 Task: Search one way flight ticket for 5 adults, 2 children, 1 infant in seat and 2 infants on lap in economy from Grand Island: Central Nebraska Regional Airport to Springfield: Abraham Lincoln Capital Airport on 5-2-2023. Choice of flights is JetBlue. Number of bags: 2 checked bags. Price is upto 35000. Outbound departure time preference is 18:15.
Action: Mouse moved to (333, 286)
Screenshot: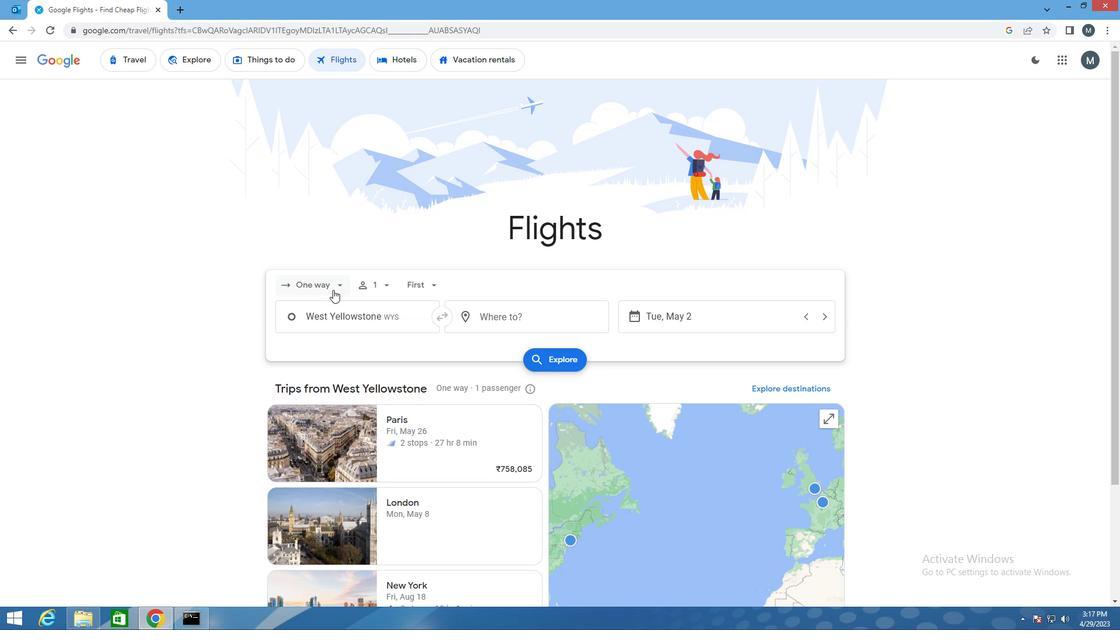 
Action: Mouse pressed left at (333, 286)
Screenshot: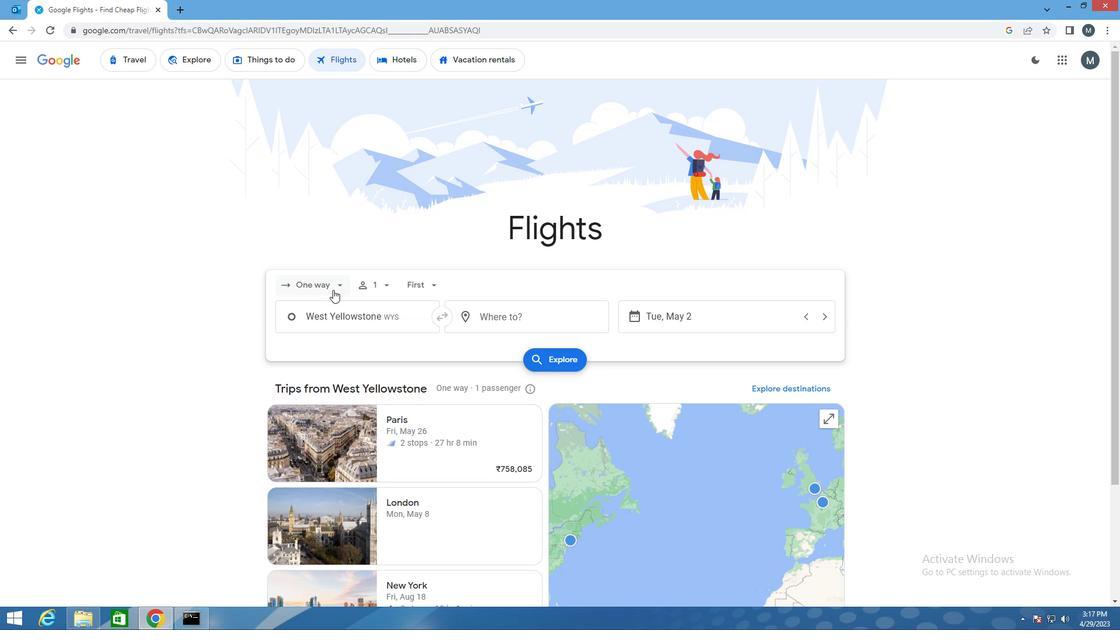 
Action: Mouse moved to (324, 341)
Screenshot: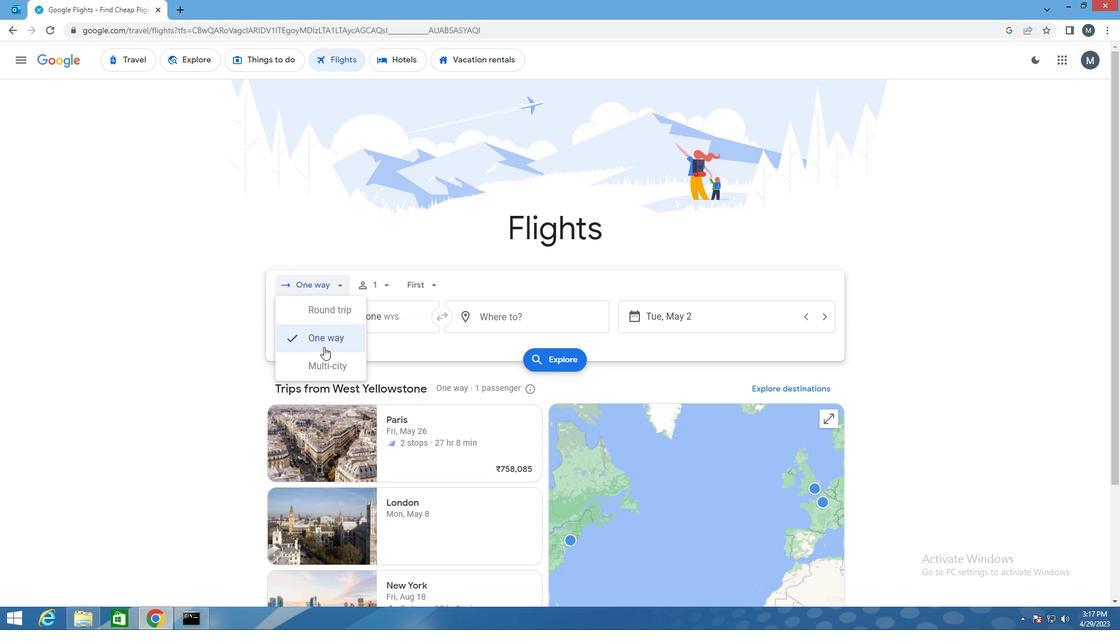 
Action: Mouse pressed left at (324, 341)
Screenshot: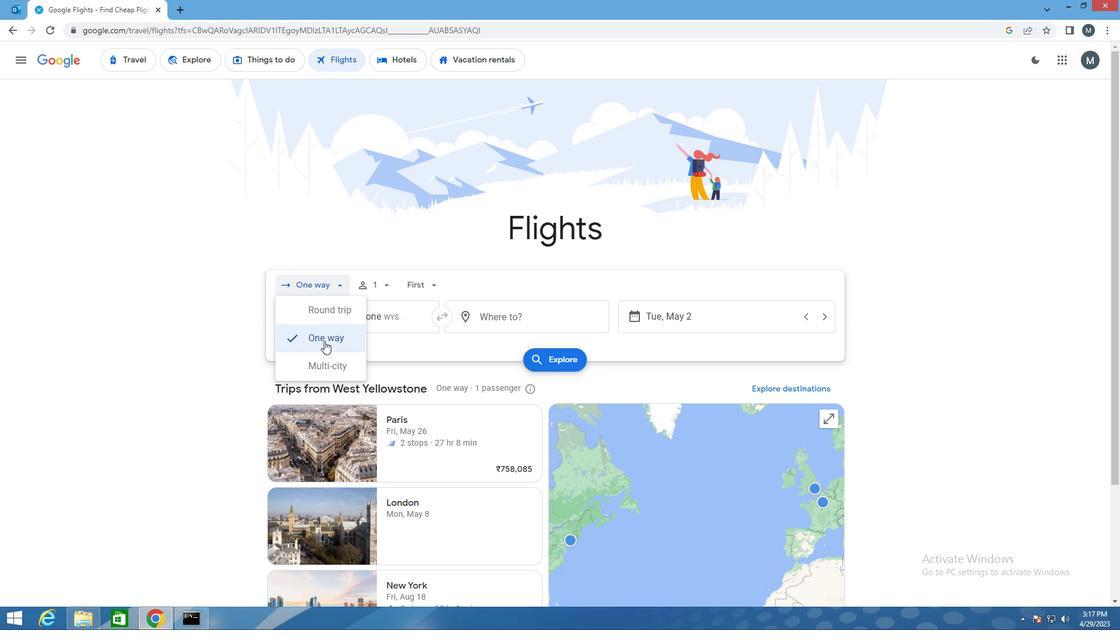 
Action: Mouse moved to (382, 286)
Screenshot: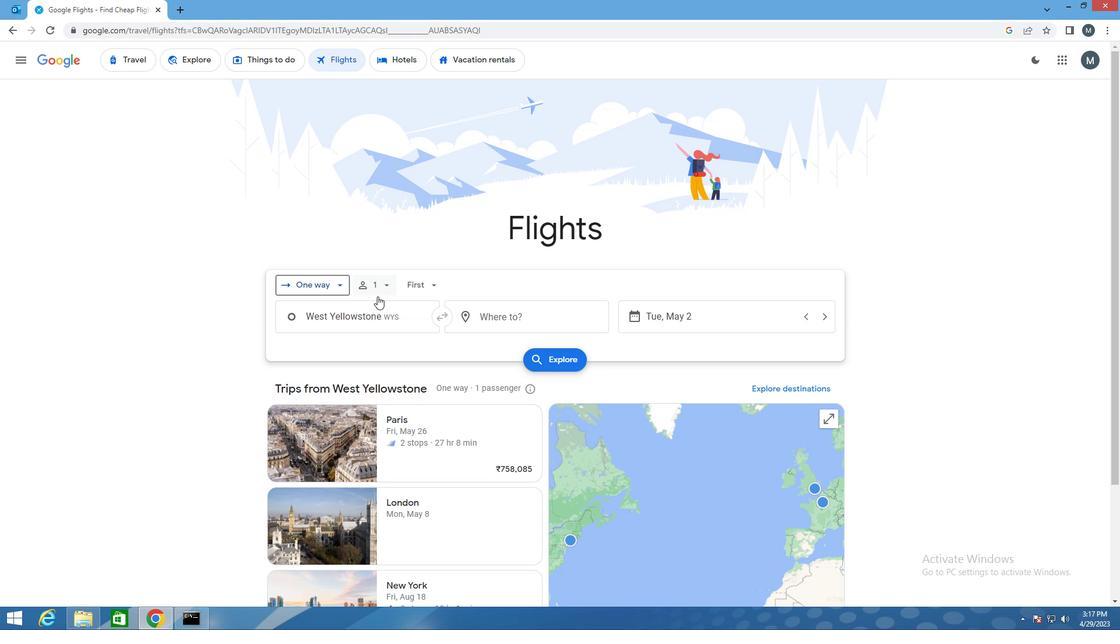 
Action: Mouse pressed left at (382, 286)
Screenshot: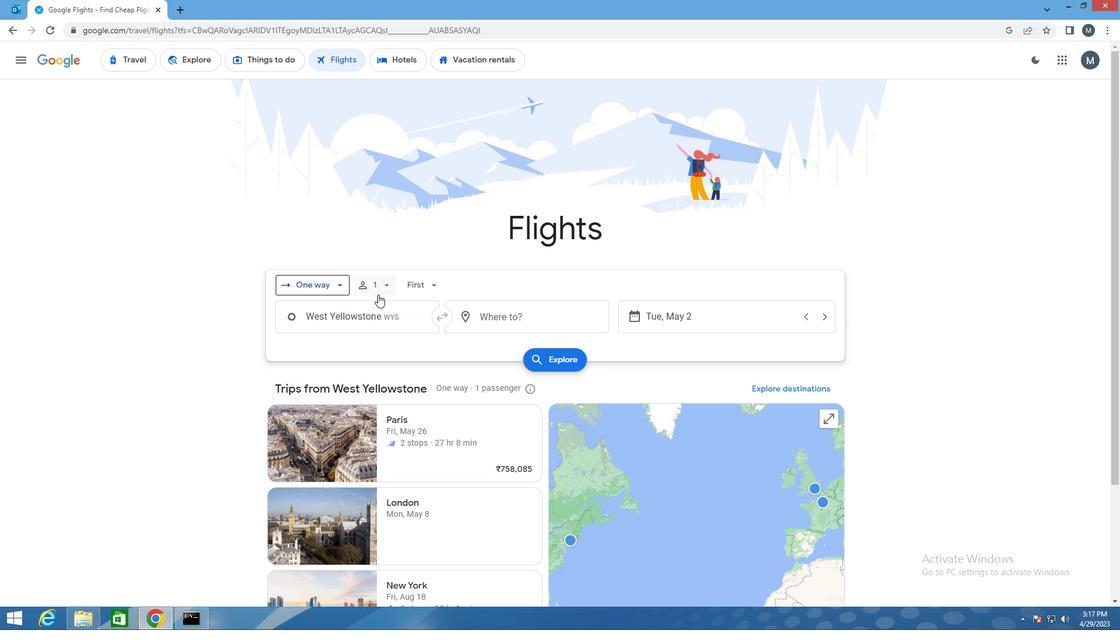 
Action: Mouse moved to (475, 314)
Screenshot: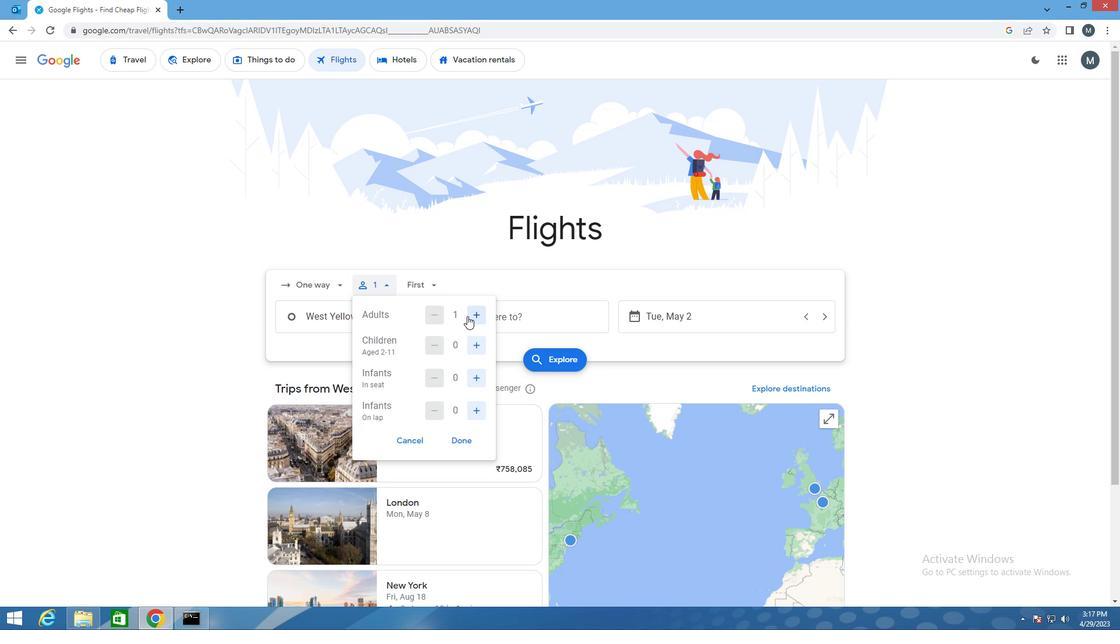 
Action: Mouse pressed left at (475, 314)
Screenshot: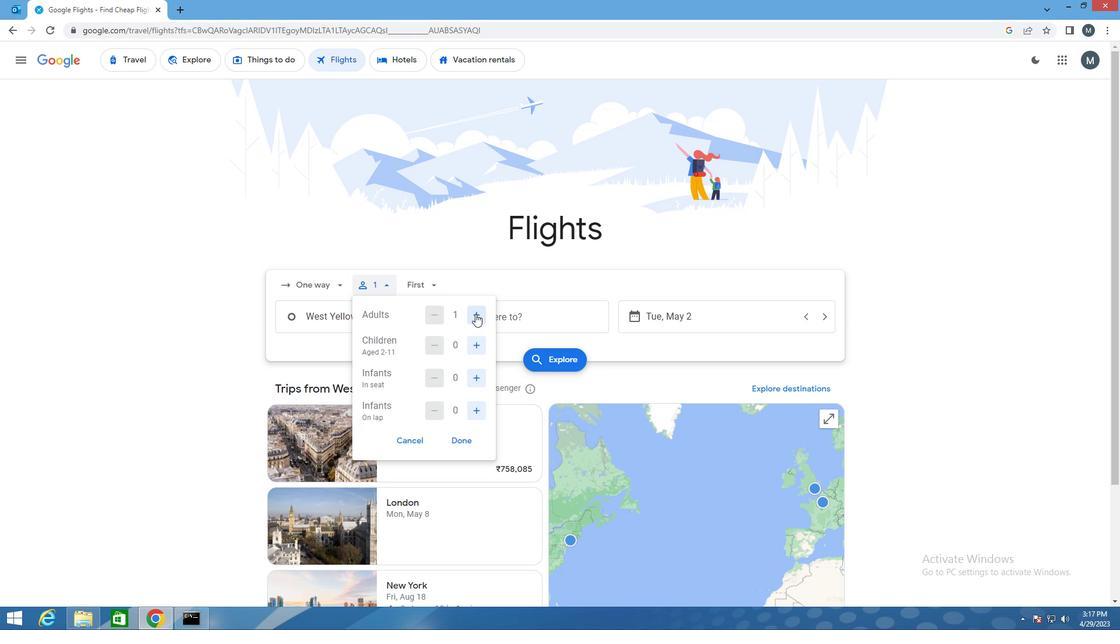 
Action: Mouse moved to (476, 313)
Screenshot: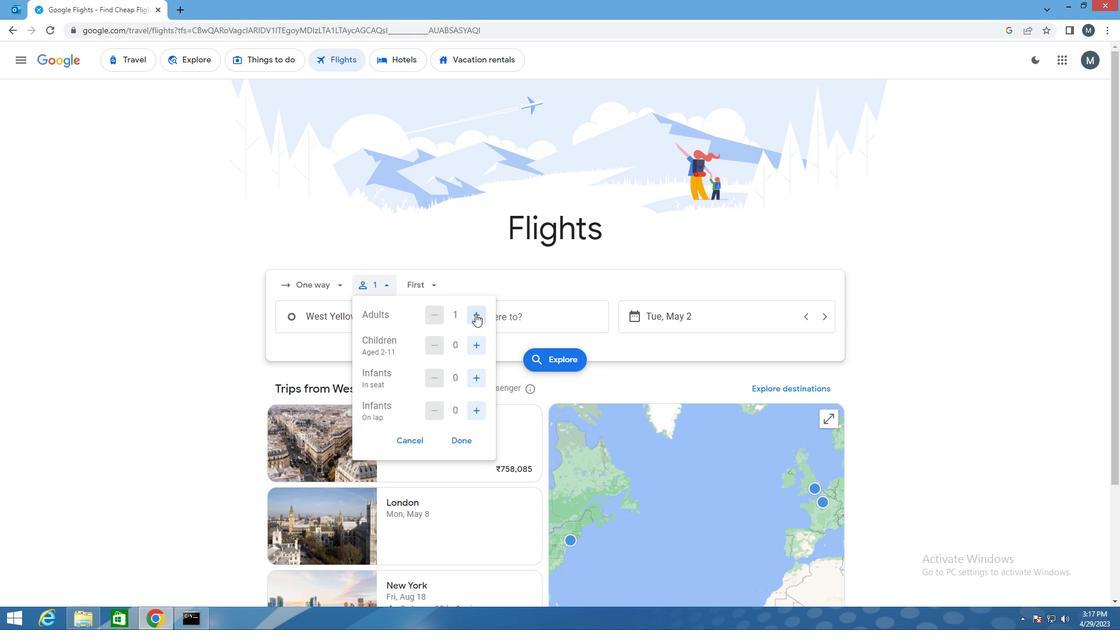 
Action: Mouse pressed left at (476, 313)
Screenshot: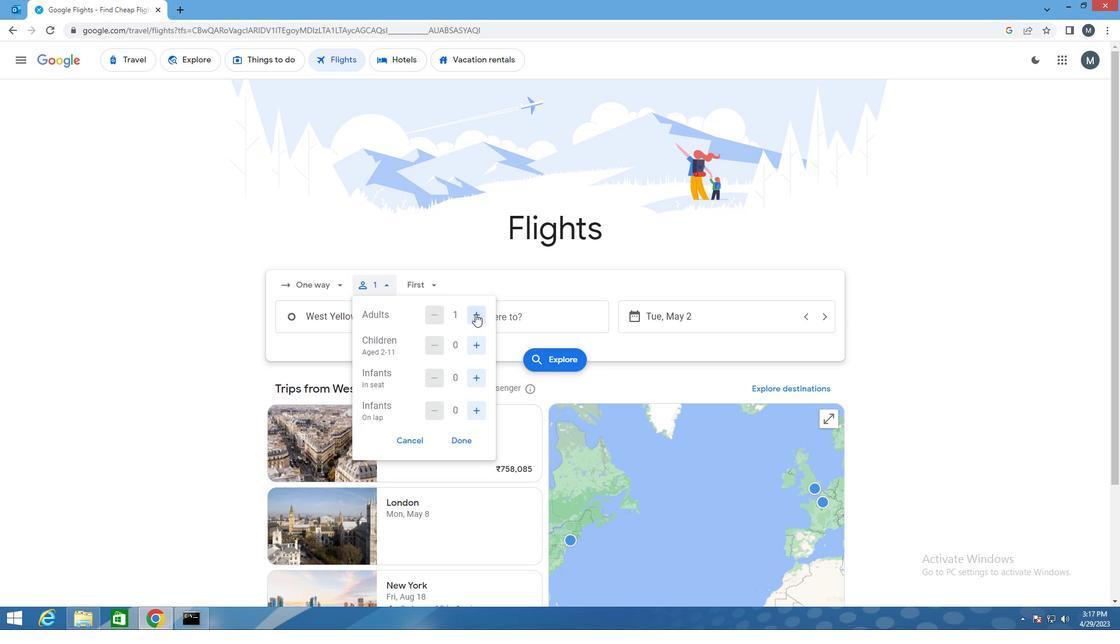 
Action: Mouse pressed left at (476, 313)
Screenshot: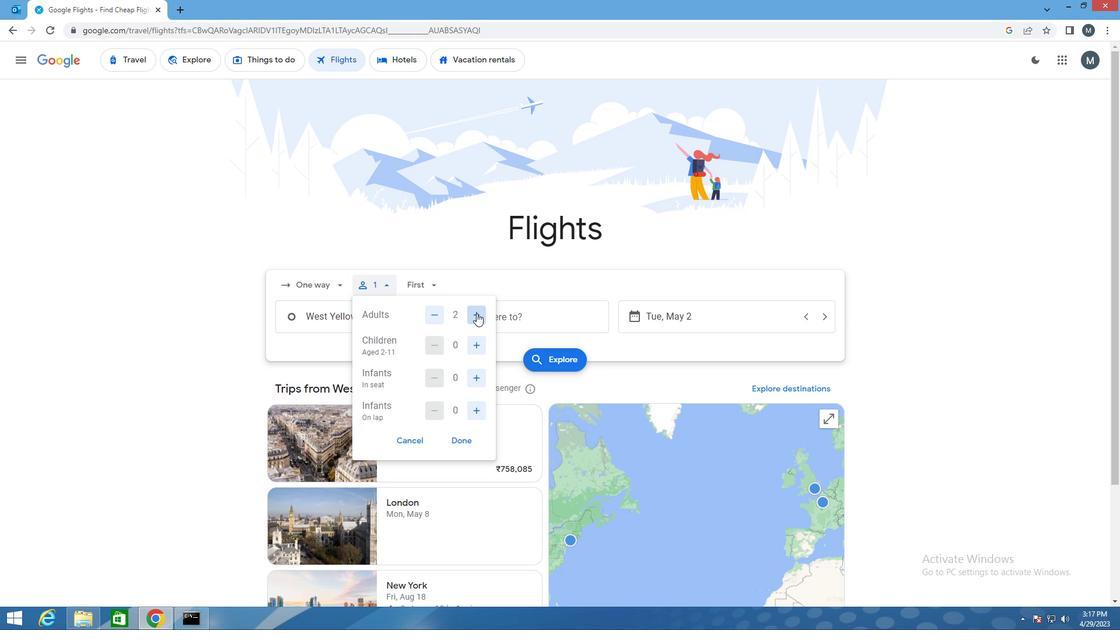 
Action: Mouse pressed left at (476, 313)
Screenshot: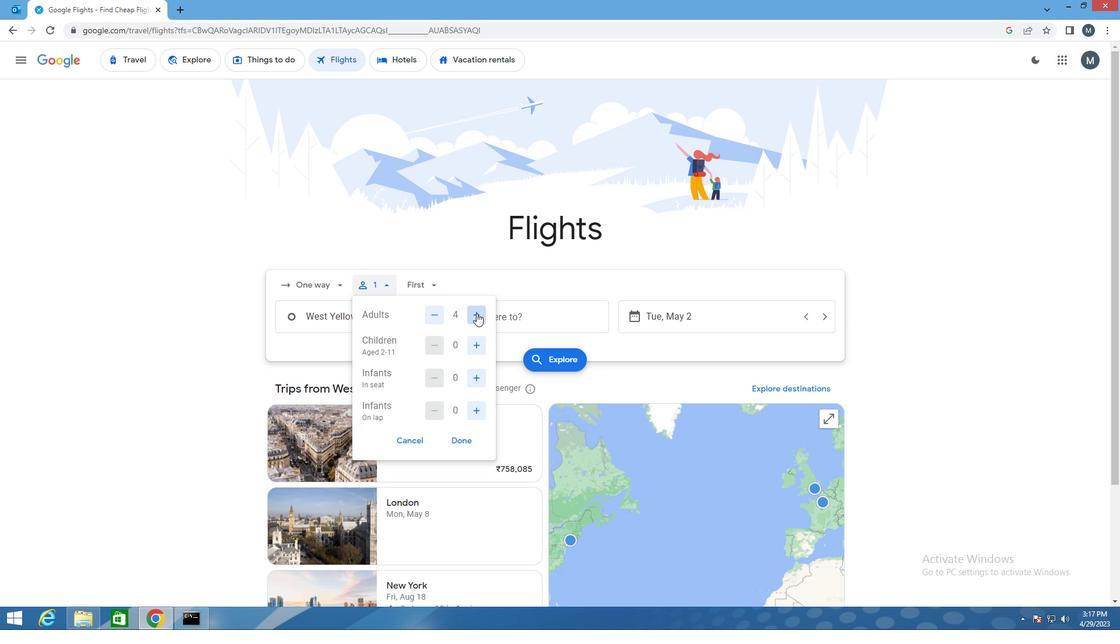 
Action: Mouse moved to (475, 348)
Screenshot: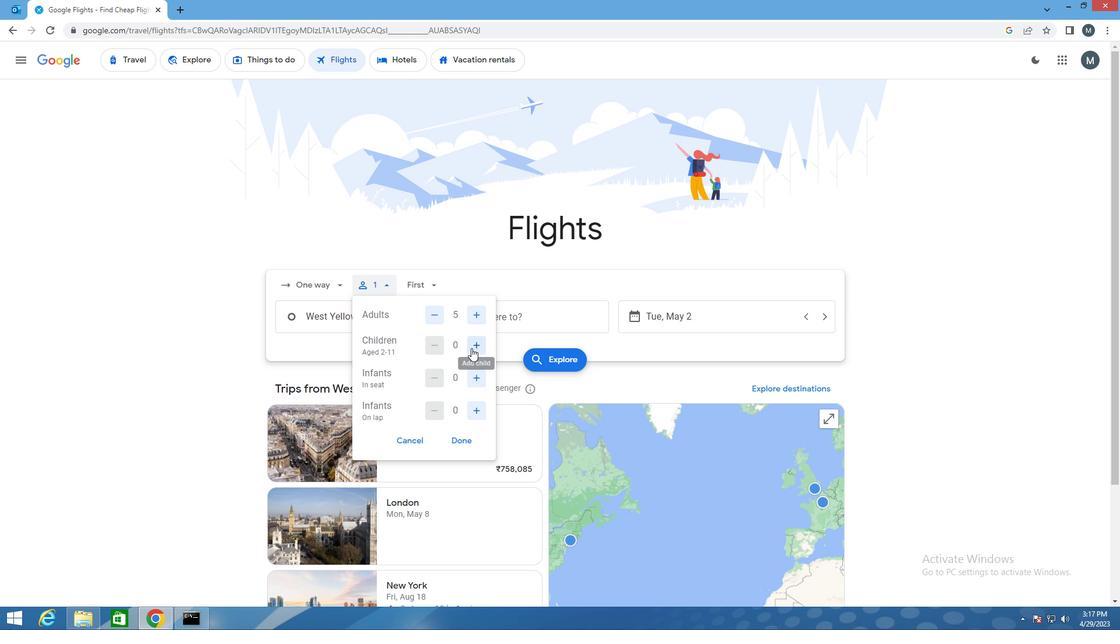 
Action: Mouse pressed left at (475, 348)
Screenshot: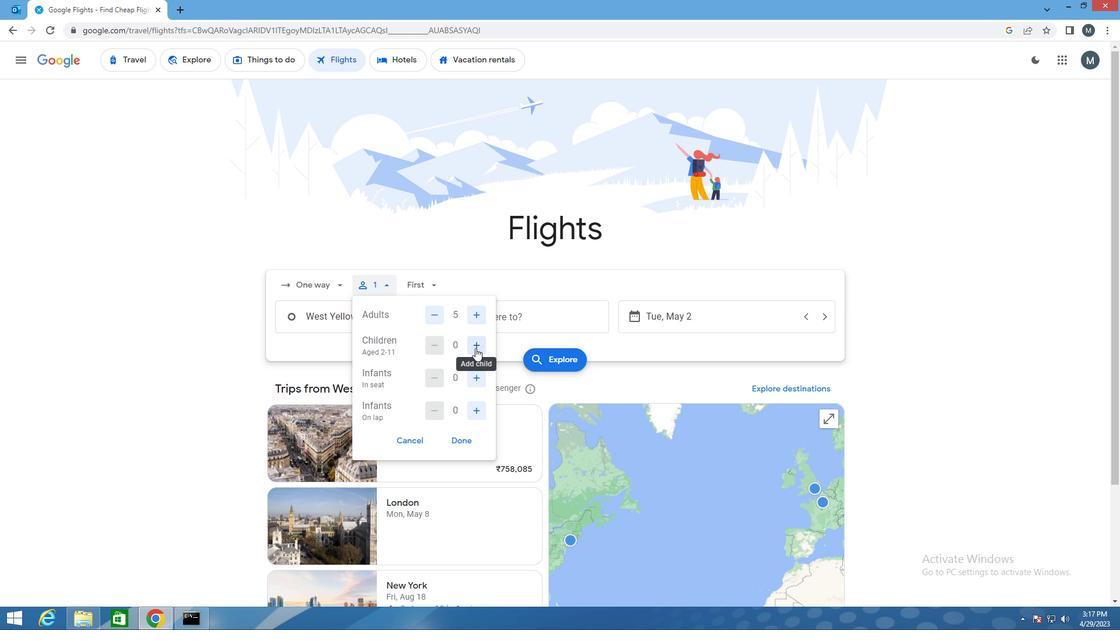 
Action: Mouse pressed left at (475, 348)
Screenshot: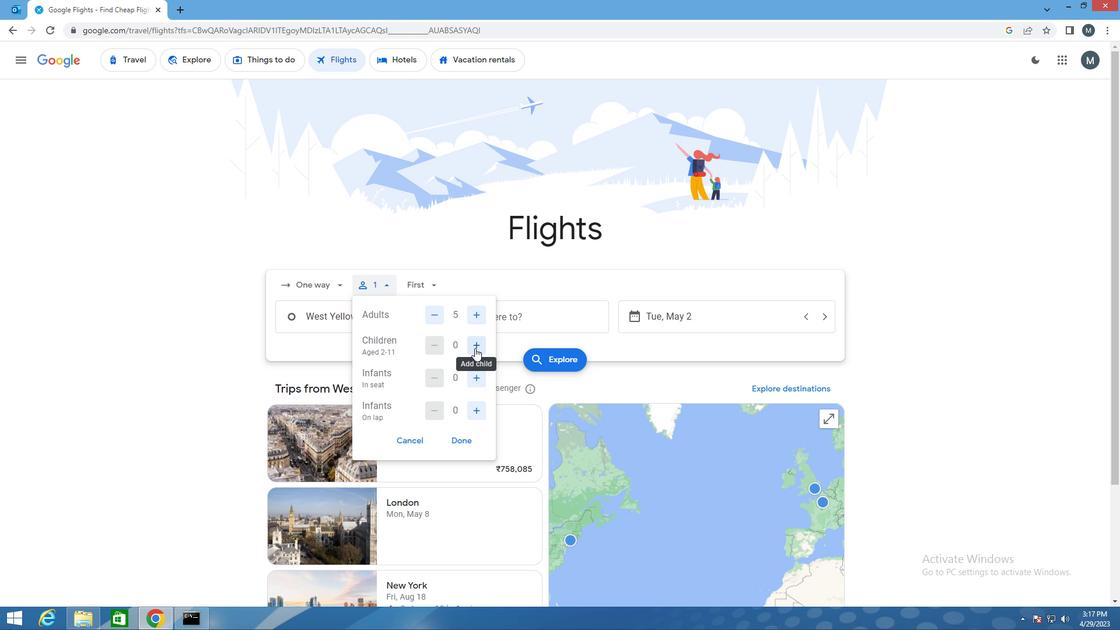 
Action: Mouse moved to (475, 380)
Screenshot: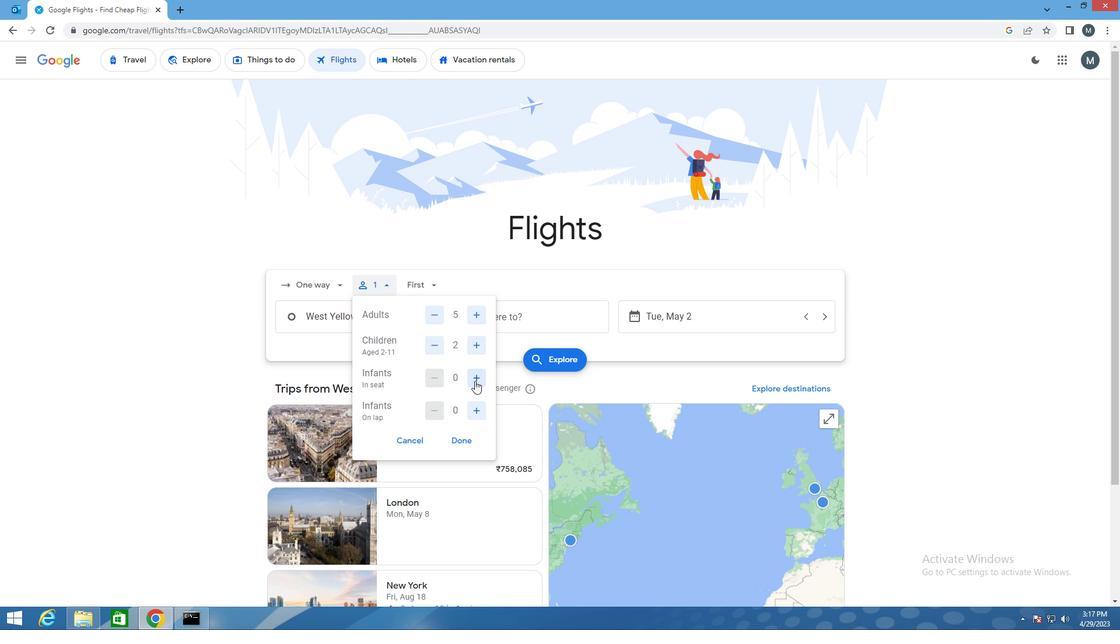 
Action: Mouse pressed left at (475, 380)
Screenshot: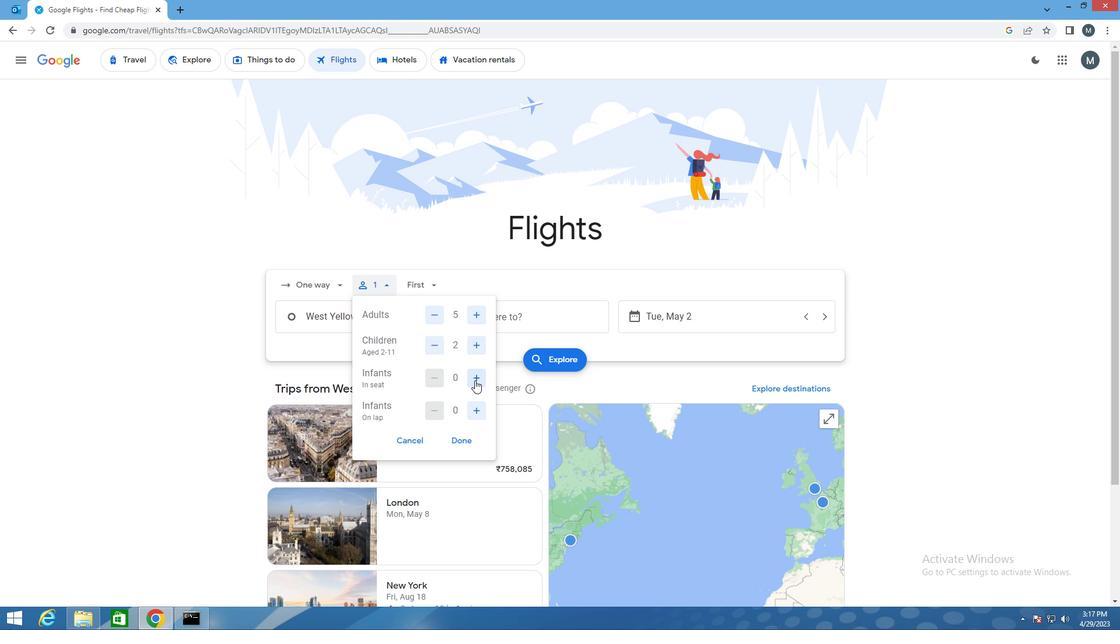 
Action: Mouse moved to (473, 412)
Screenshot: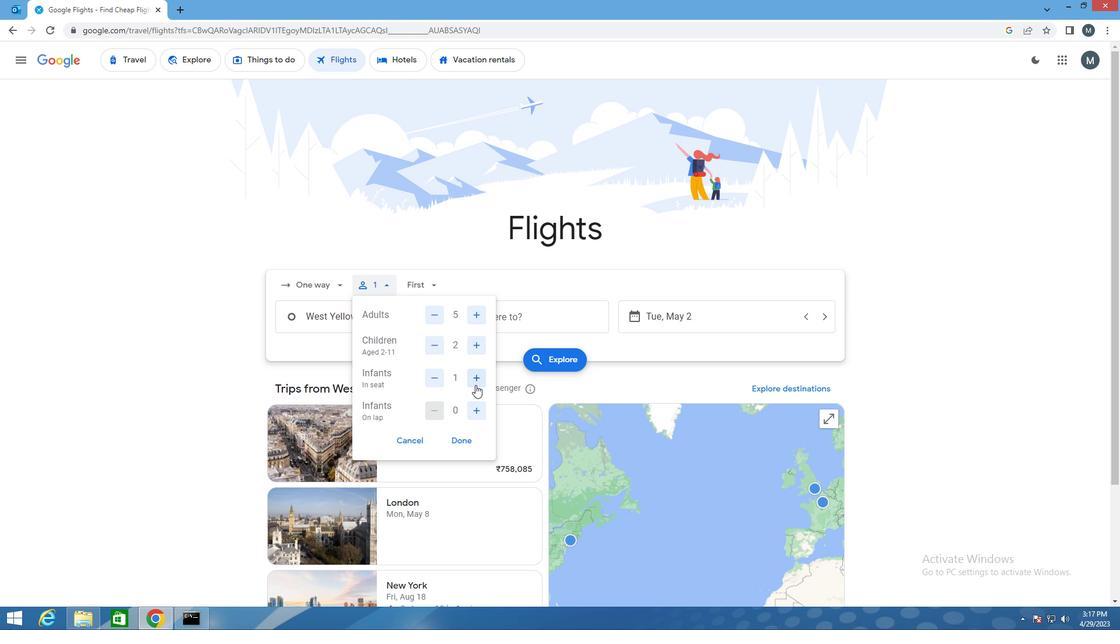 
Action: Mouse pressed left at (473, 412)
Screenshot: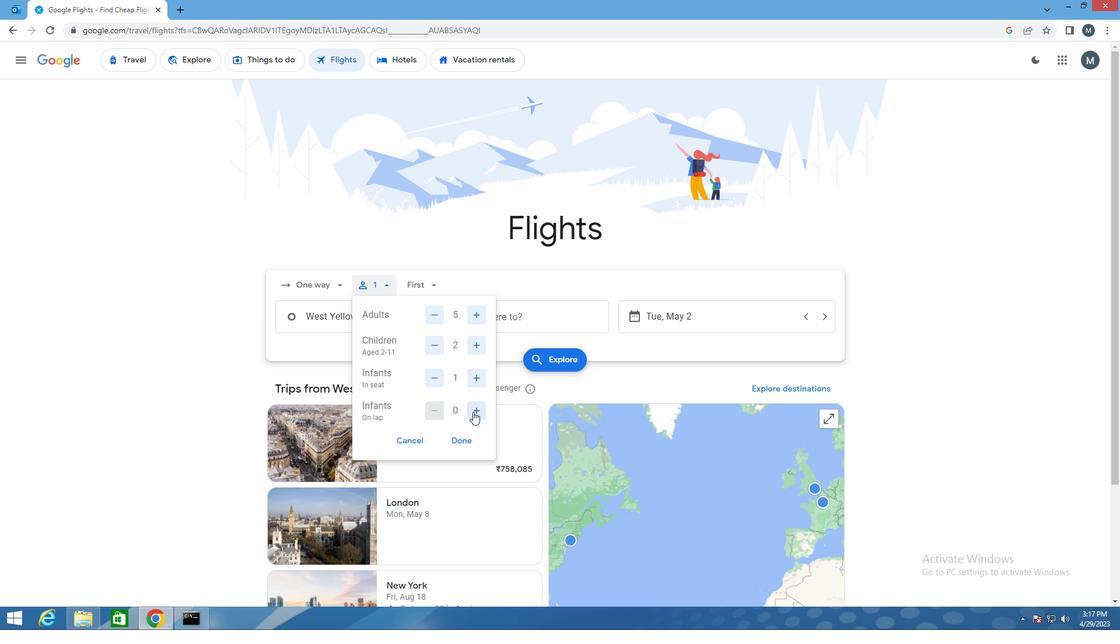 
Action: Mouse moved to (473, 412)
Screenshot: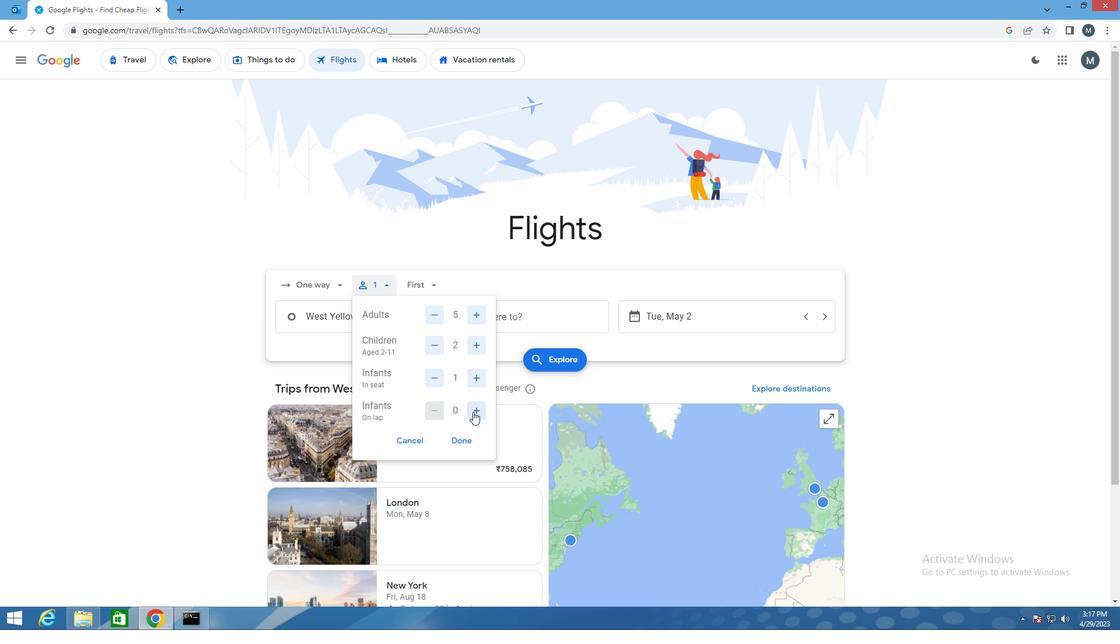 
Action: Mouse pressed left at (473, 412)
Screenshot: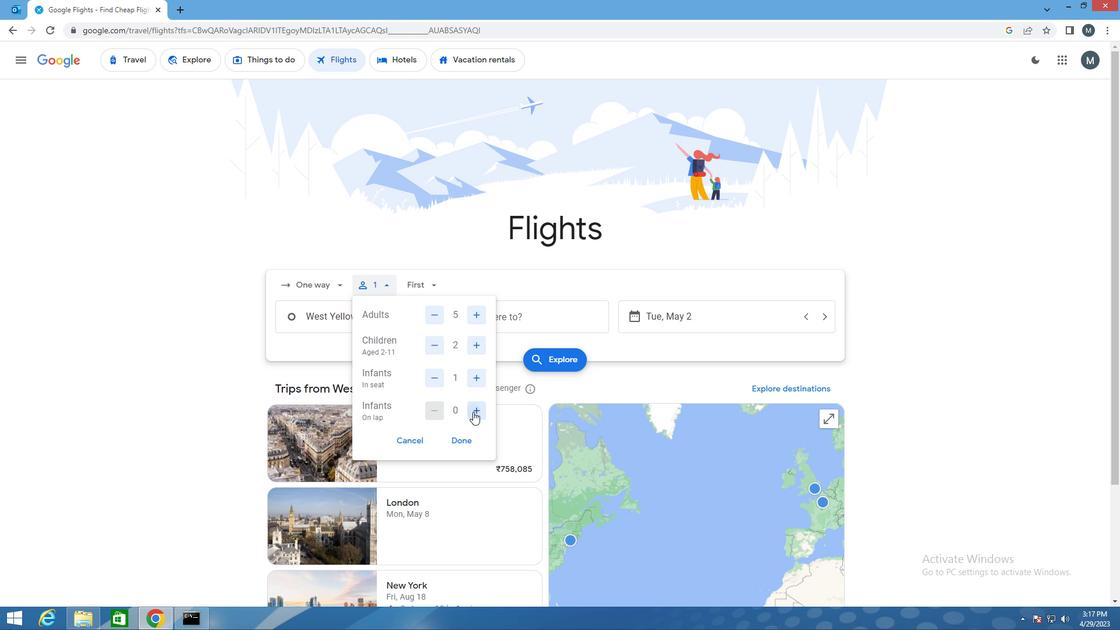 
Action: Mouse moved to (433, 406)
Screenshot: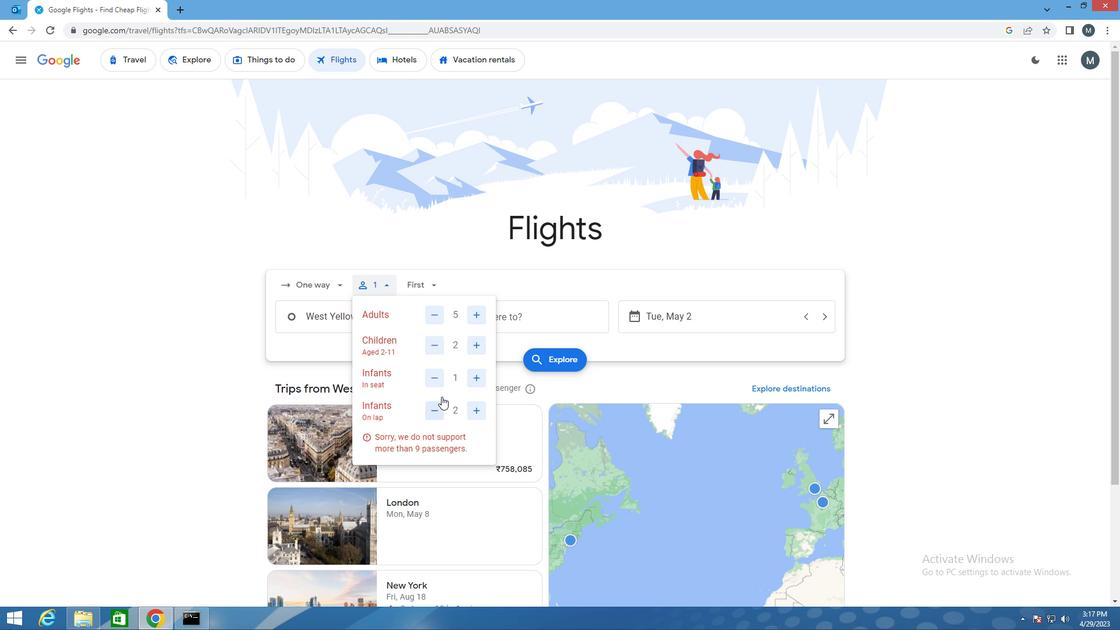 
Action: Mouse pressed left at (433, 406)
Screenshot: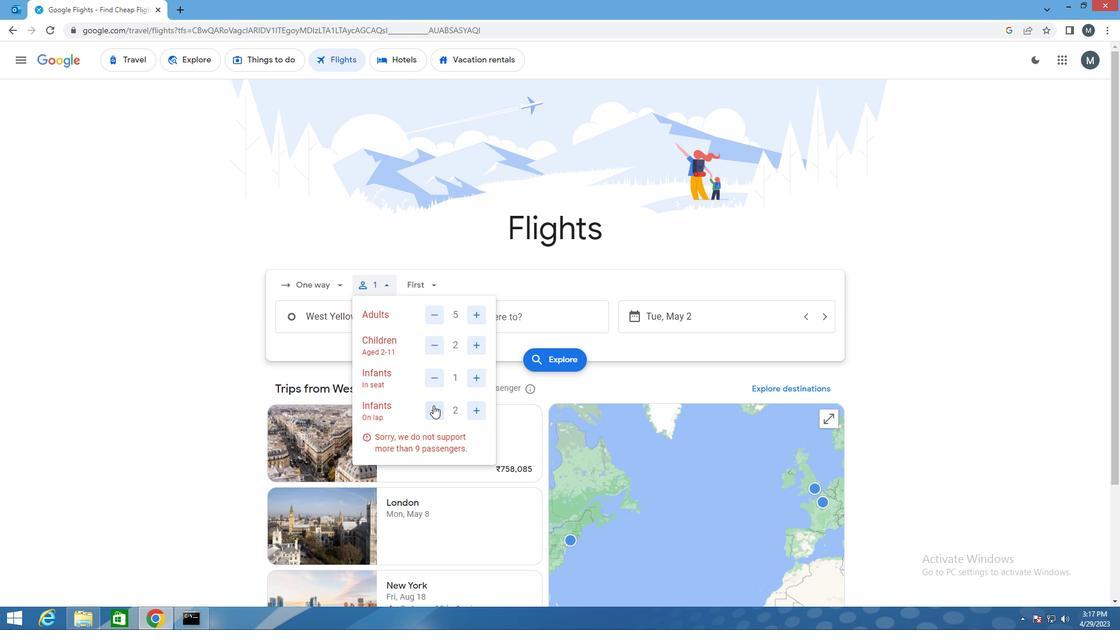 
Action: Mouse moved to (455, 437)
Screenshot: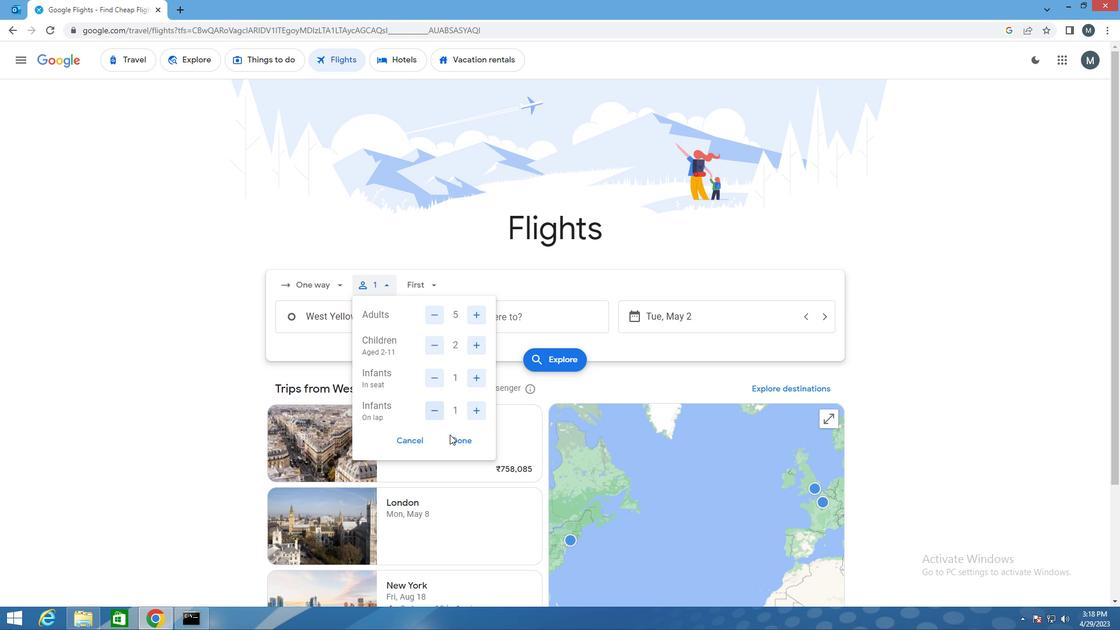 
Action: Mouse pressed left at (455, 437)
Screenshot: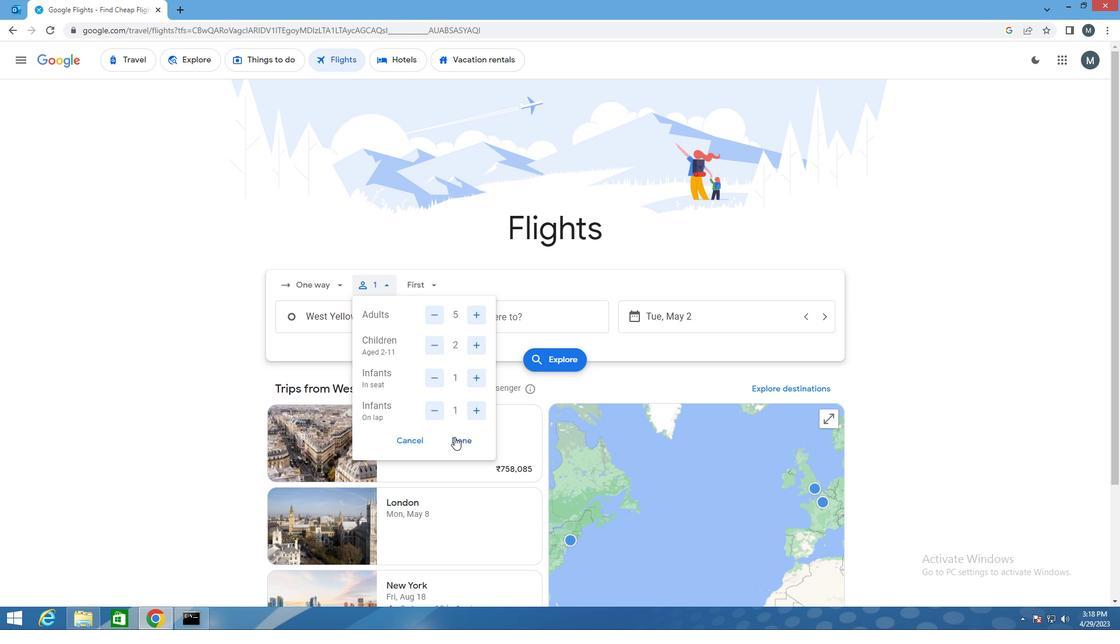 
Action: Mouse moved to (434, 291)
Screenshot: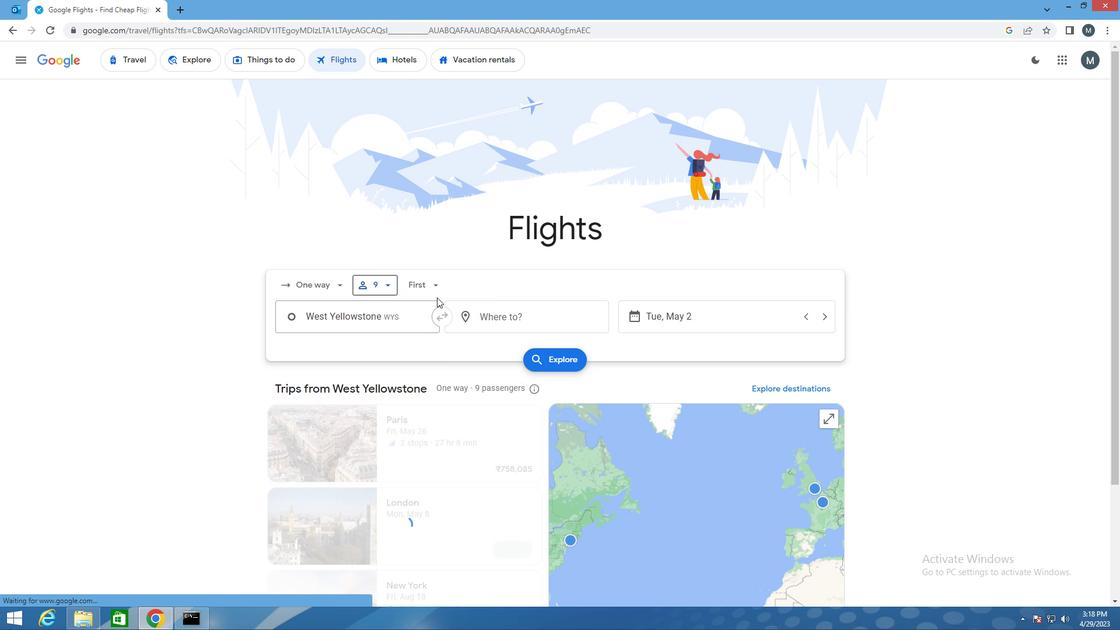 
Action: Mouse pressed left at (434, 291)
Screenshot: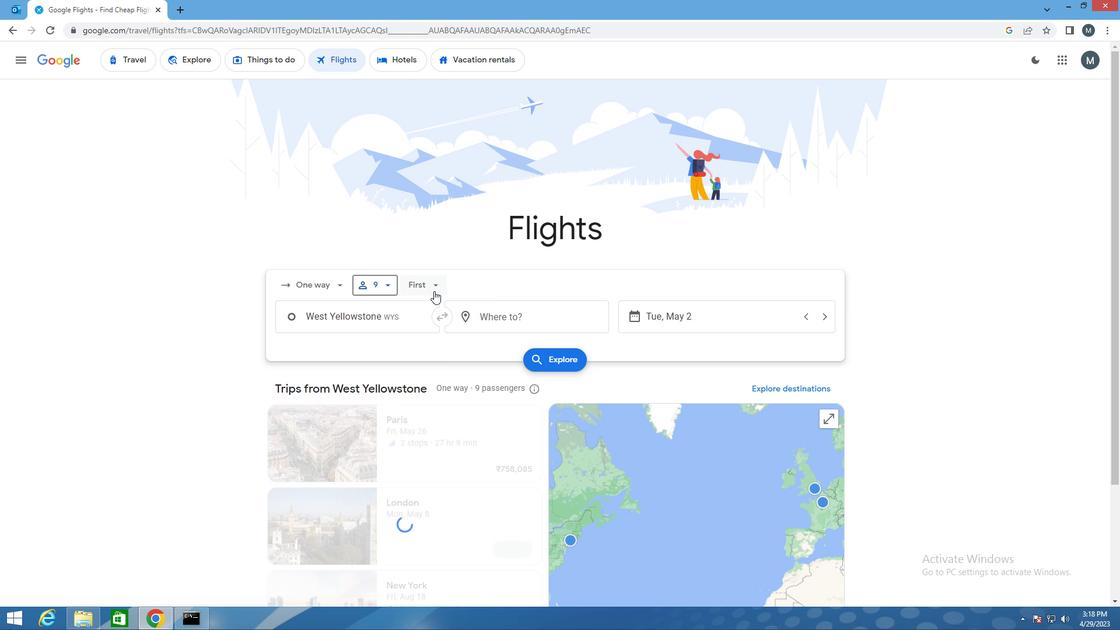 
Action: Mouse moved to (452, 301)
Screenshot: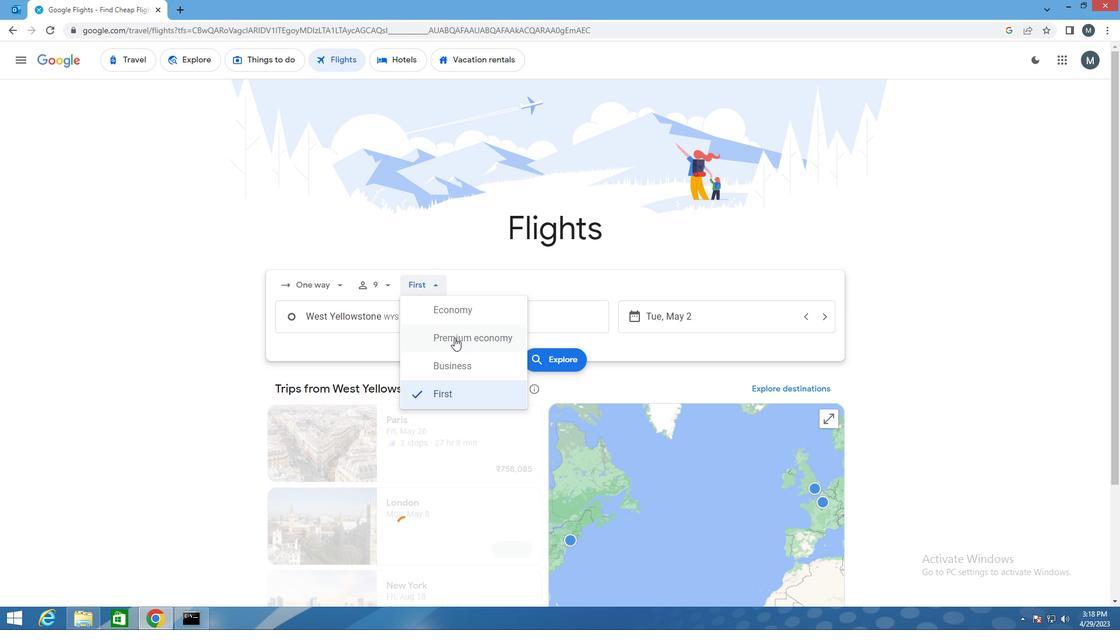 
Action: Mouse pressed left at (452, 301)
Screenshot: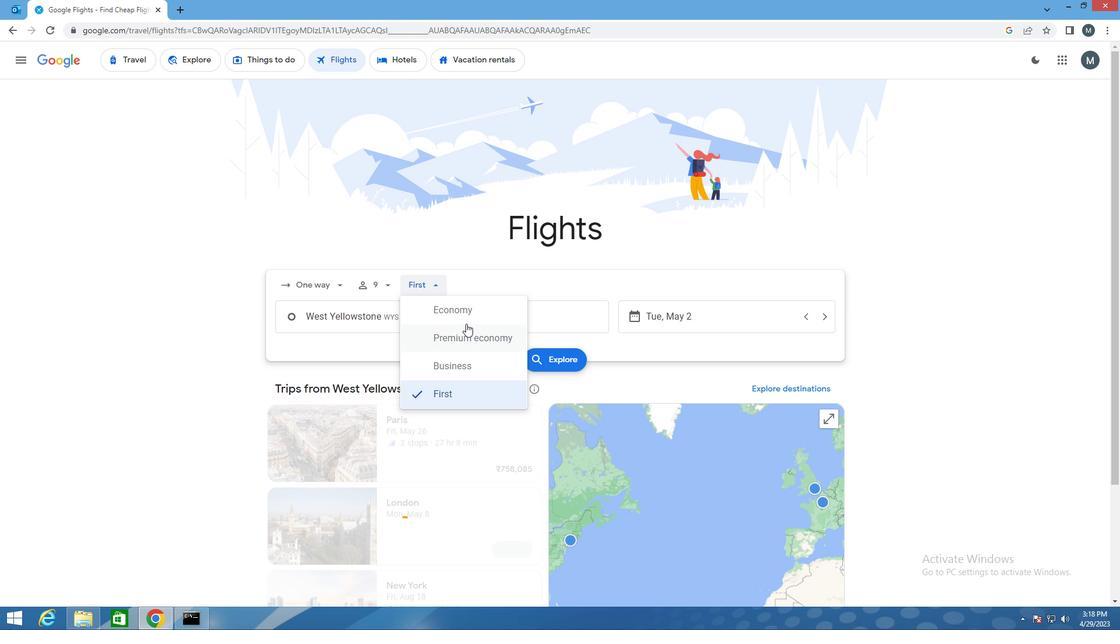 
Action: Mouse moved to (360, 322)
Screenshot: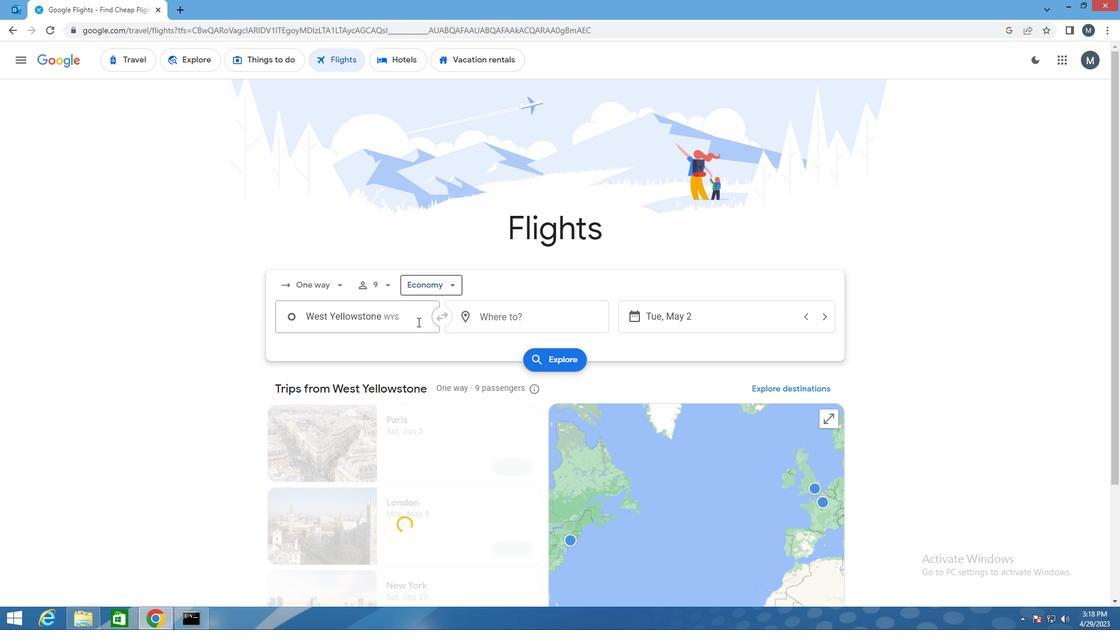 
Action: Mouse pressed left at (360, 322)
Screenshot: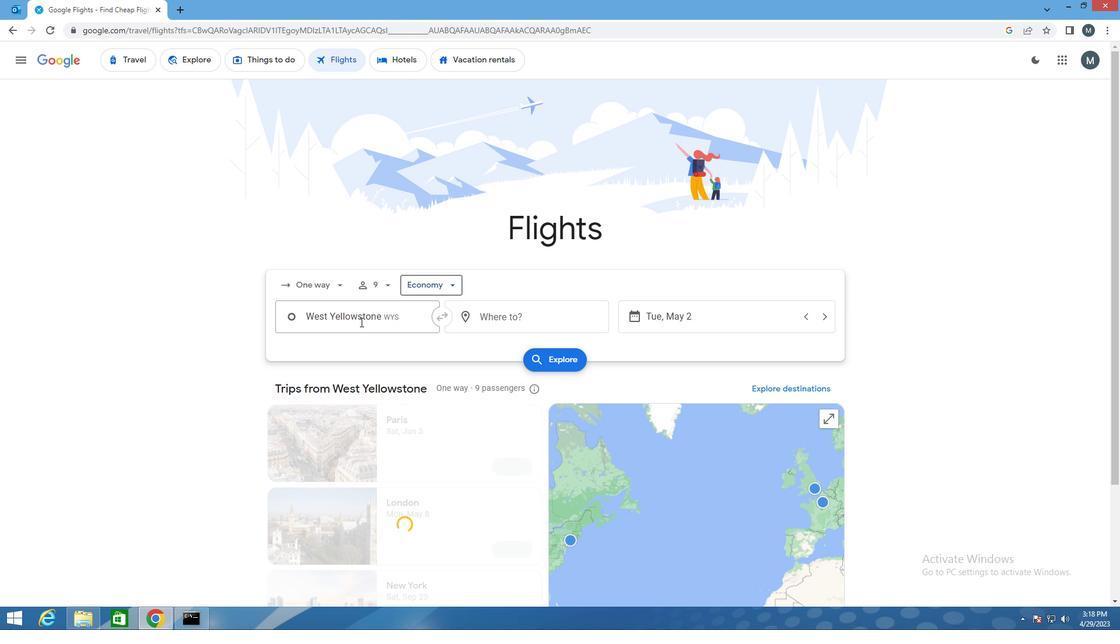 
Action: Mouse moved to (360, 322)
Screenshot: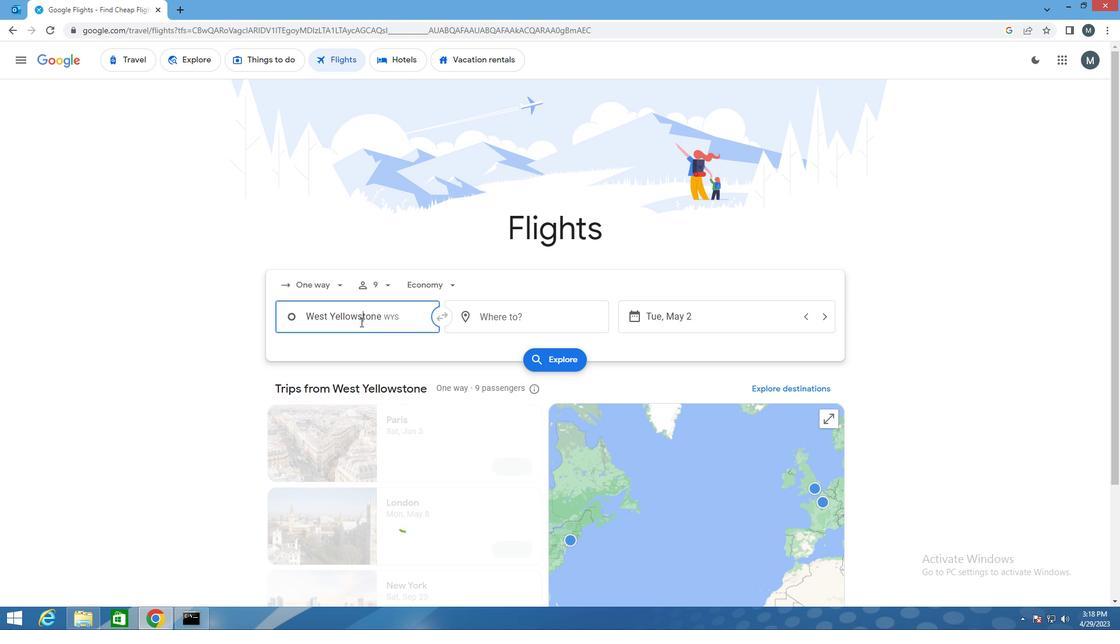 
Action: Key pressed gri
Screenshot: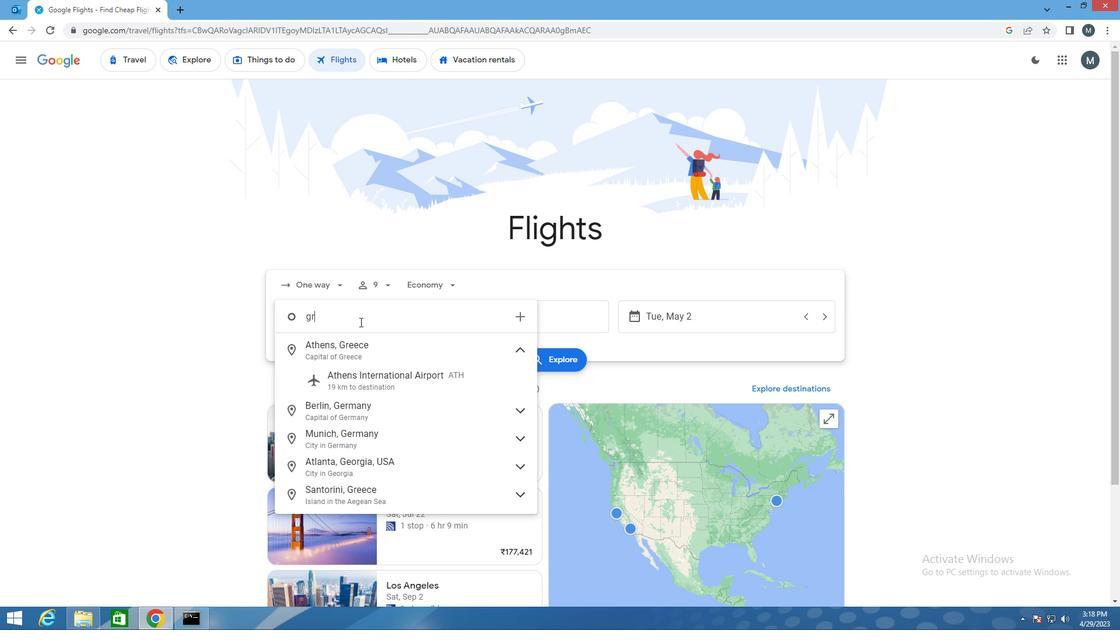 
Action: Mouse moved to (367, 347)
Screenshot: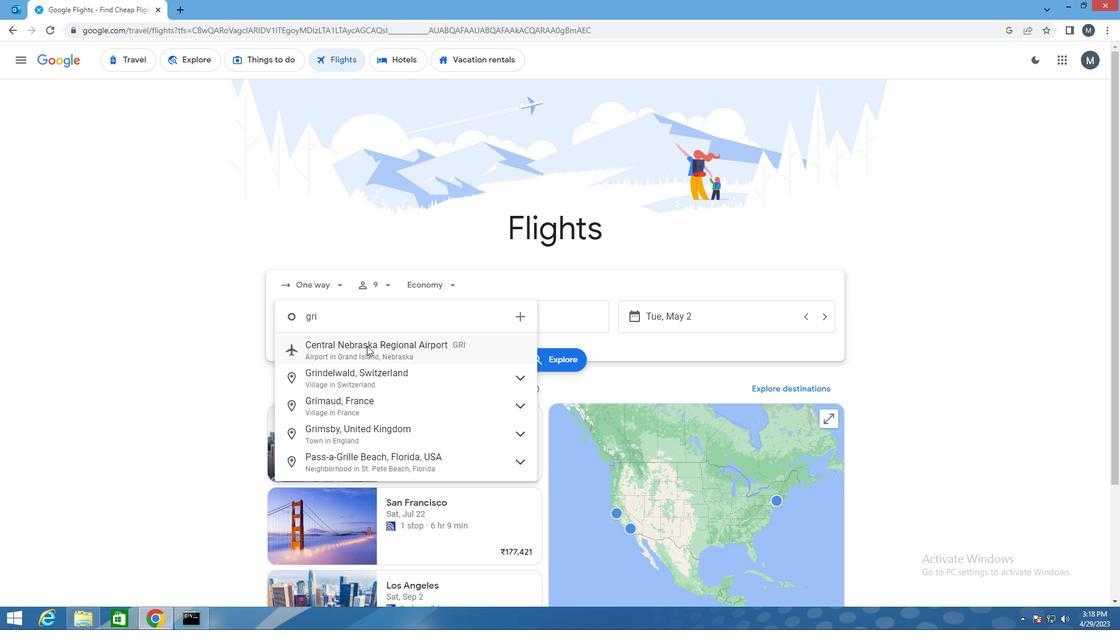 
Action: Mouse pressed left at (367, 347)
Screenshot: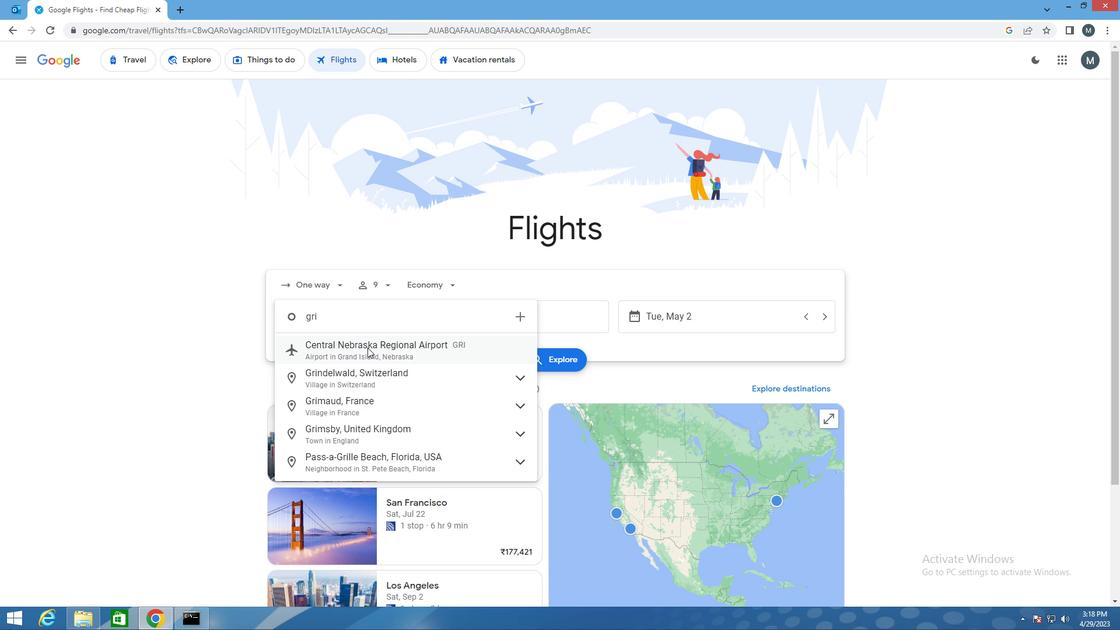 
Action: Mouse moved to (482, 316)
Screenshot: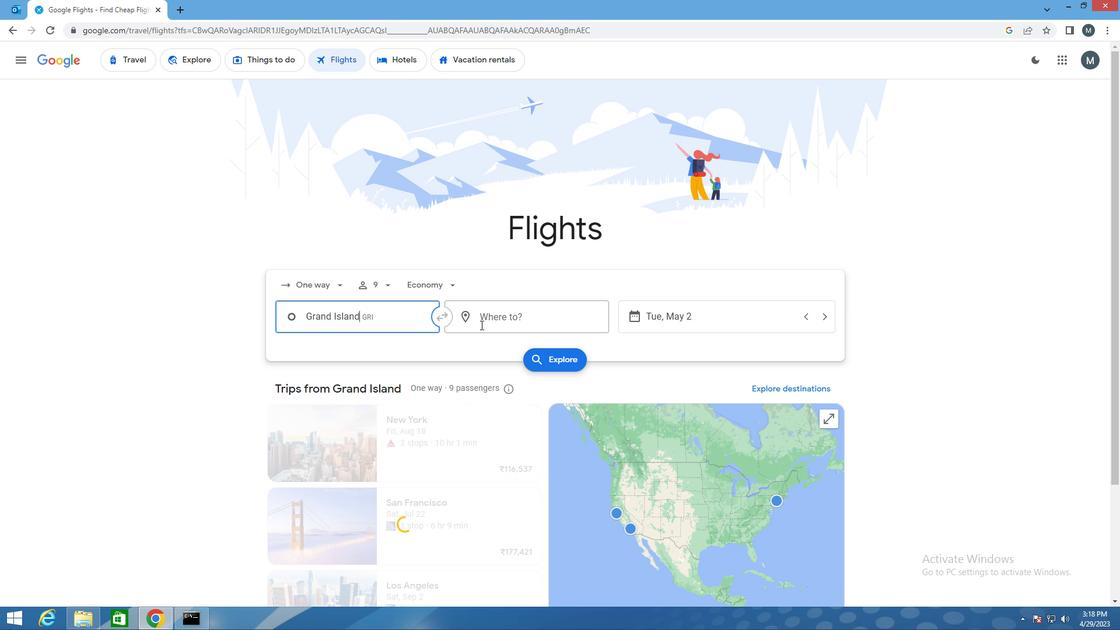 
Action: Mouse pressed left at (482, 316)
Screenshot: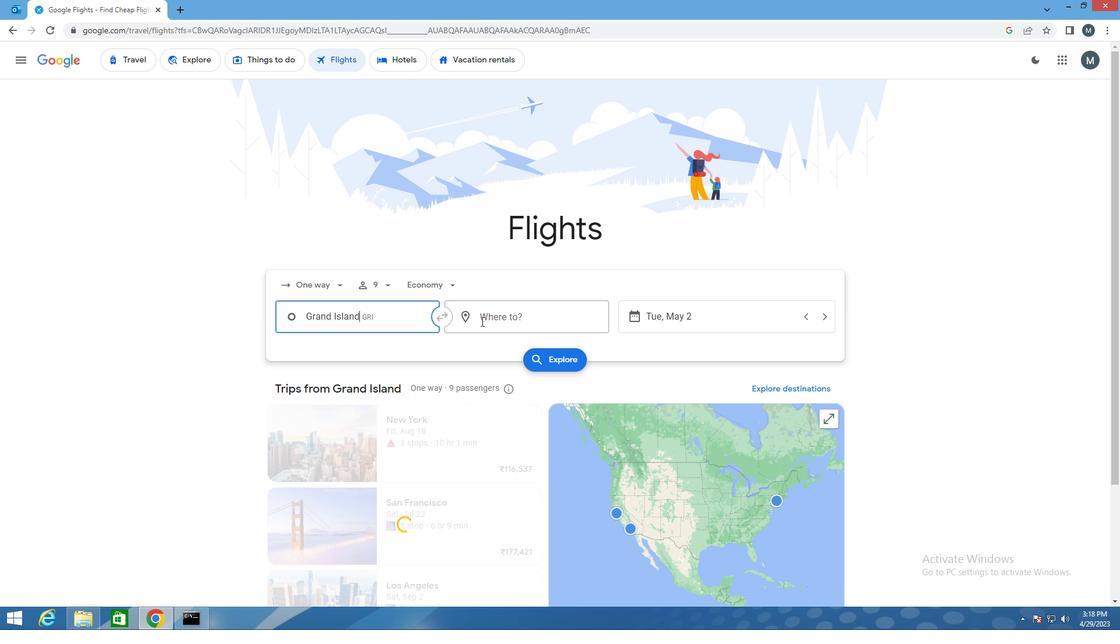 
Action: Mouse moved to (469, 318)
Screenshot: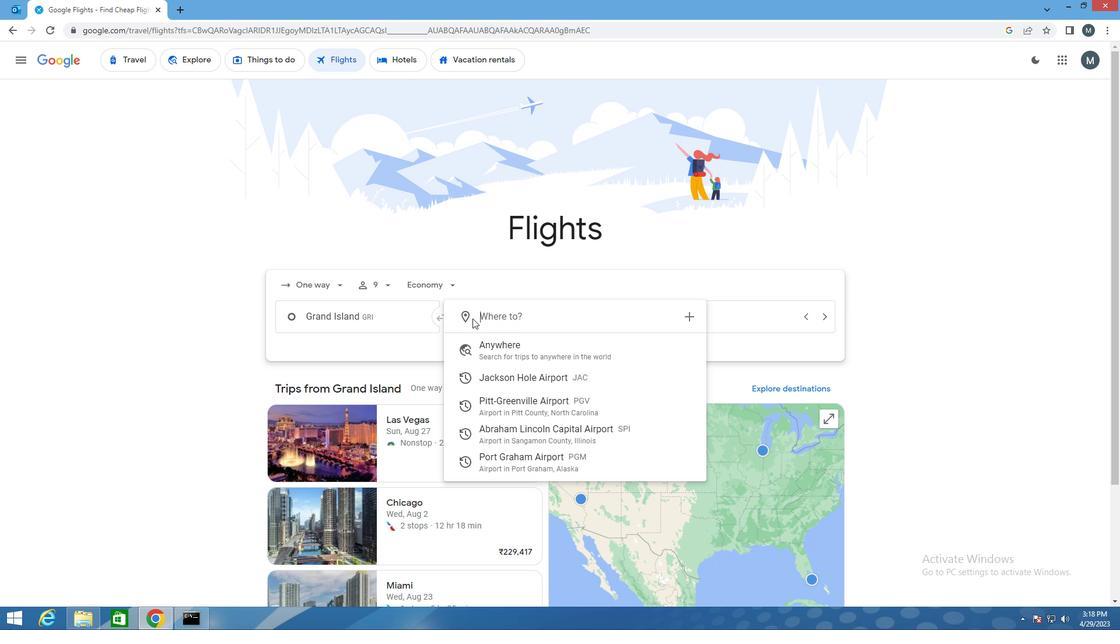 
Action: Key pressed s
Screenshot: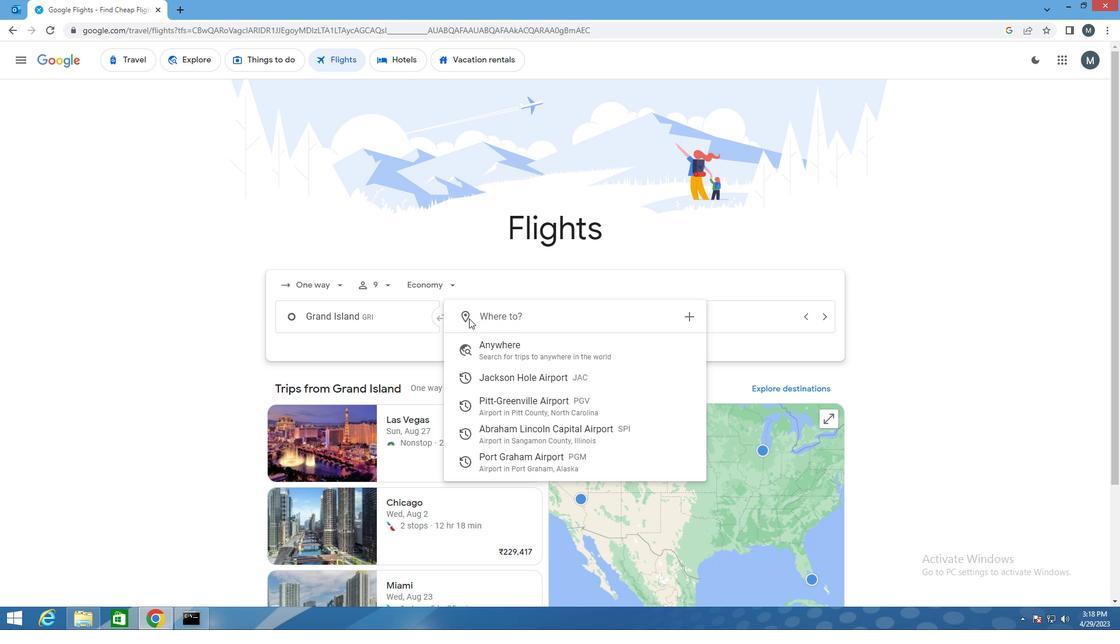 
Action: Mouse moved to (468, 318)
Screenshot: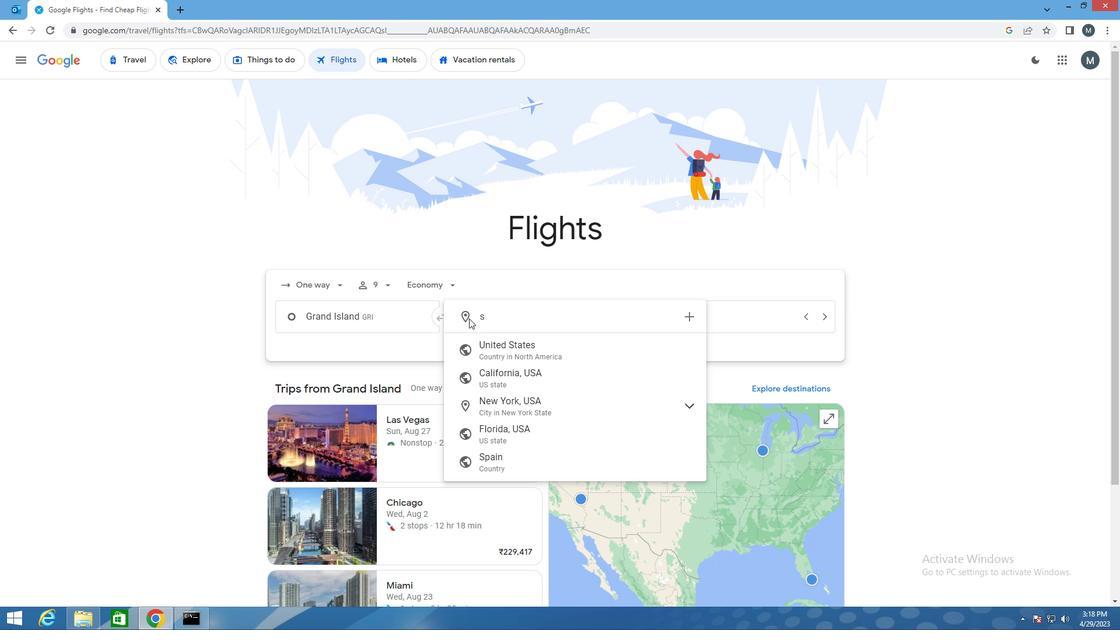 
Action: Key pressed pi
Screenshot: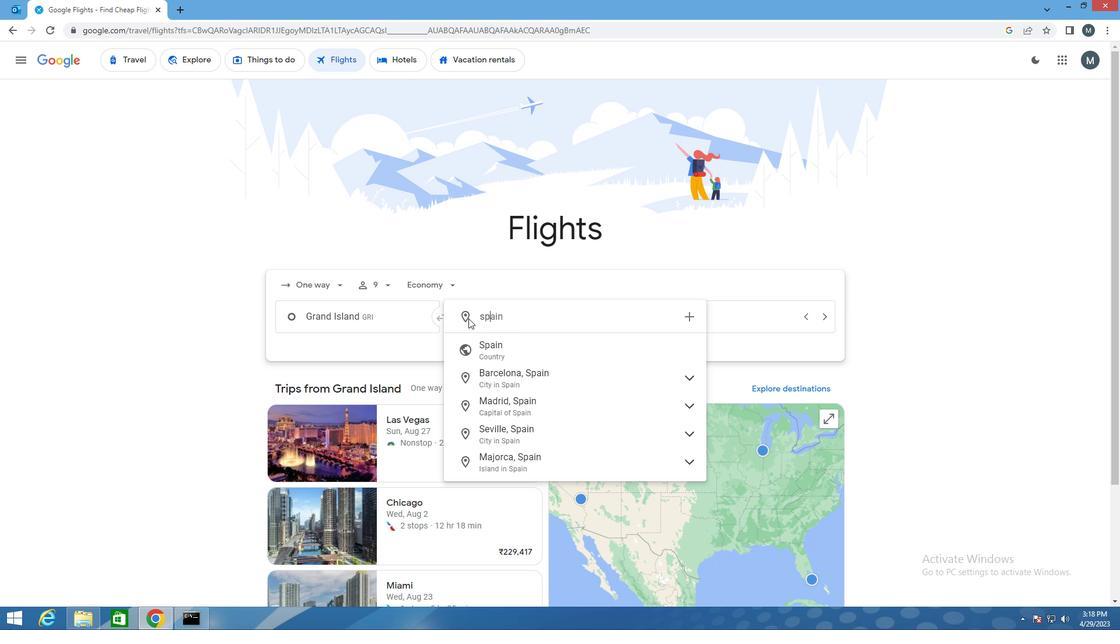 
Action: Mouse moved to (492, 343)
Screenshot: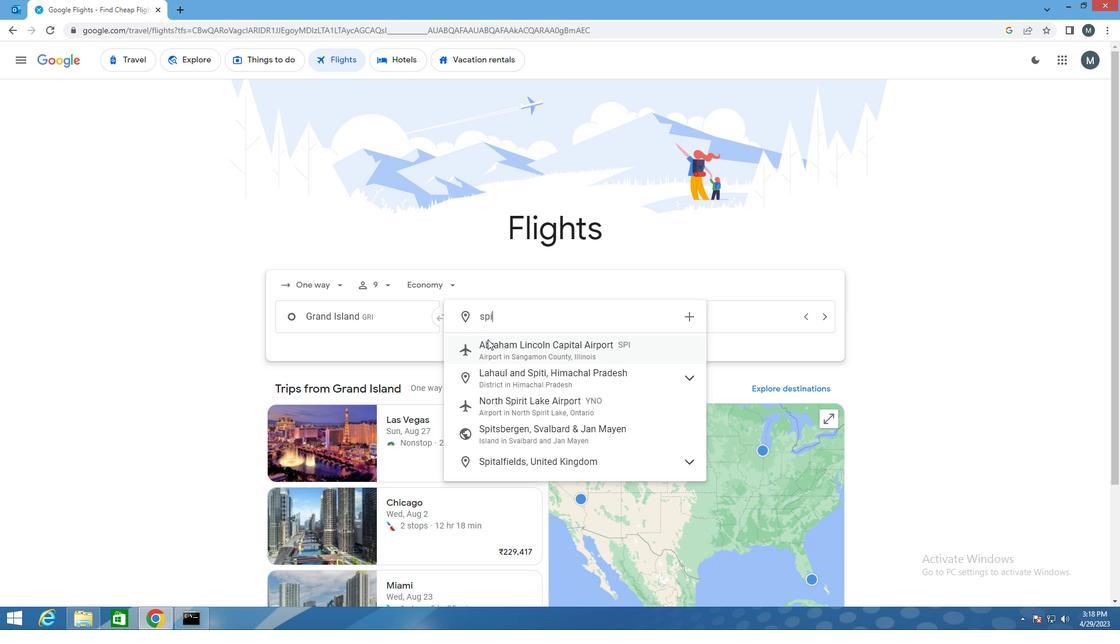 
Action: Mouse pressed left at (492, 343)
Screenshot: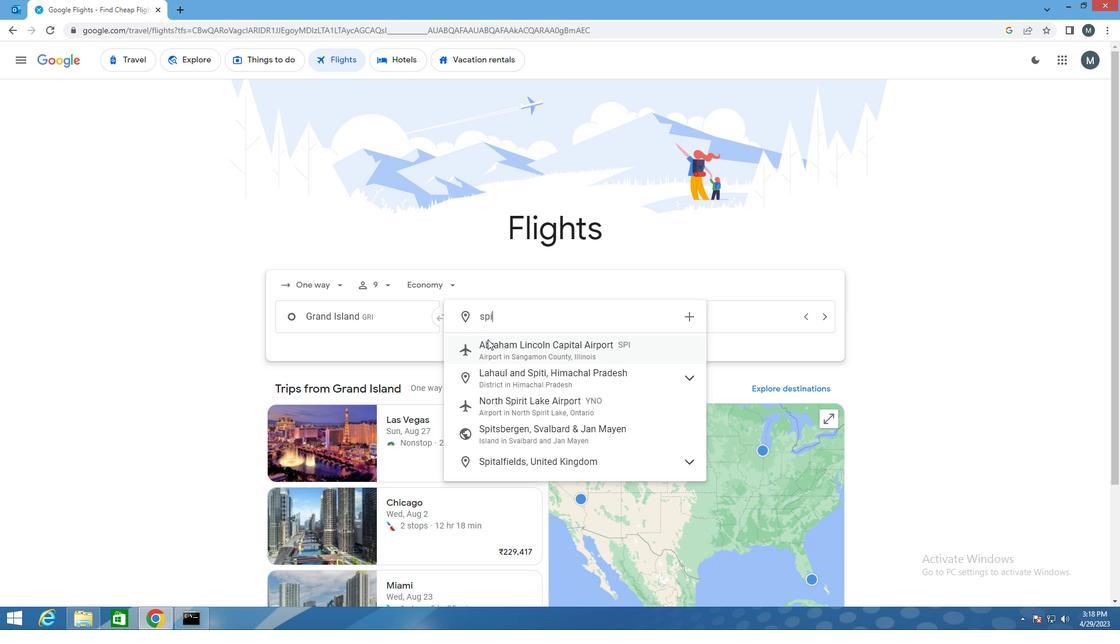 
Action: Mouse moved to (705, 317)
Screenshot: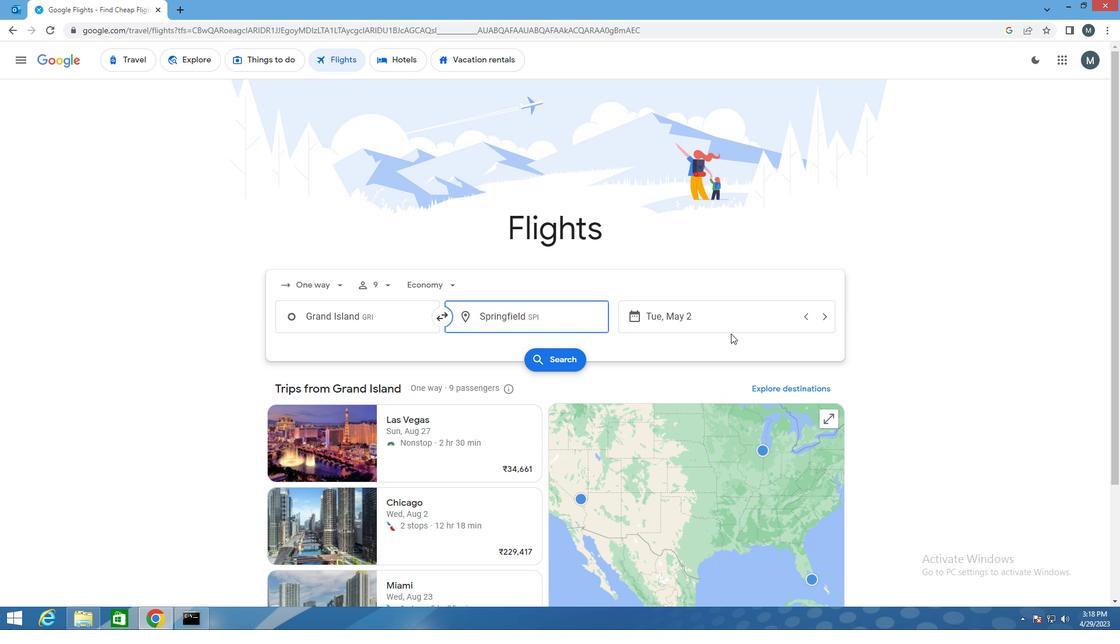 
Action: Mouse pressed left at (705, 317)
Screenshot: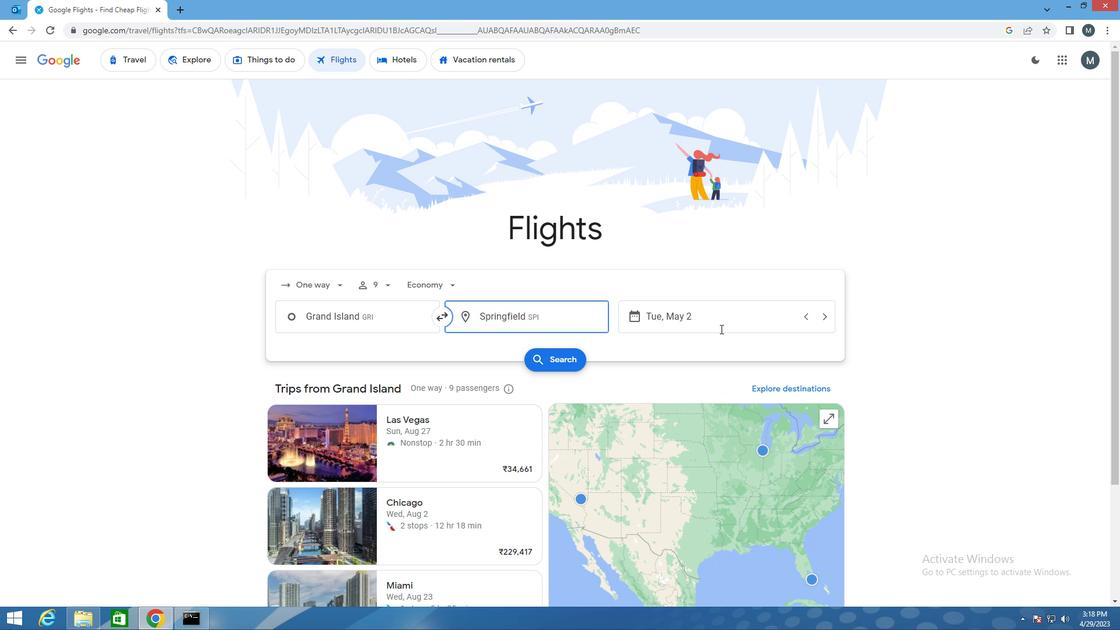 
Action: Mouse moved to (704, 392)
Screenshot: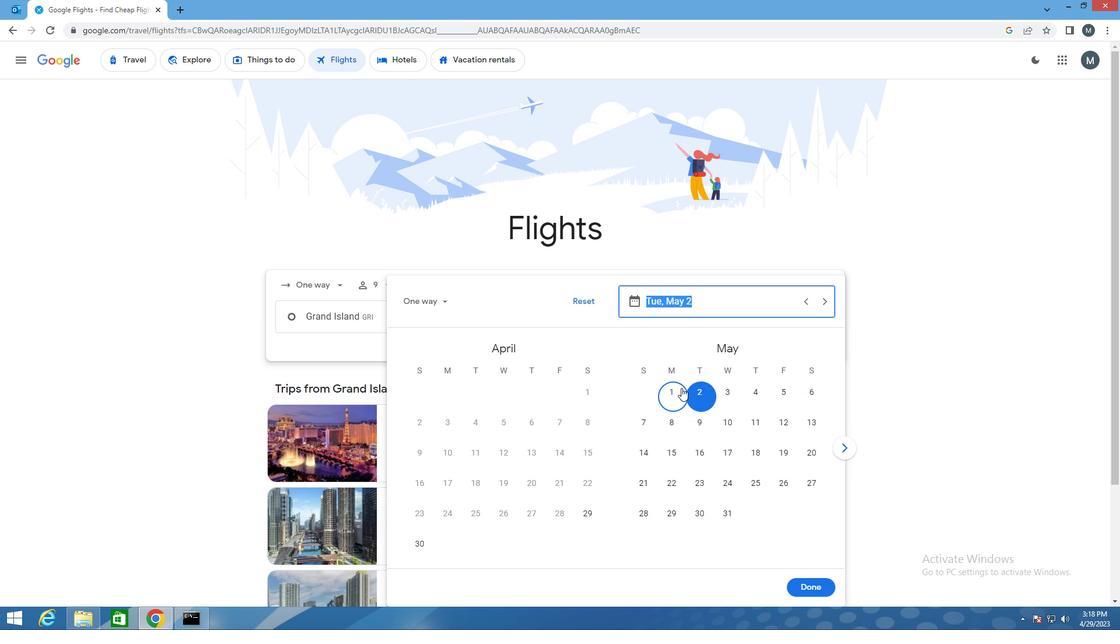 
Action: Mouse pressed left at (704, 392)
Screenshot: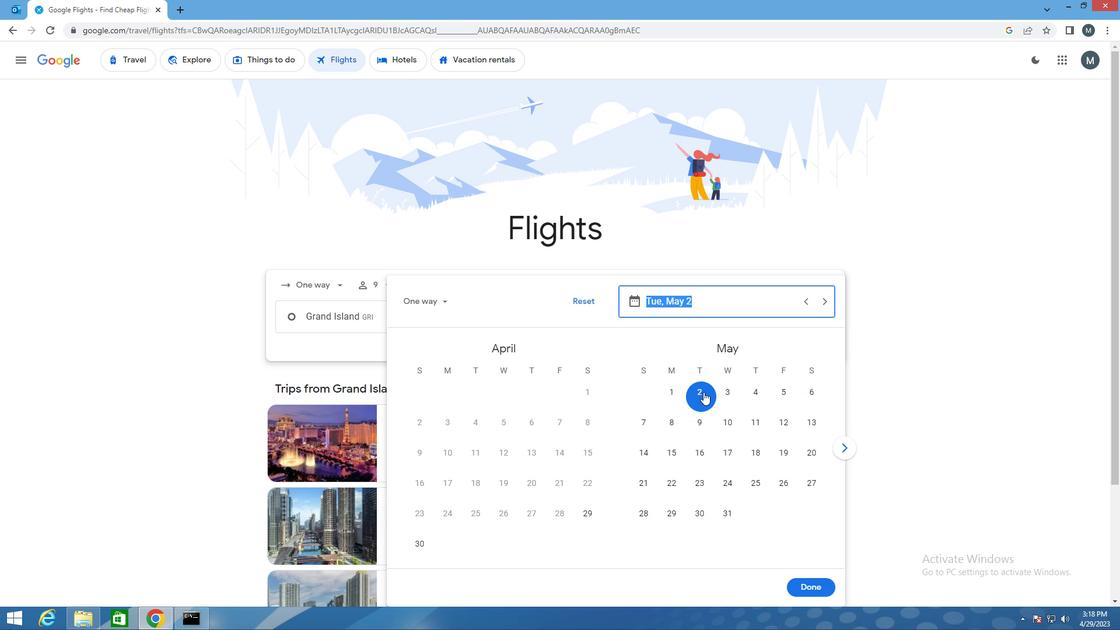 
Action: Mouse moved to (811, 581)
Screenshot: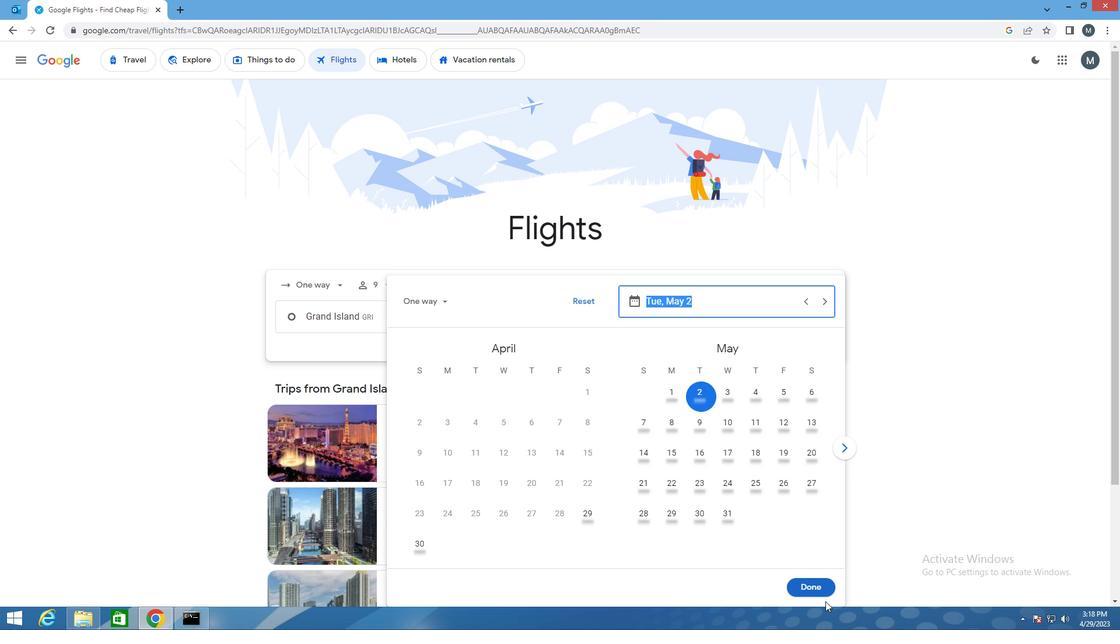 
Action: Mouse pressed left at (811, 581)
Screenshot: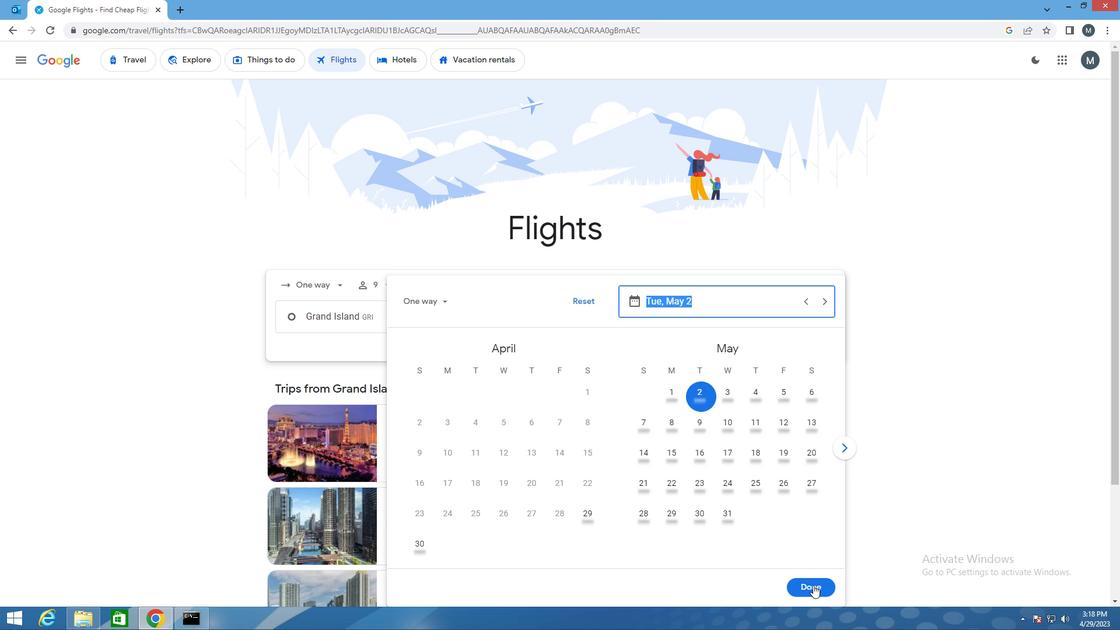 
Action: Mouse moved to (217, 286)
Screenshot: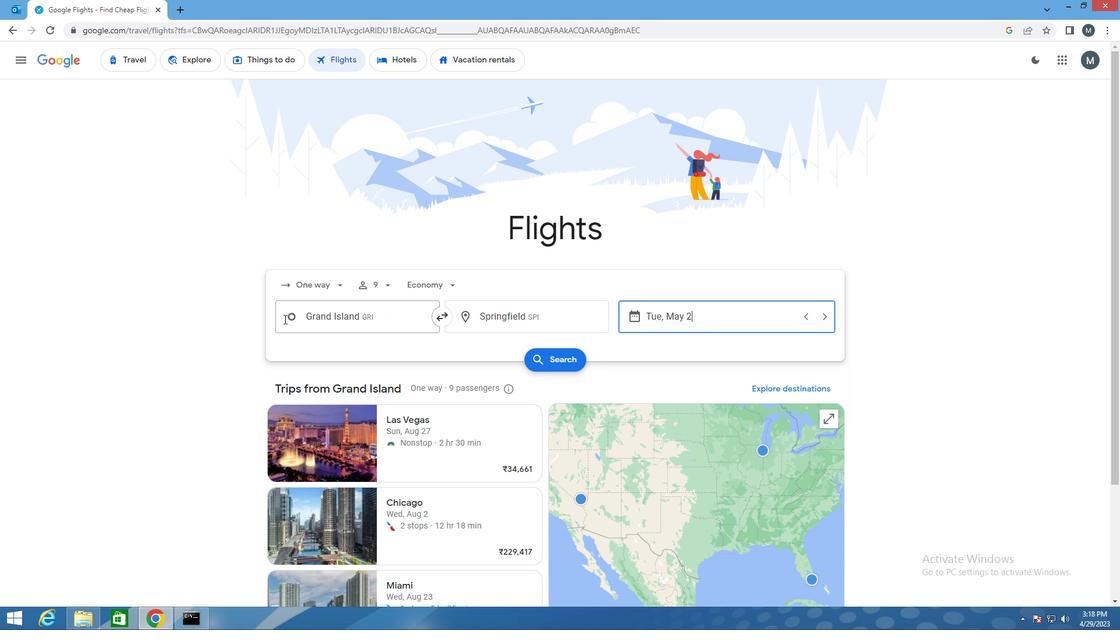 
Action: Mouse scrolled (217, 285) with delta (0, 0)
Screenshot: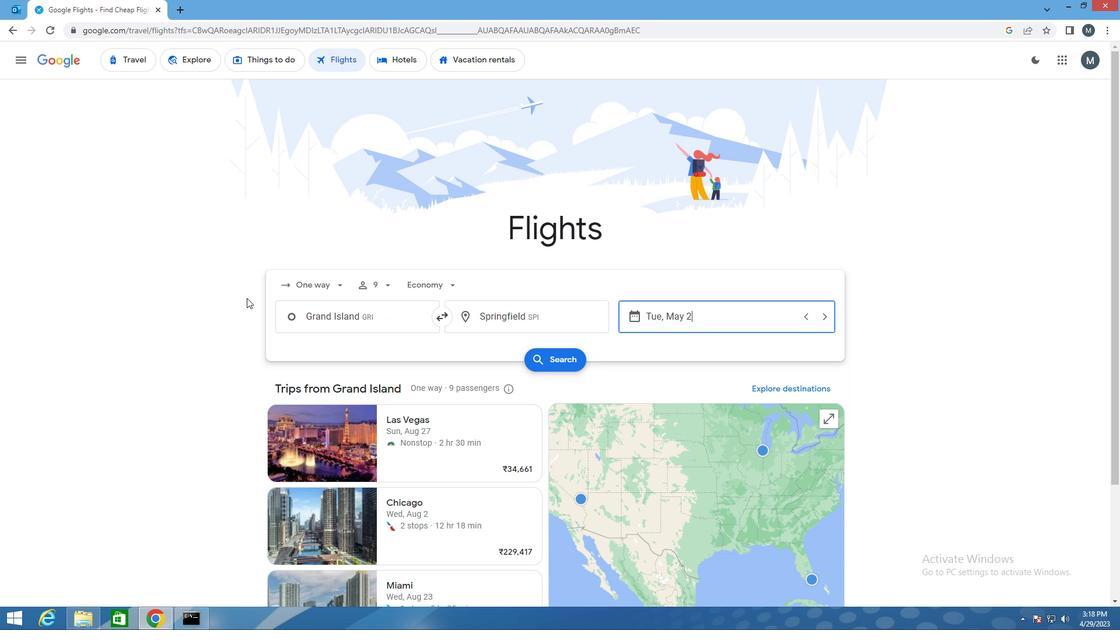 
Action: Mouse moved to (216, 285)
Screenshot: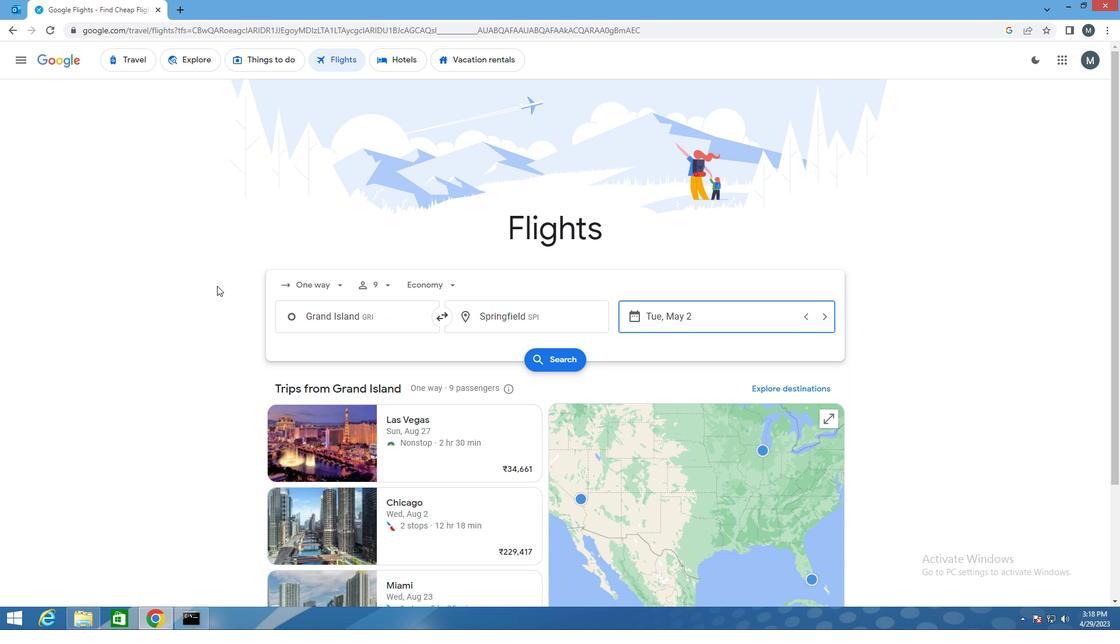 
Action: Mouse scrolled (216, 284) with delta (0, 0)
Screenshot: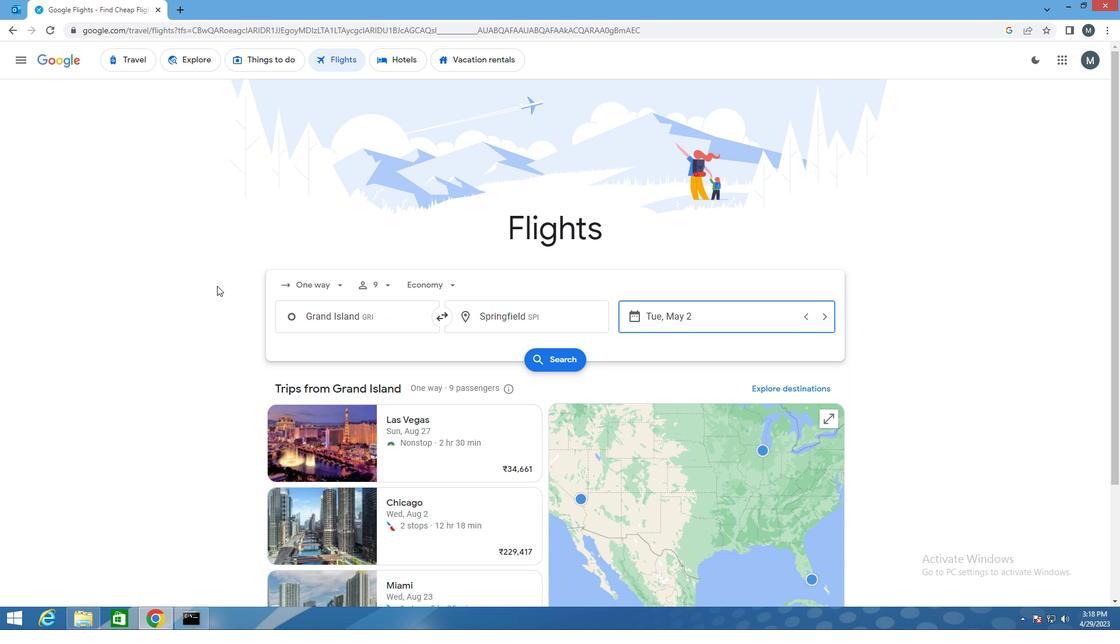 
Action: Mouse moved to (558, 251)
Screenshot: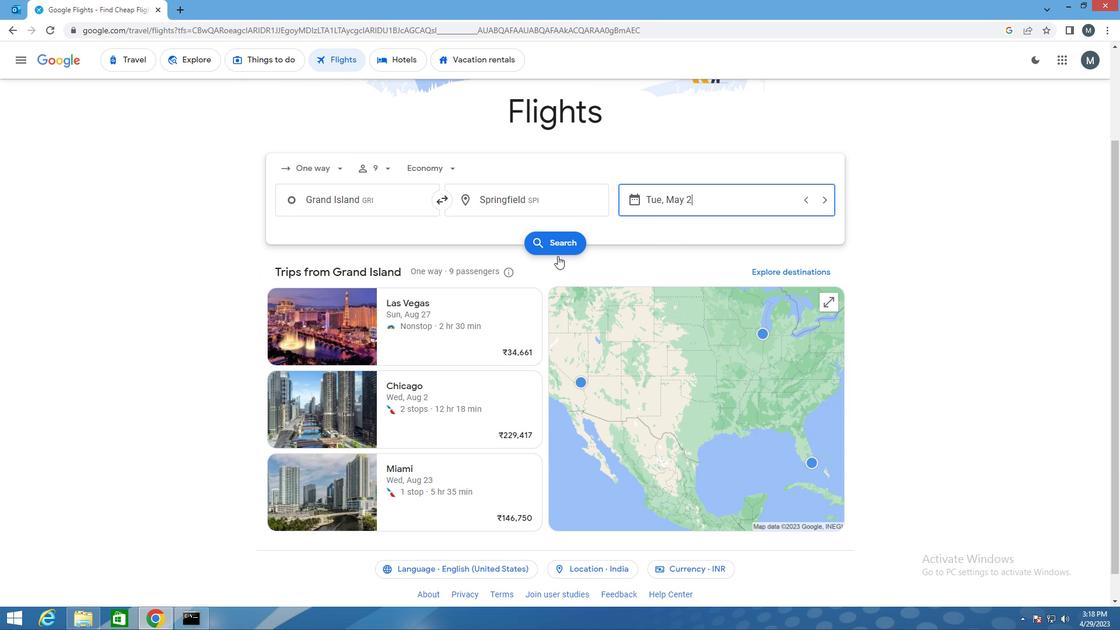 
Action: Mouse pressed left at (558, 251)
Screenshot: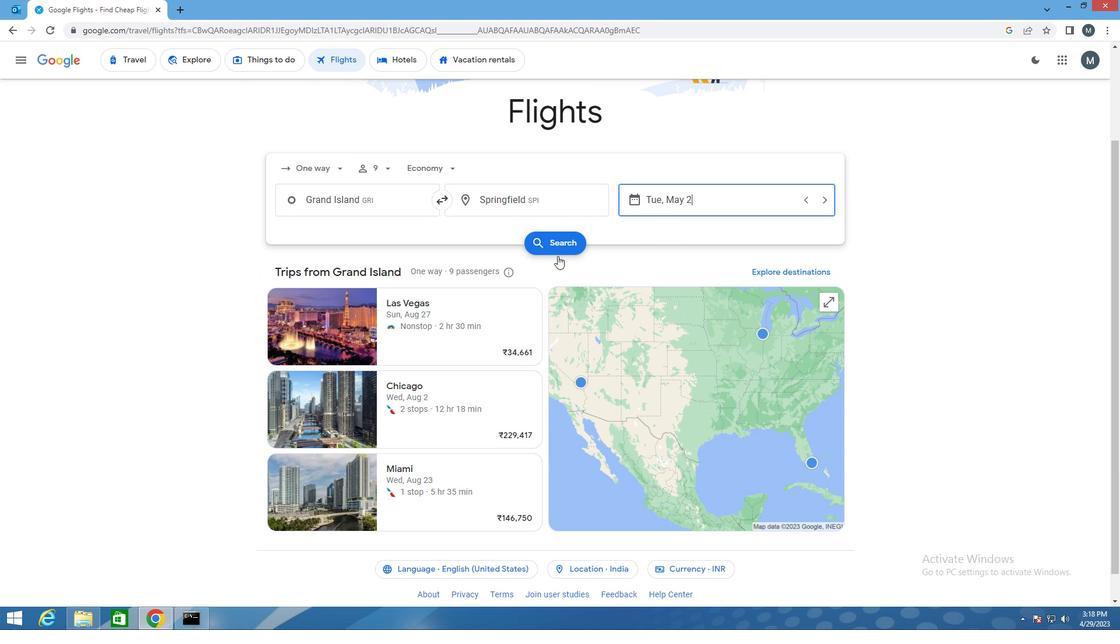 
Action: Mouse moved to (284, 167)
Screenshot: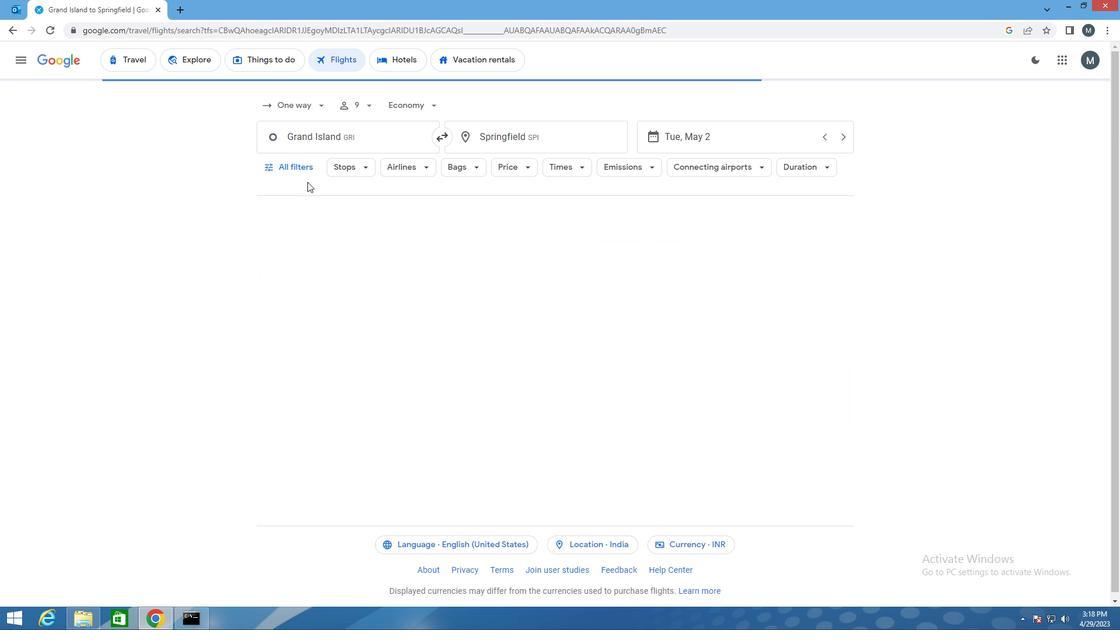 
Action: Mouse pressed left at (284, 167)
Screenshot: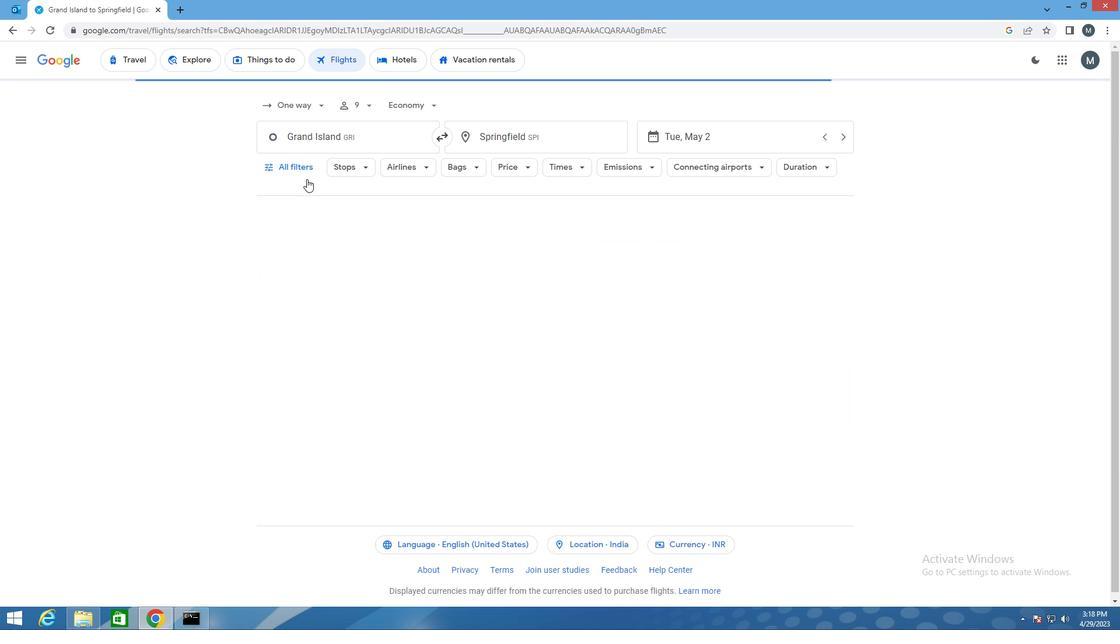 
Action: Mouse moved to (368, 276)
Screenshot: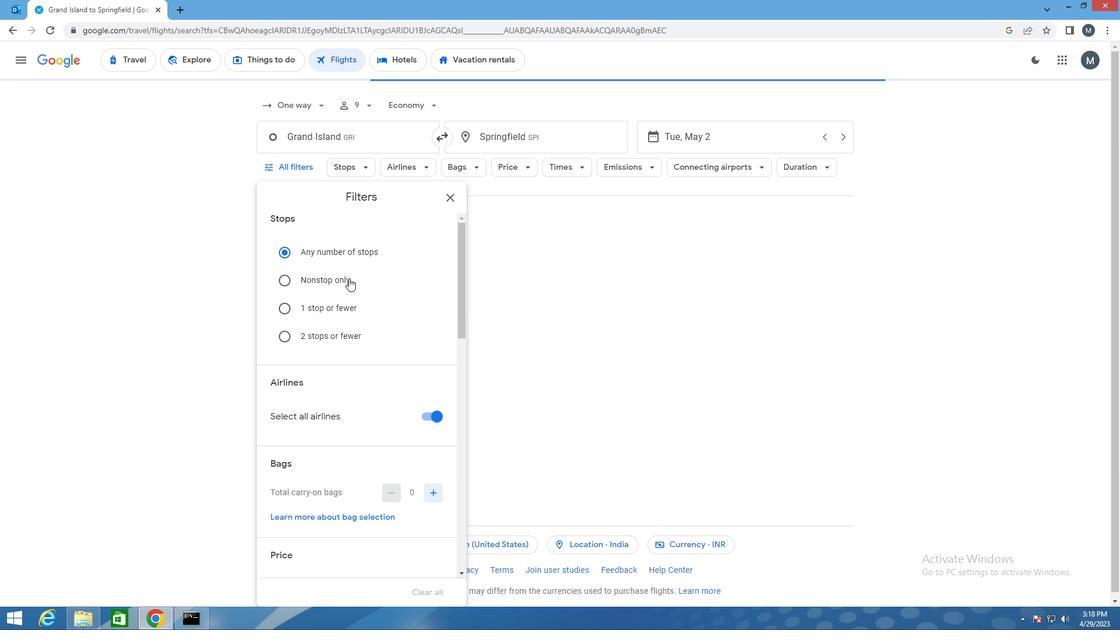
Action: Mouse scrolled (368, 276) with delta (0, 0)
Screenshot: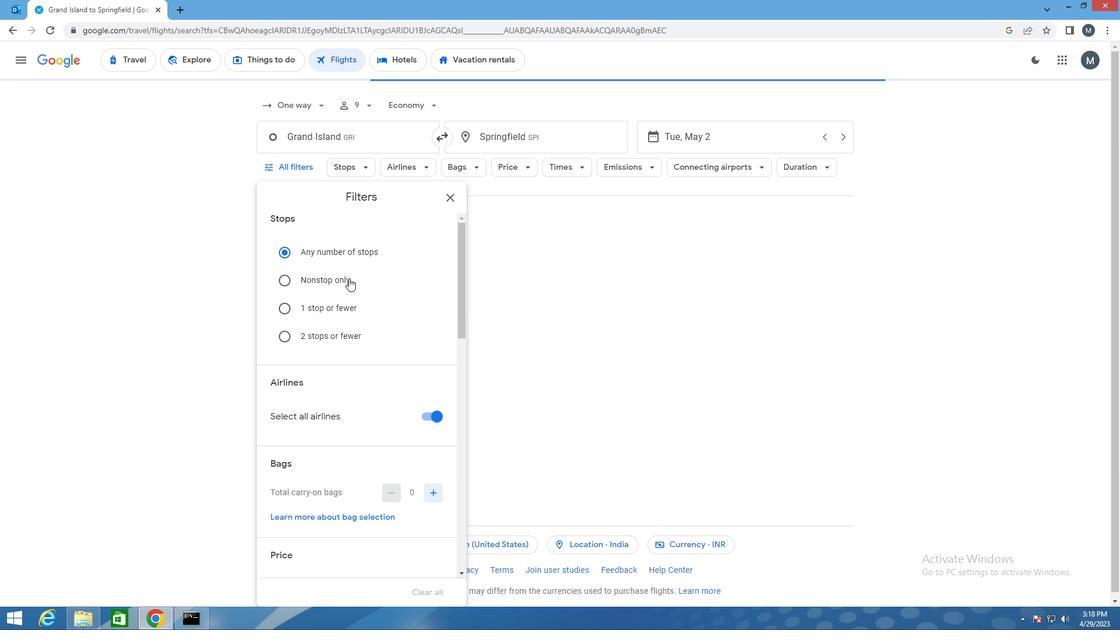 
Action: Mouse moved to (368, 279)
Screenshot: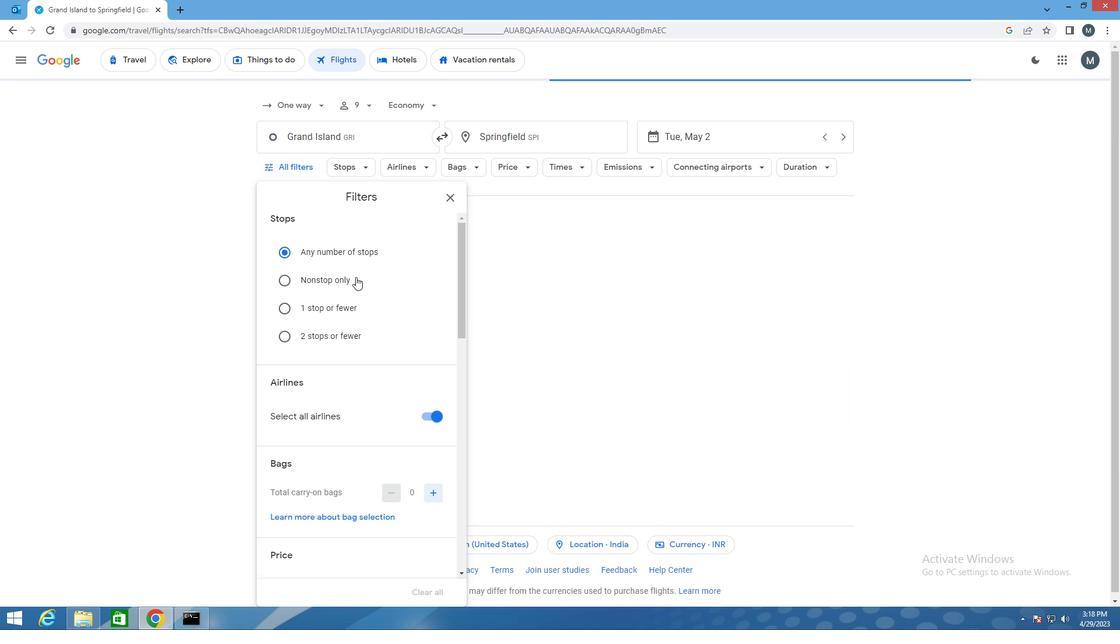 
Action: Mouse scrolled (368, 279) with delta (0, 0)
Screenshot: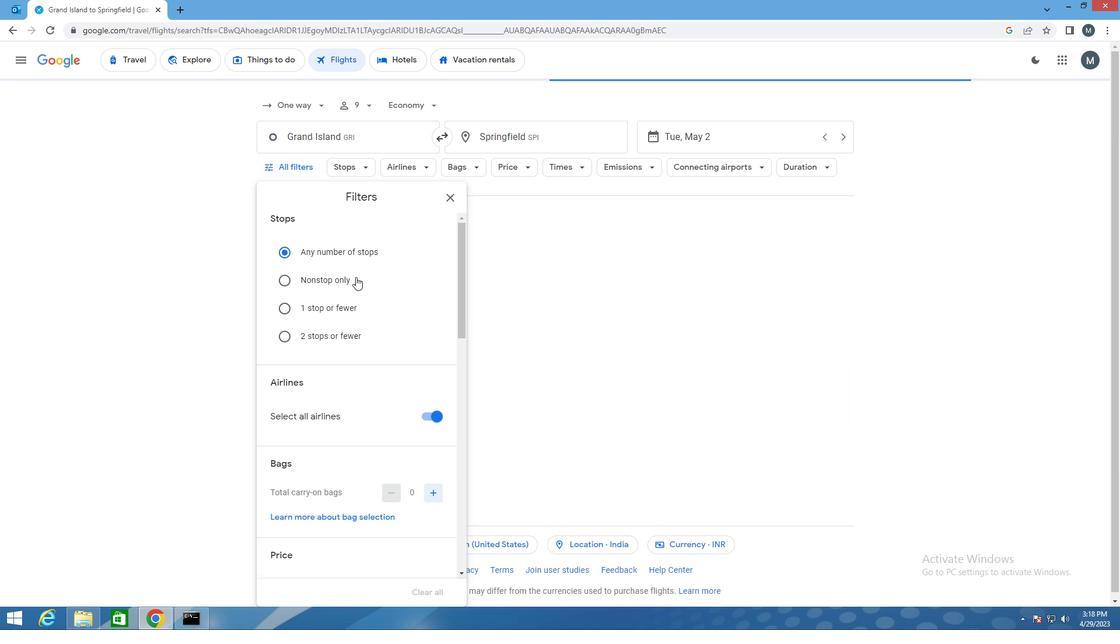 
Action: Mouse moved to (421, 302)
Screenshot: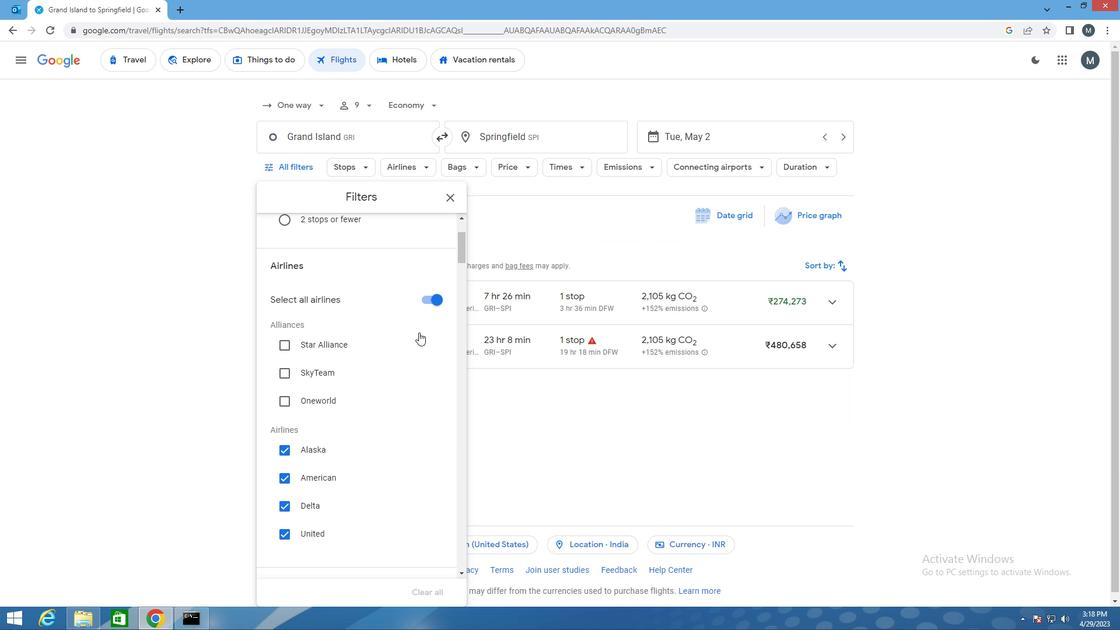 
Action: Mouse pressed left at (421, 302)
Screenshot: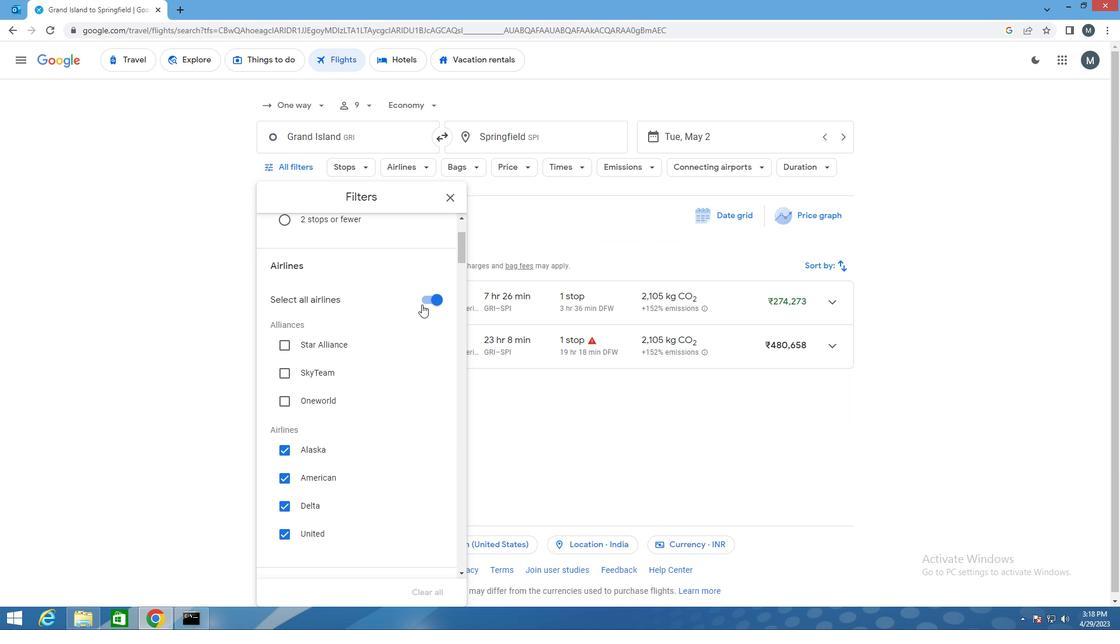 
Action: Mouse moved to (425, 296)
Screenshot: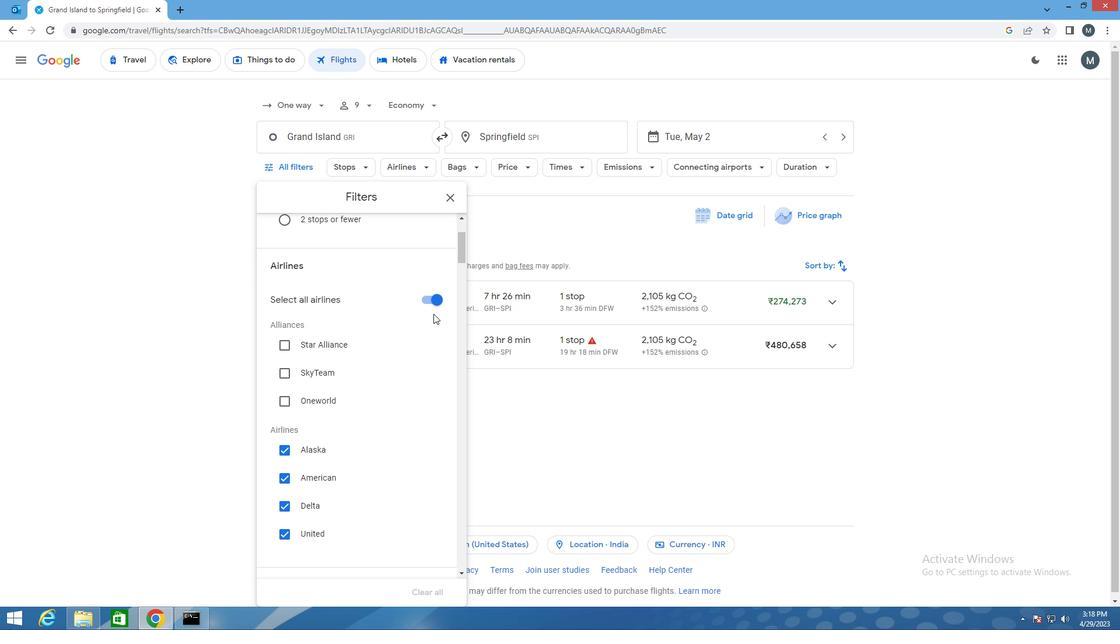 
Action: Mouse pressed left at (425, 296)
Screenshot: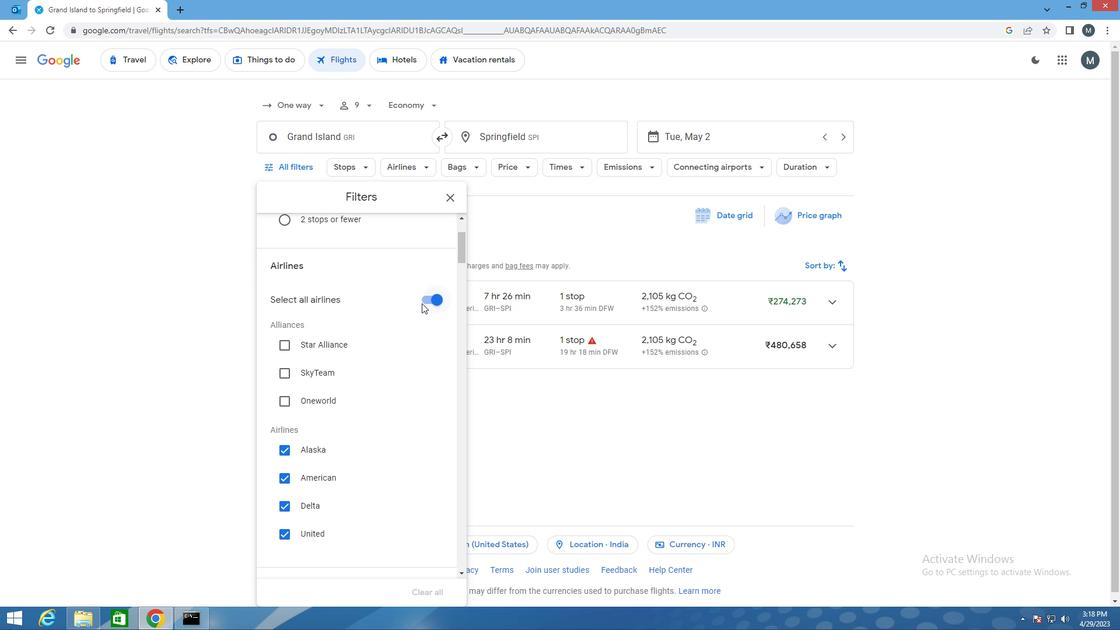 
Action: Mouse moved to (343, 367)
Screenshot: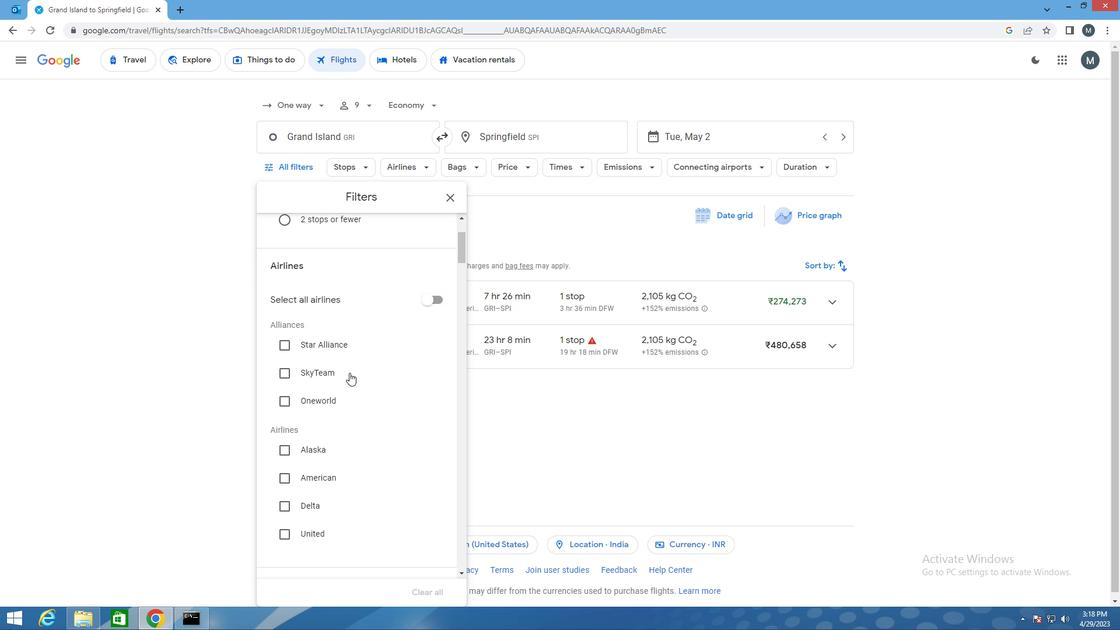 
Action: Mouse scrolled (343, 366) with delta (0, 0)
Screenshot: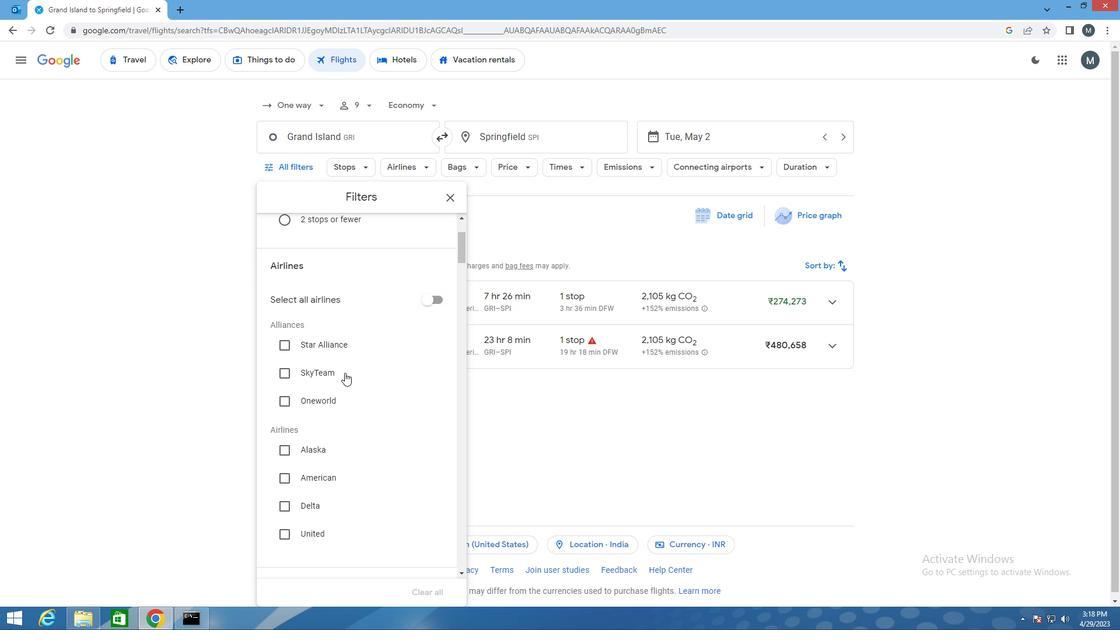 
Action: Mouse moved to (343, 370)
Screenshot: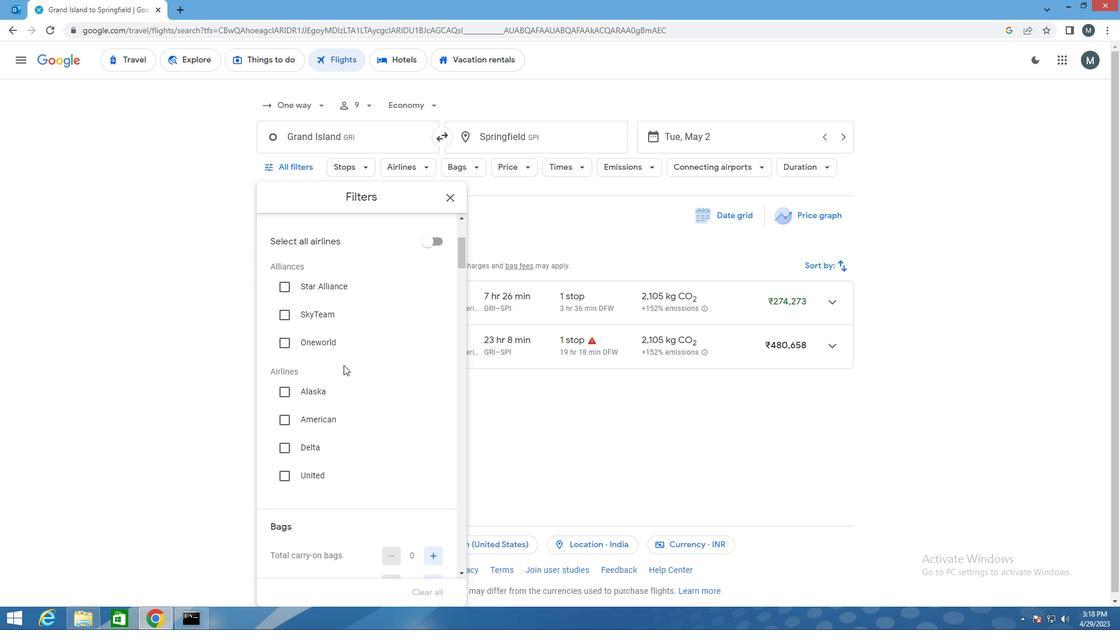 
Action: Mouse scrolled (343, 369) with delta (0, 0)
Screenshot: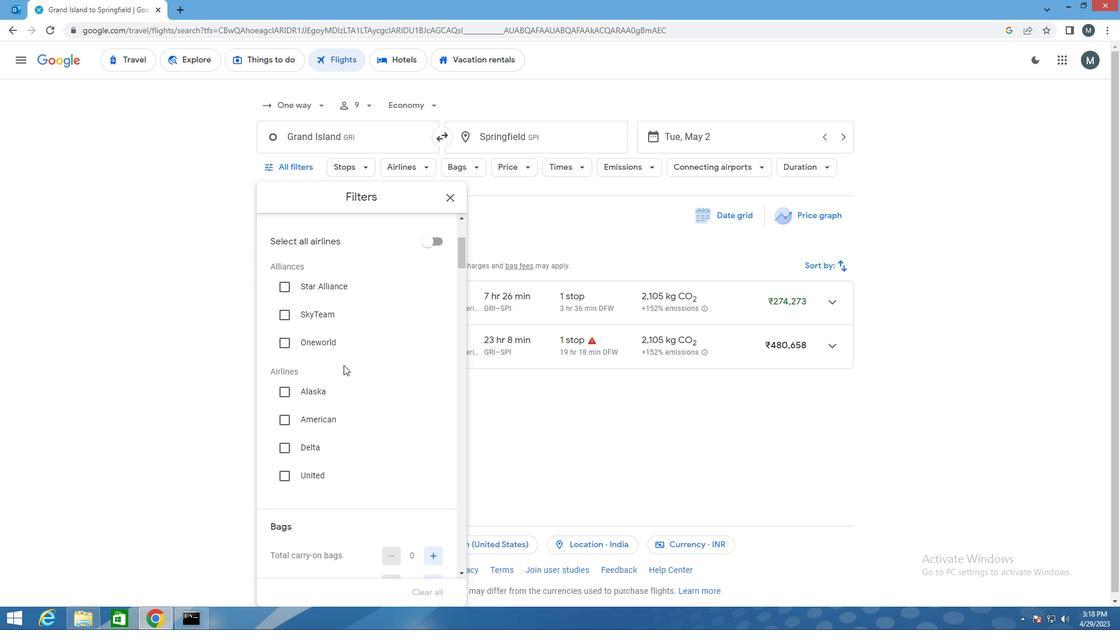 
Action: Mouse moved to (344, 371)
Screenshot: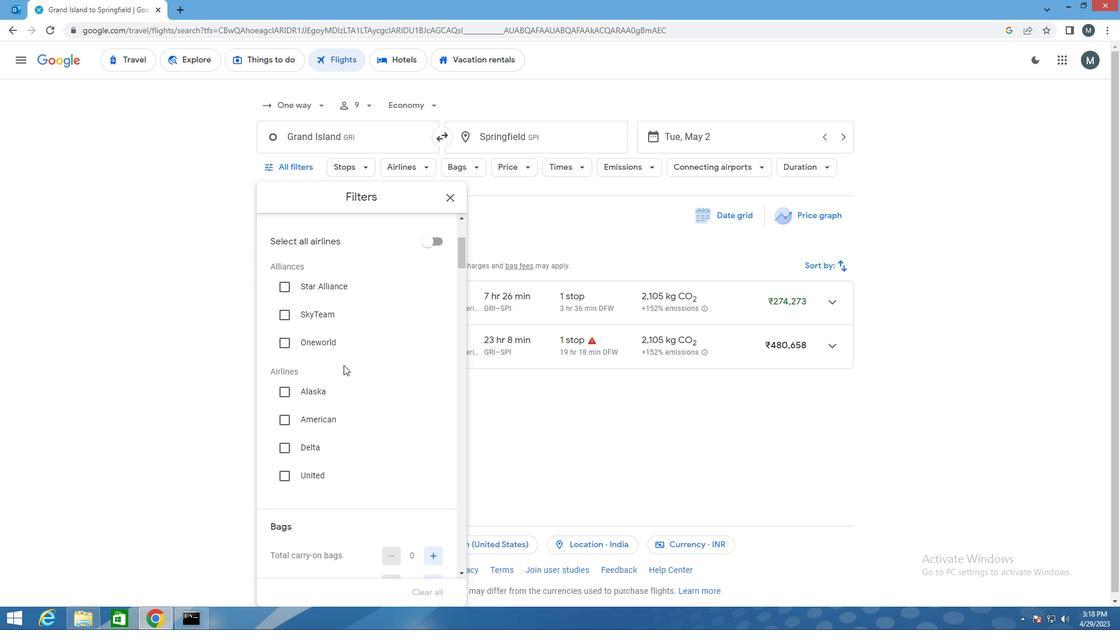 
Action: Mouse scrolled (344, 371) with delta (0, 0)
Screenshot: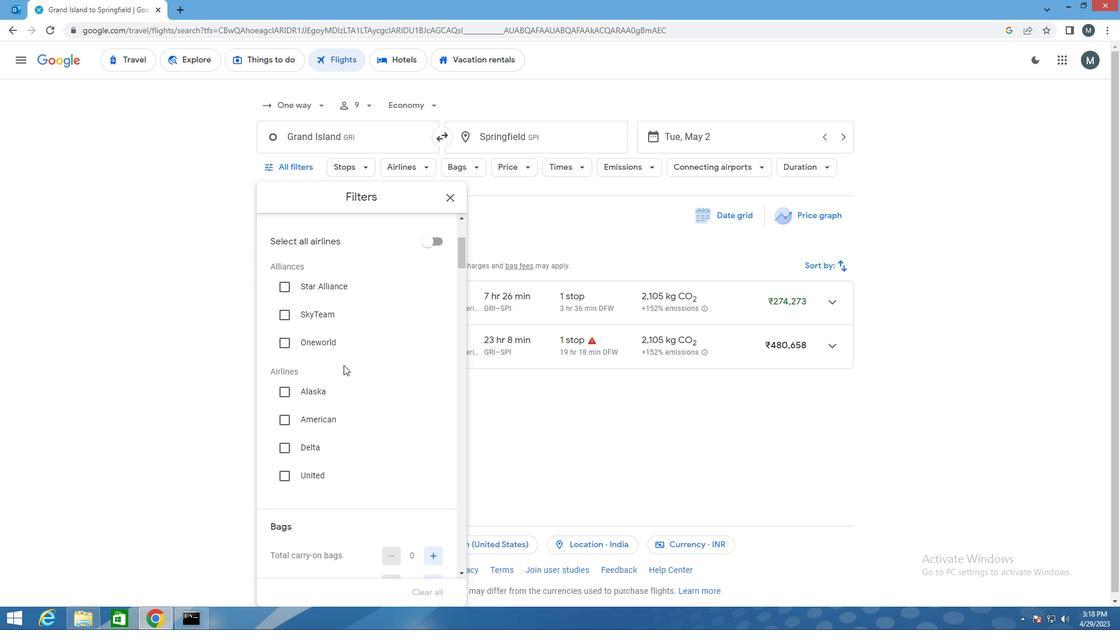 
Action: Mouse moved to (344, 372)
Screenshot: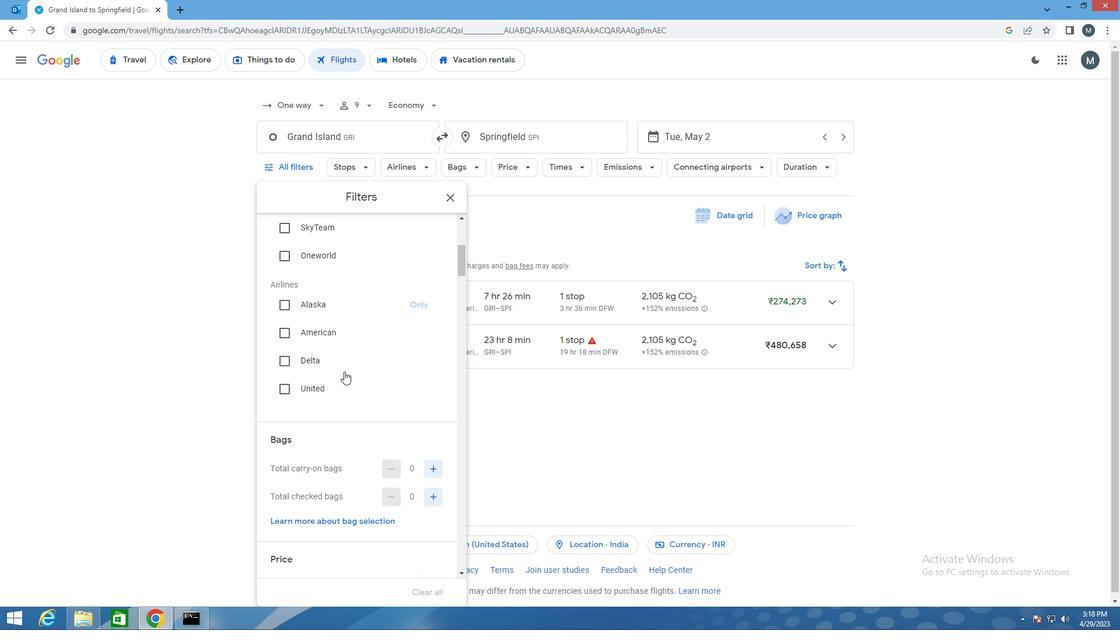 
Action: Mouse scrolled (344, 371) with delta (0, 0)
Screenshot: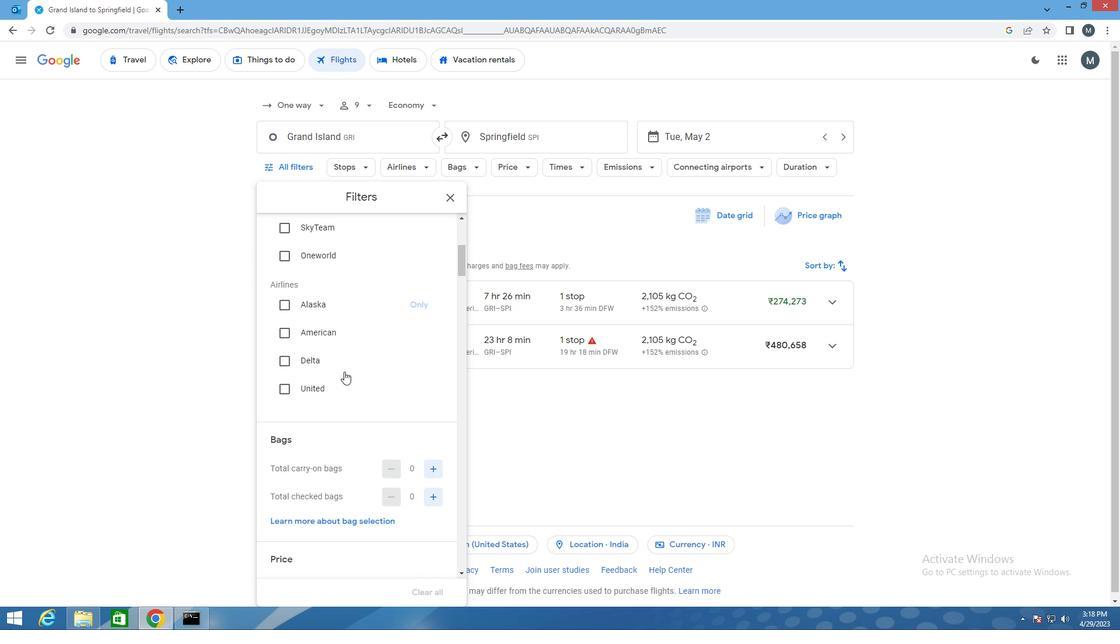 
Action: Mouse moved to (356, 364)
Screenshot: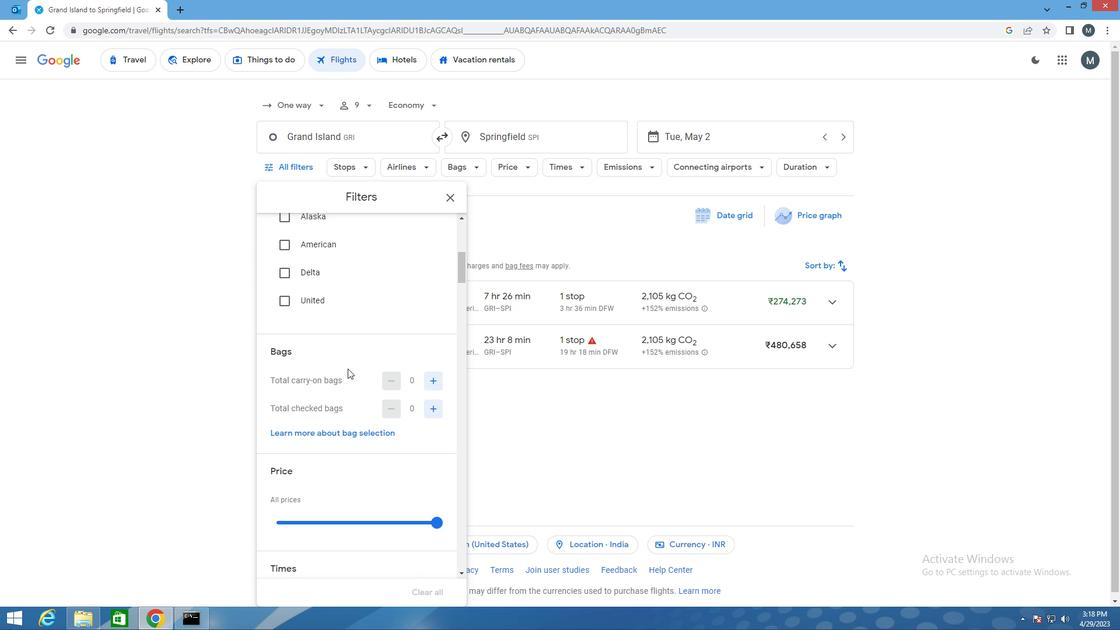 
Action: Mouse scrolled (356, 364) with delta (0, 0)
Screenshot: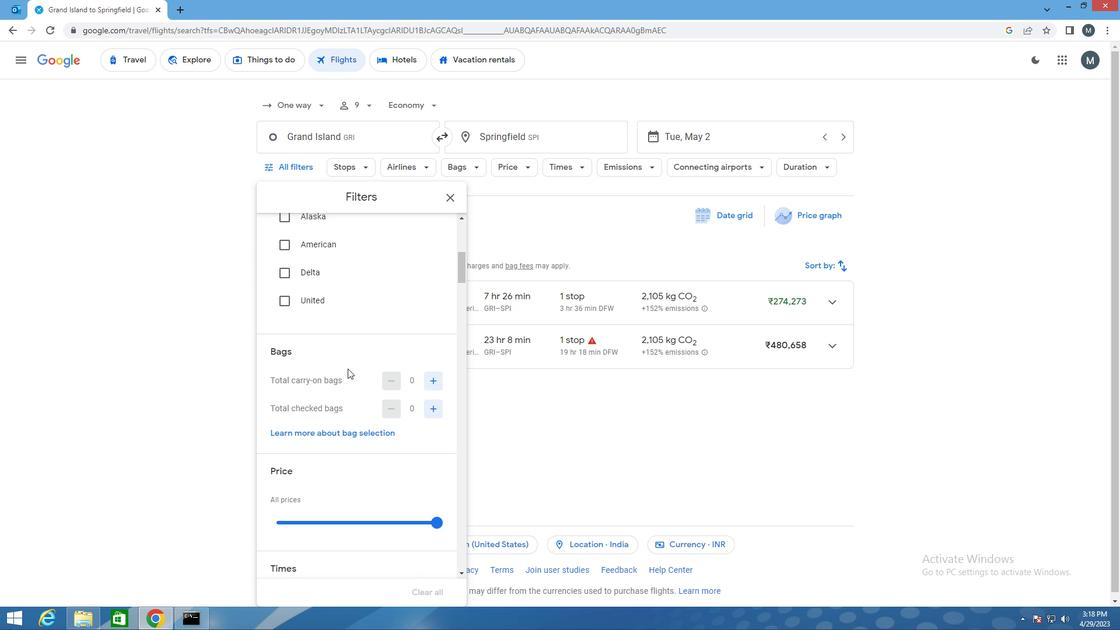 
Action: Mouse moved to (437, 348)
Screenshot: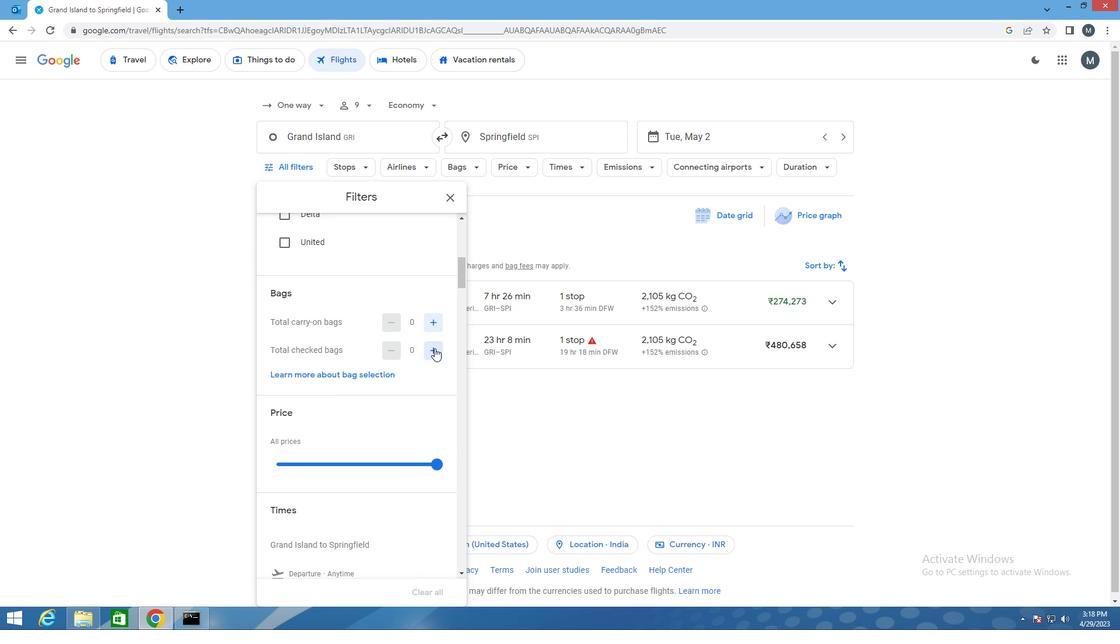 
Action: Mouse pressed left at (437, 348)
Screenshot: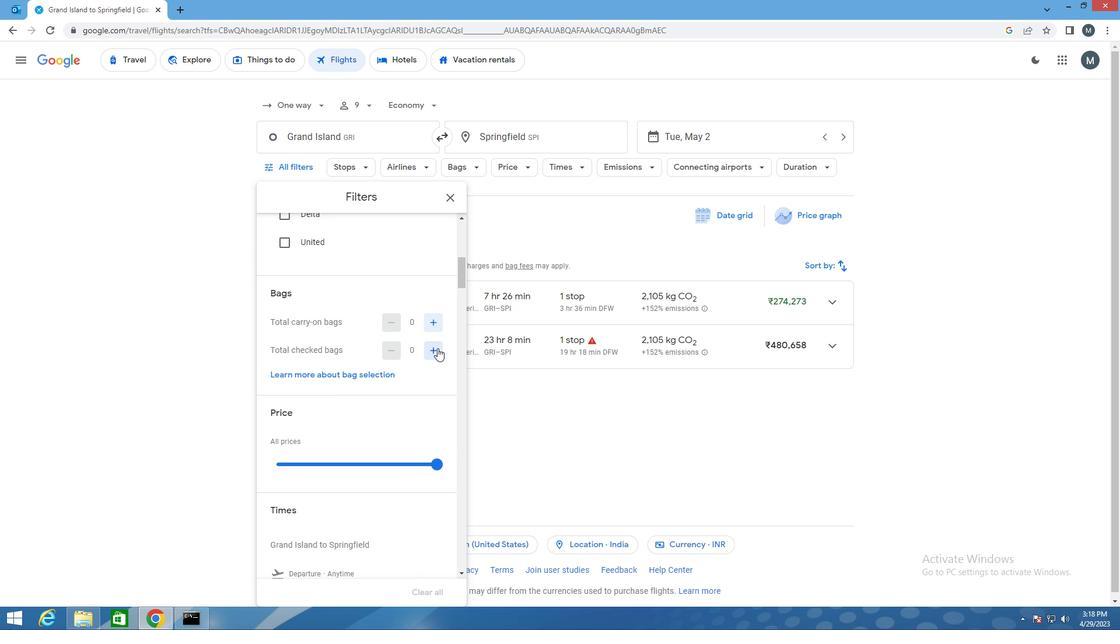 
Action: Mouse pressed left at (437, 348)
Screenshot: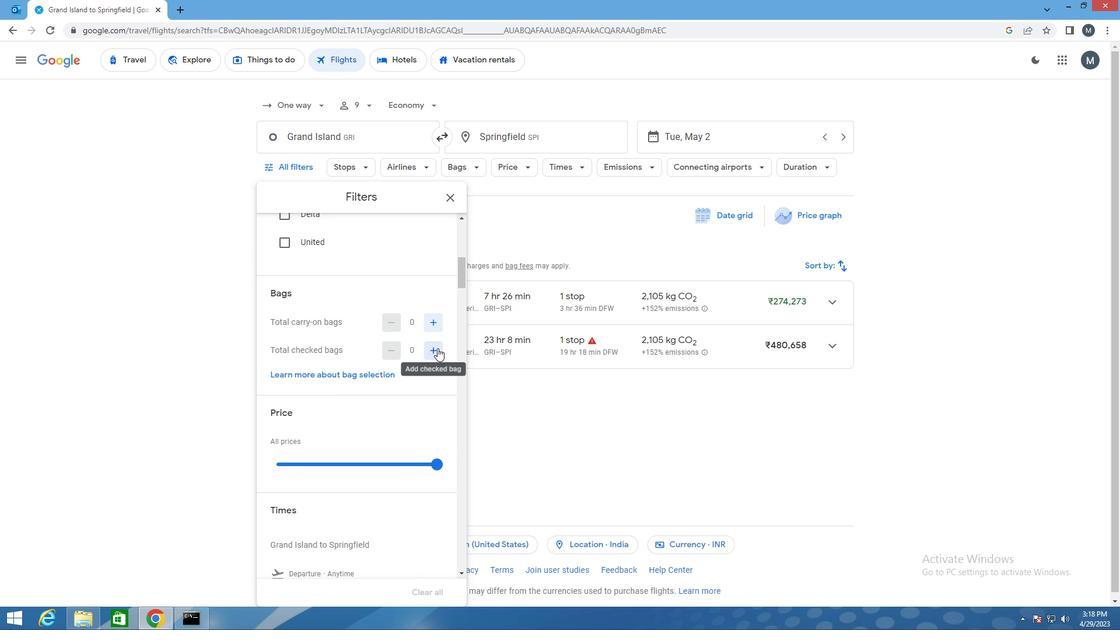 
Action: Mouse moved to (372, 340)
Screenshot: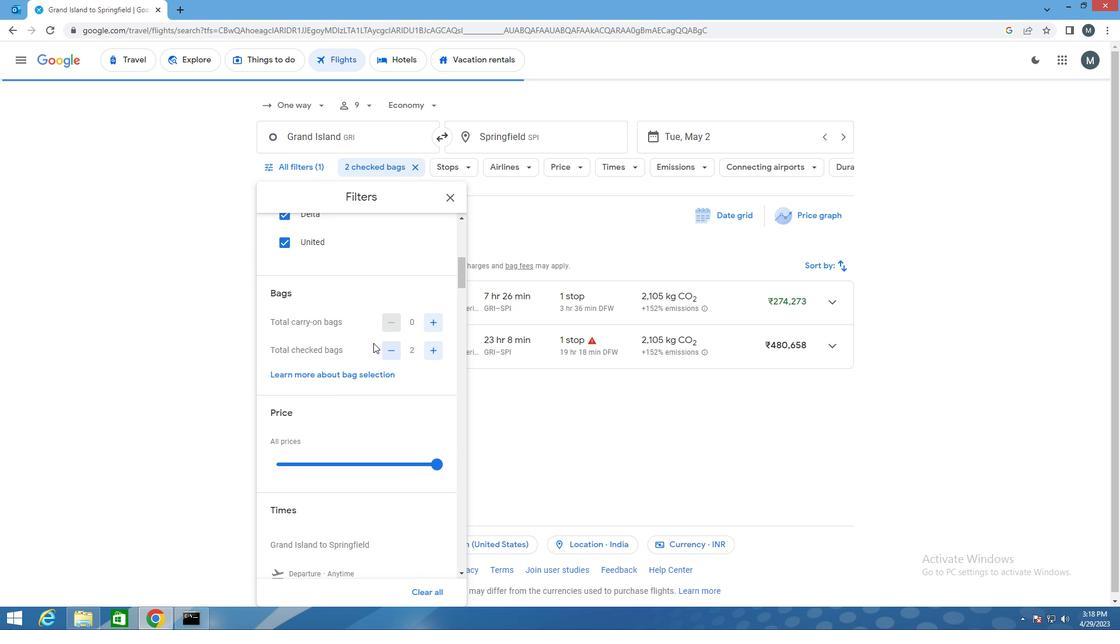 
Action: Mouse scrolled (372, 340) with delta (0, 0)
Screenshot: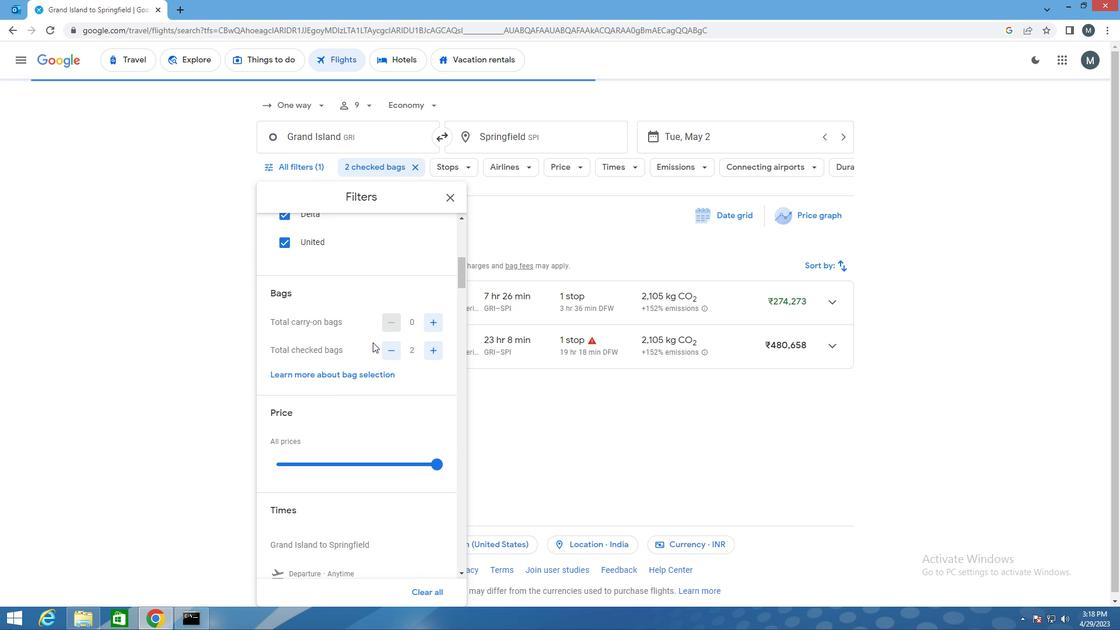 
Action: Mouse scrolled (372, 340) with delta (0, 0)
Screenshot: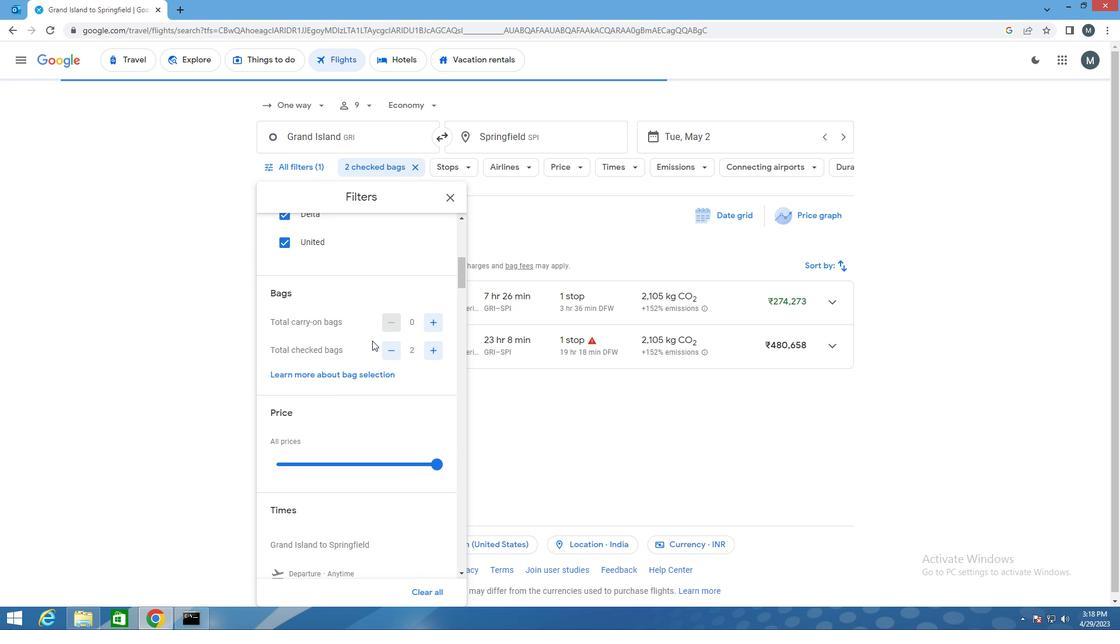 
Action: Mouse moved to (373, 342)
Screenshot: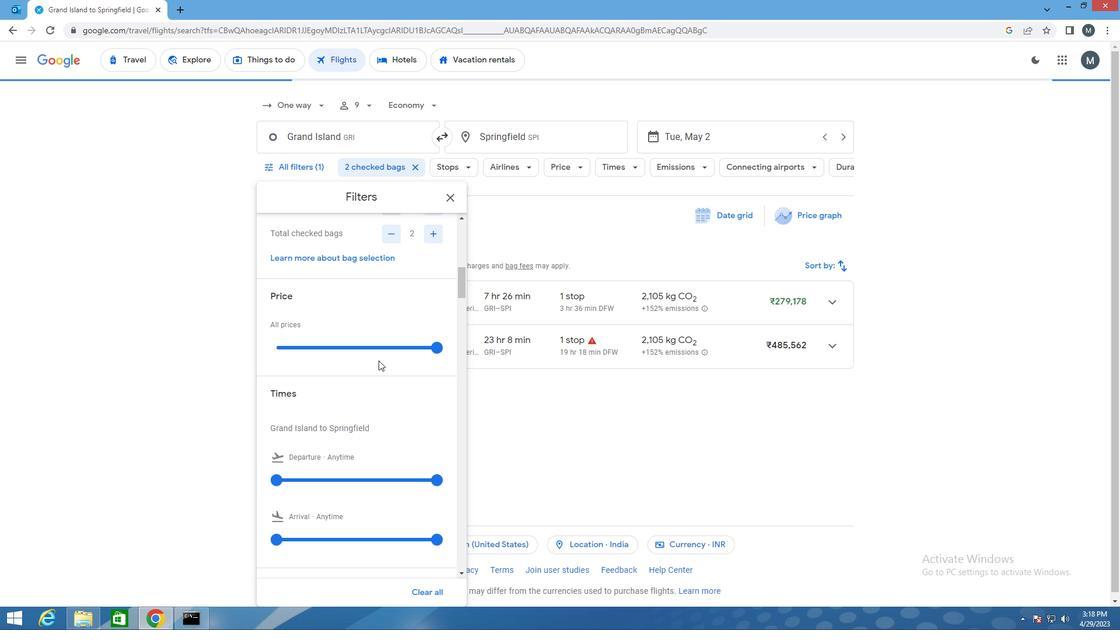 
Action: Mouse pressed left at (373, 342)
Screenshot: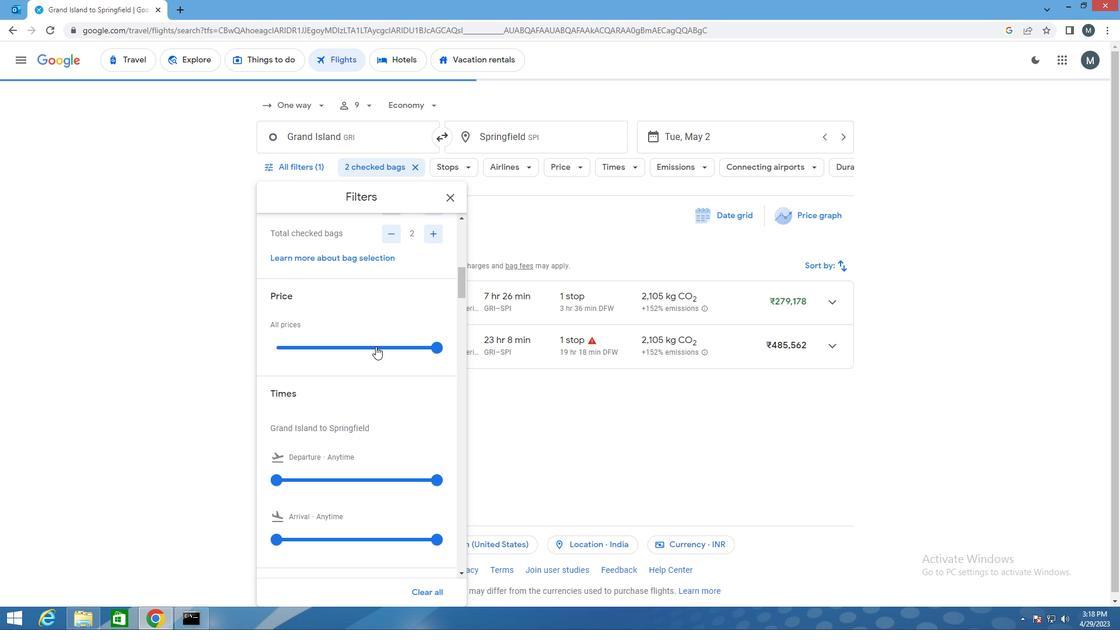 
Action: Mouse moved to (366, 343)
Screenshot: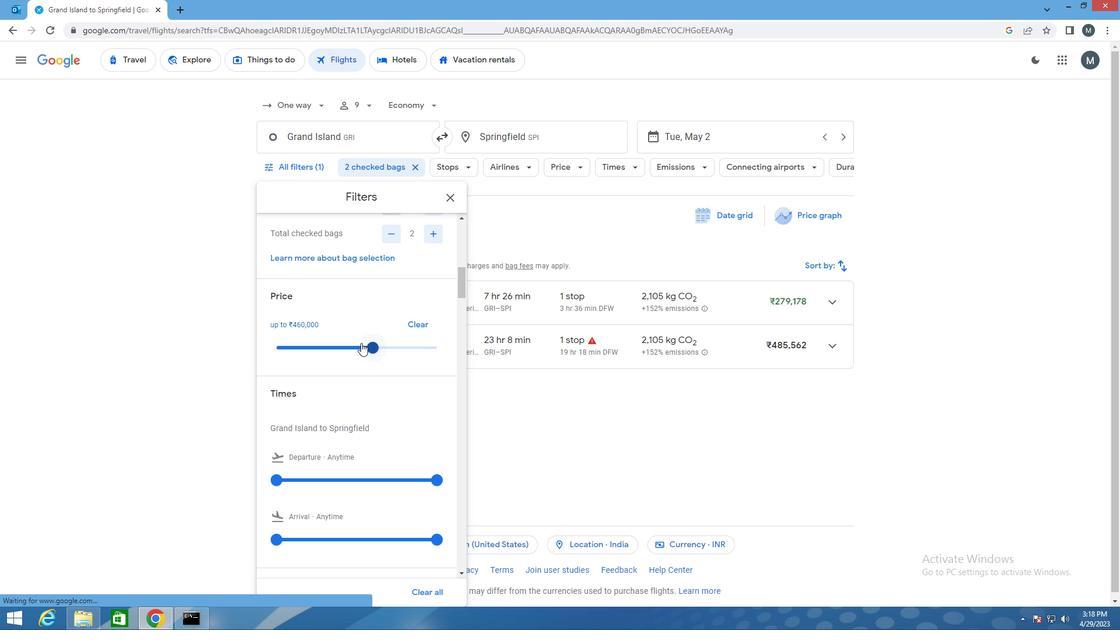 
Action: Mouse pressed left at (366, 343)
Screenshot: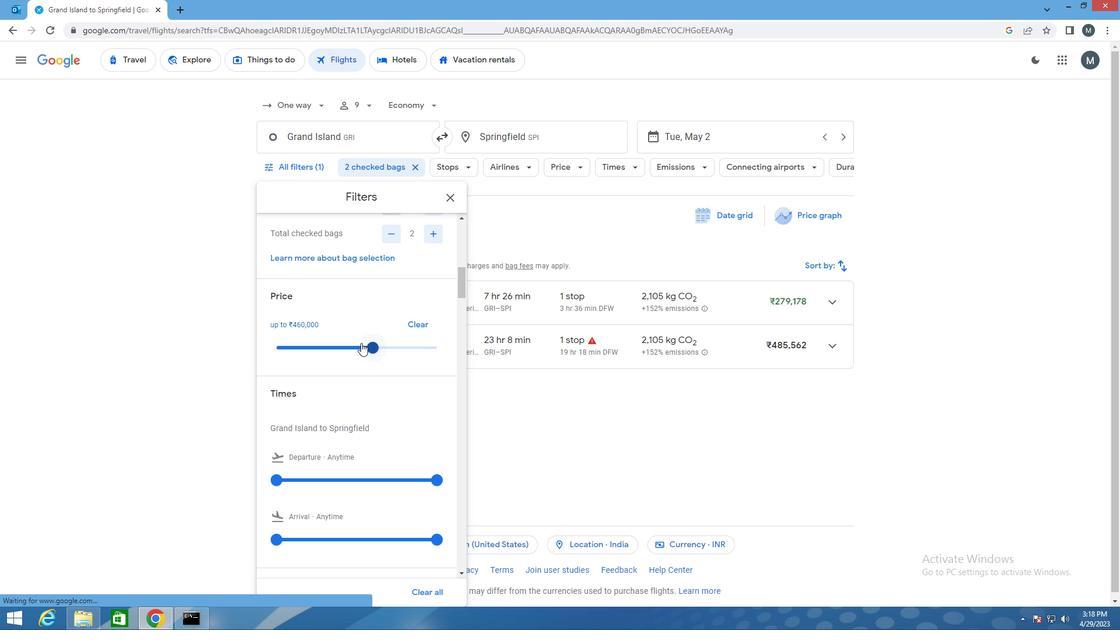 
Action: Mouse moved to (329, 341)
Screenshot: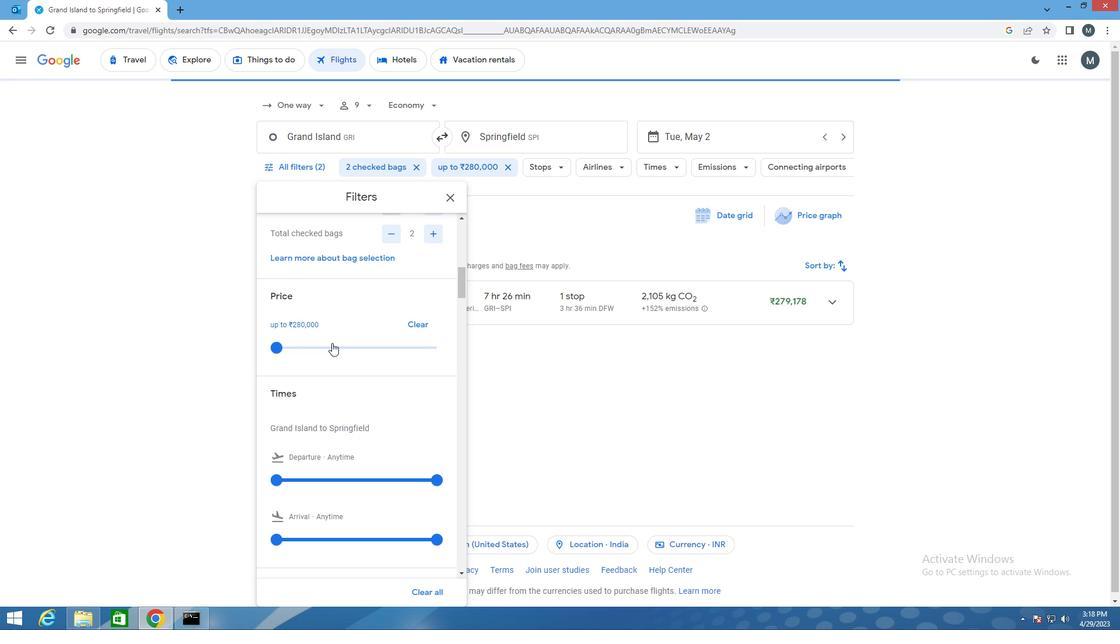 
Action: Mouse scrolled (329, 340) with delta (0, 0)
Screenshot: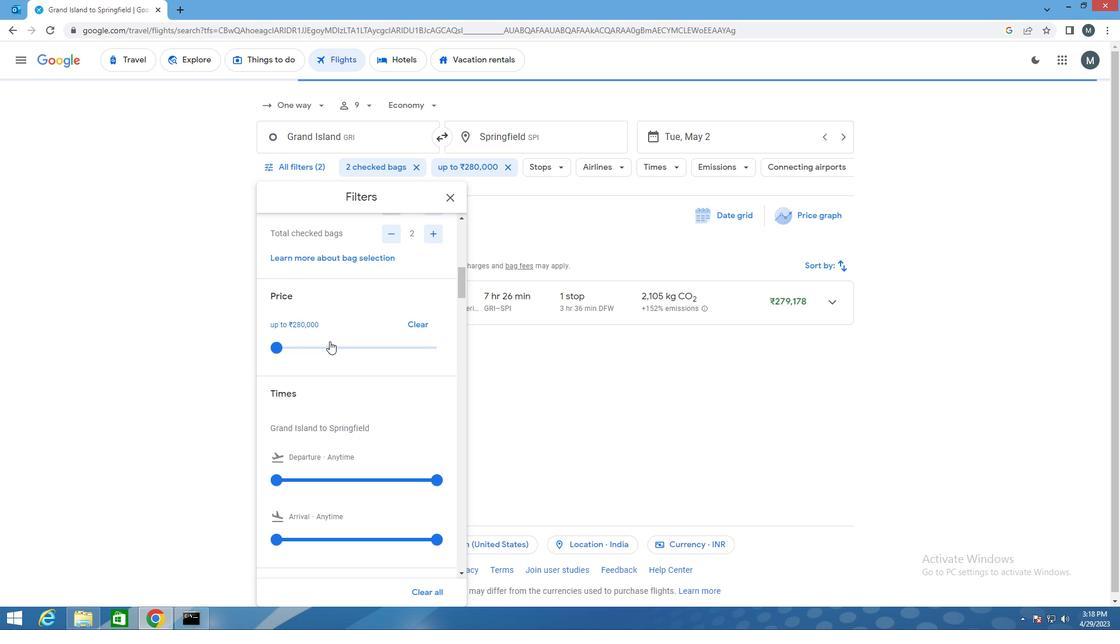
Action: Mouse moved to (331, 338)
Screenshot: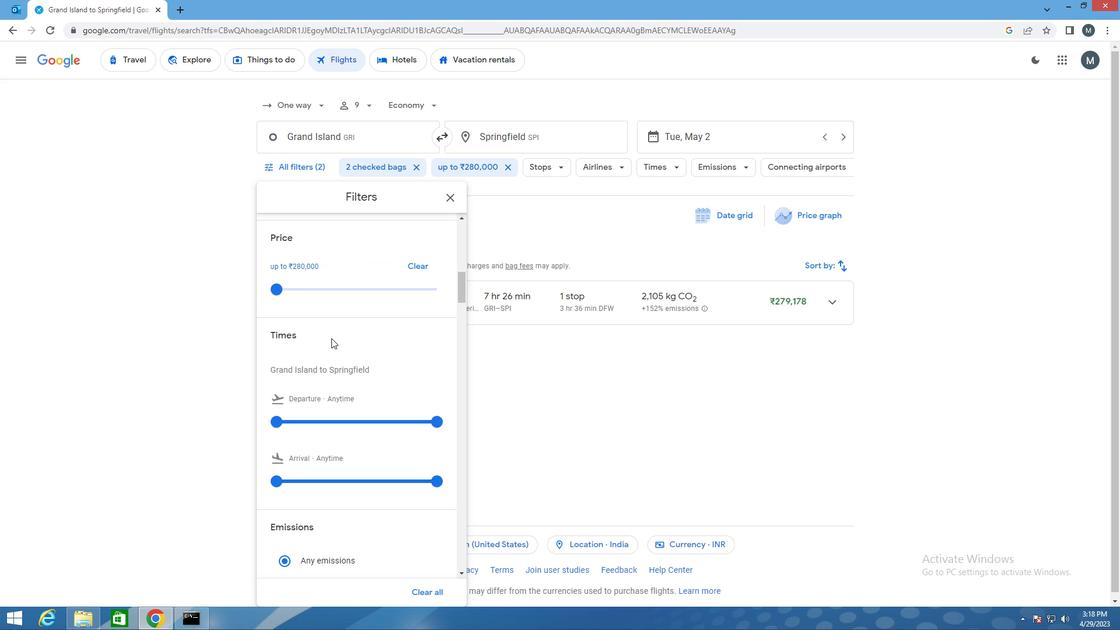 
Action: Mouse scrolled (331, 338) with delta (0, 0)
Screenshot: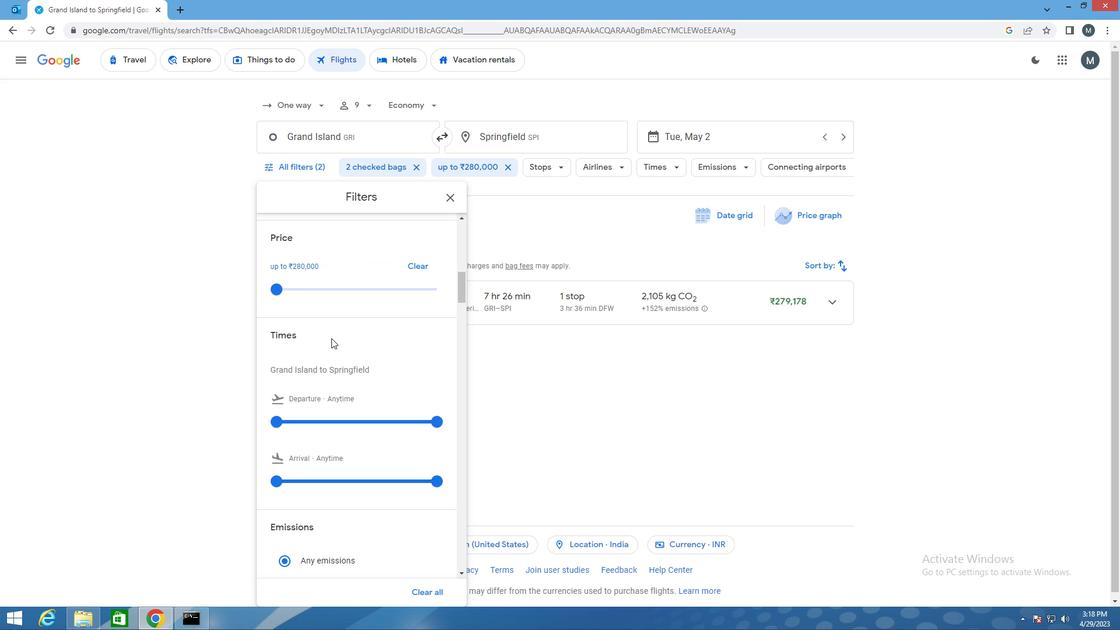 
Action: Mouse moved to (277, 364)
Screenshot: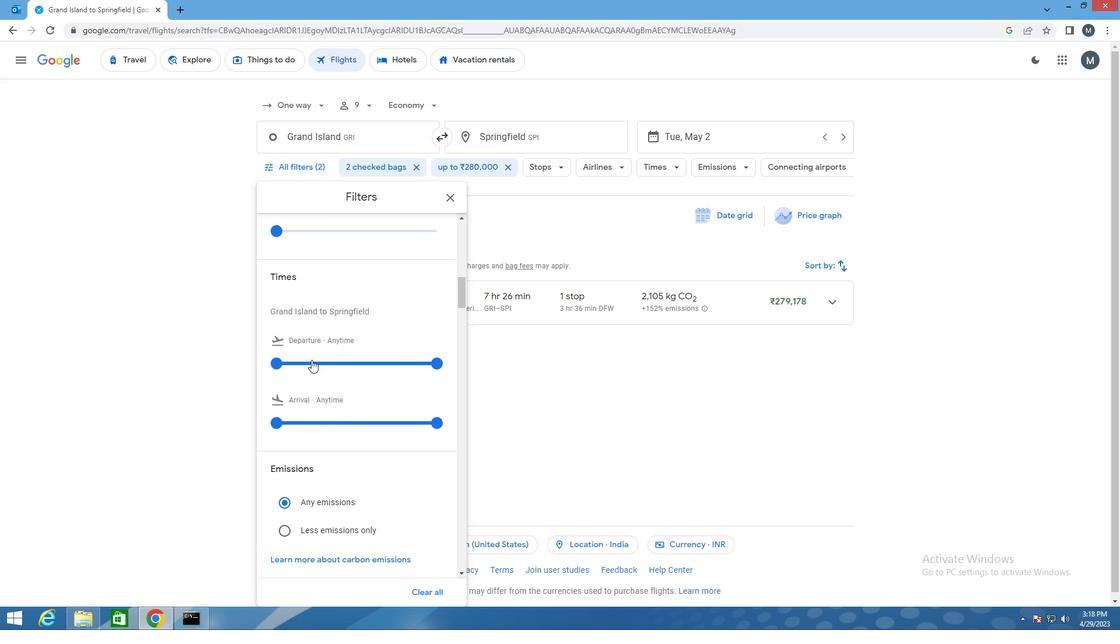 
Action: Mouse pressed left at (277, 364)
Screenshot: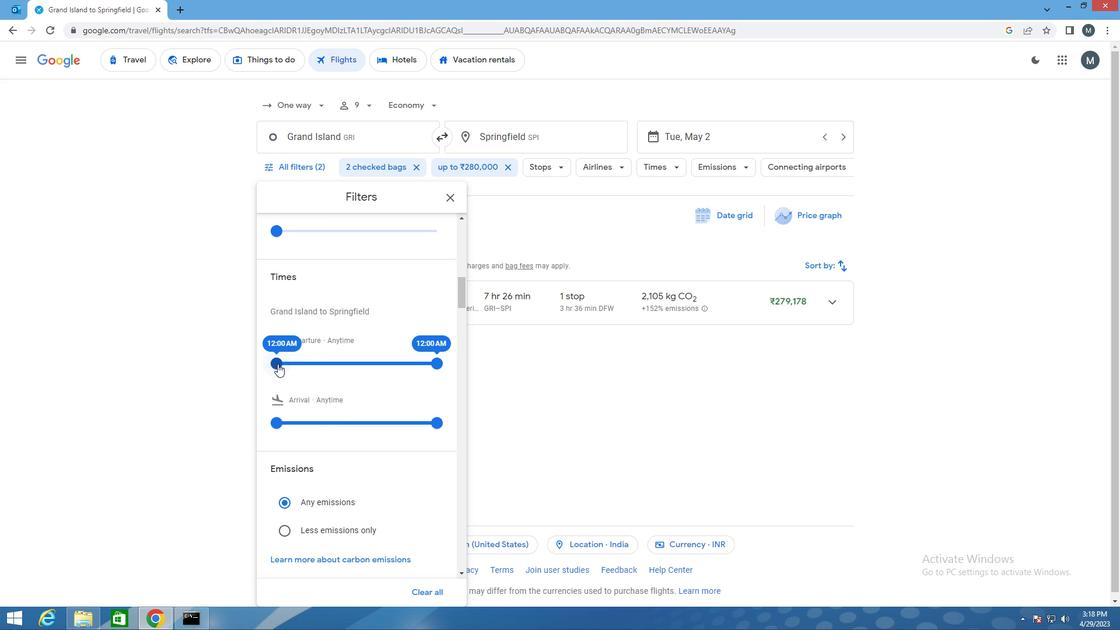 
Action: Mouse moved to (439, 363)
Screenshot: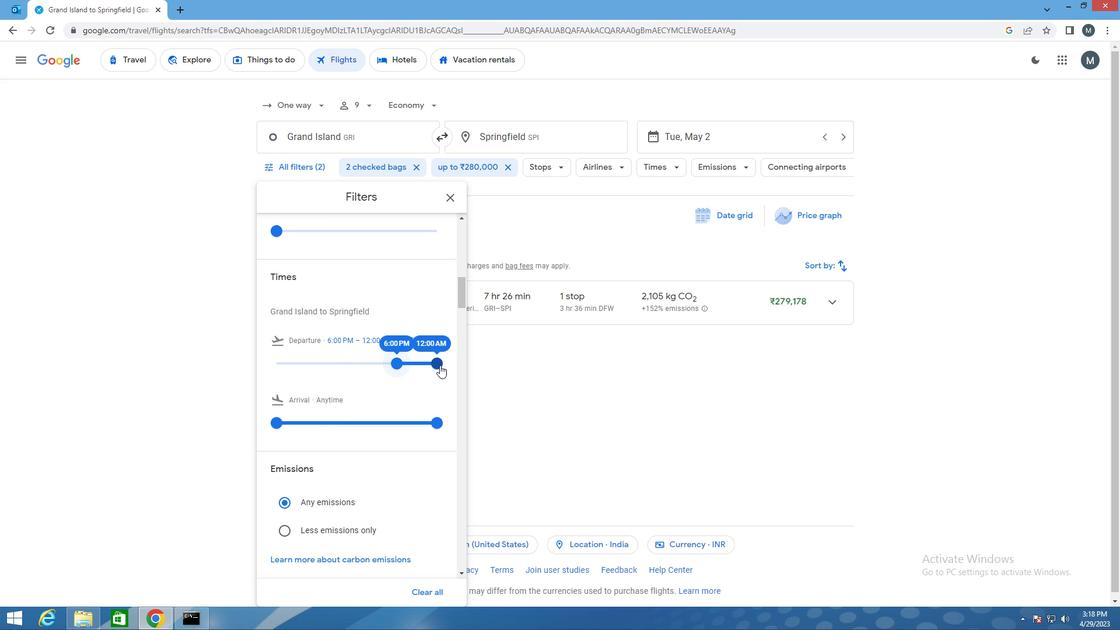 
Action: Mouse pressed left at (439, 363)
Screenshot: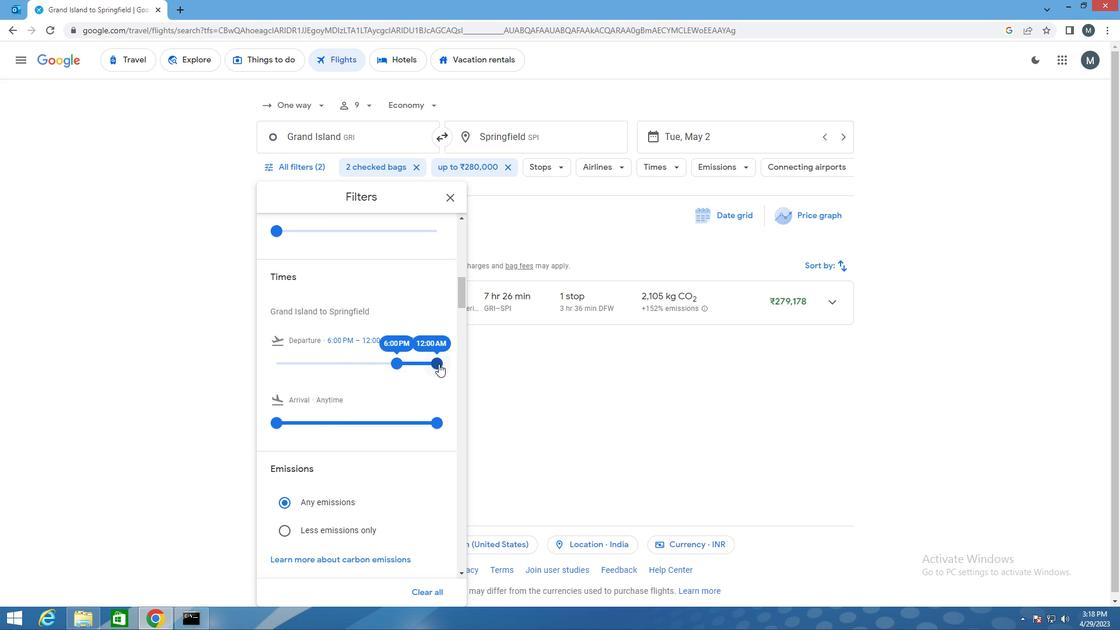
Action: Mouse moved to (391, 357)
Screenshot: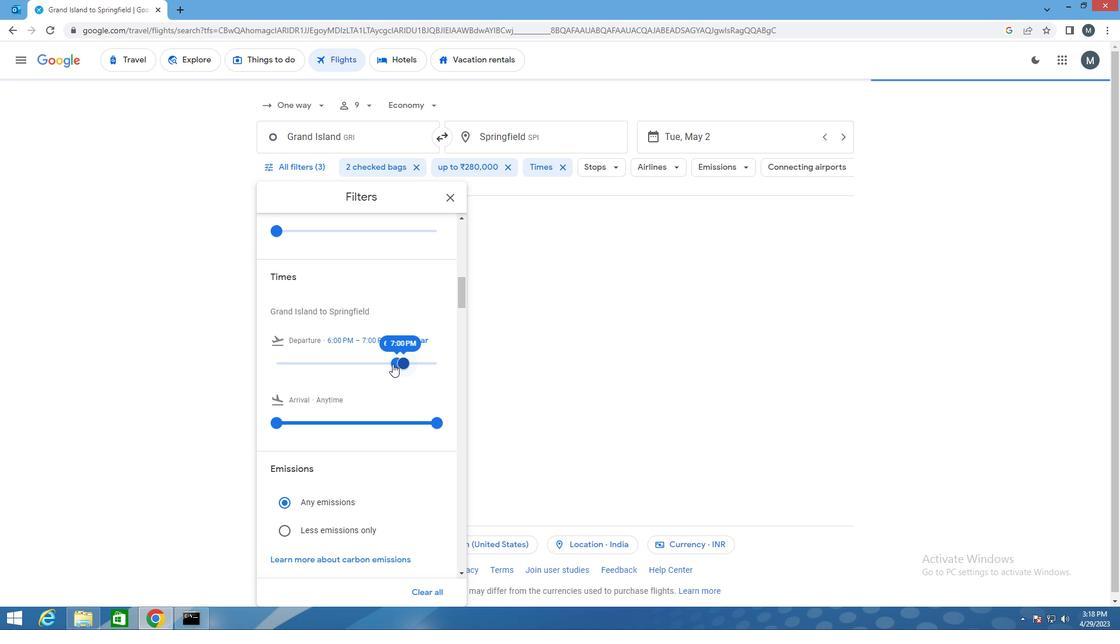 
Action: Mouse scrolled (391, 356) with delta (0, 0)
Screenshot: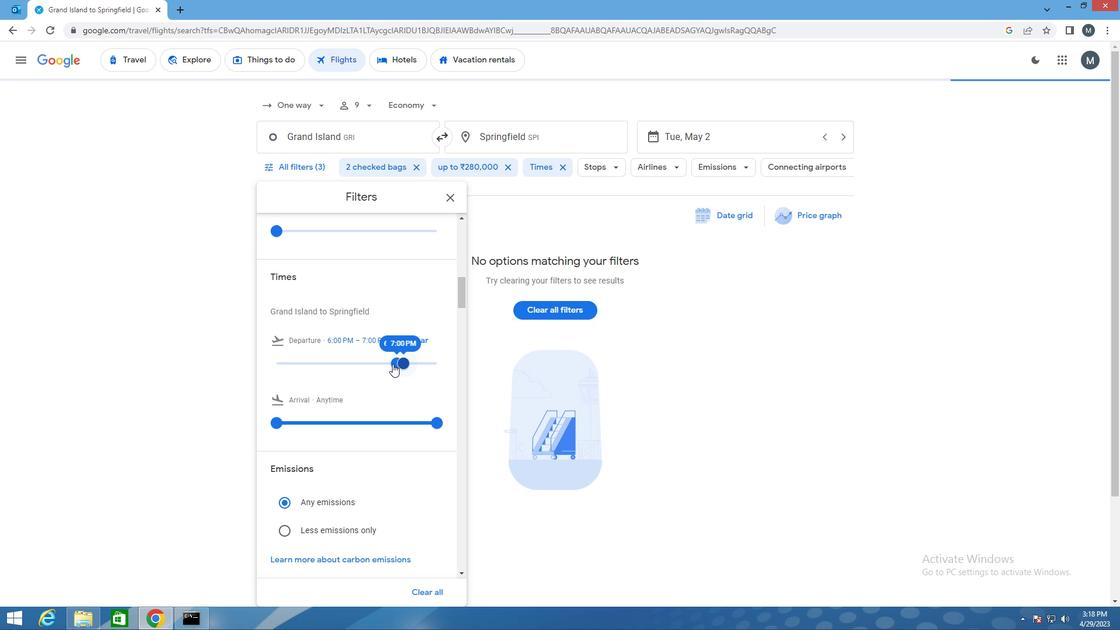 
Action: Mouse moved to (385, 360)
Screenshot: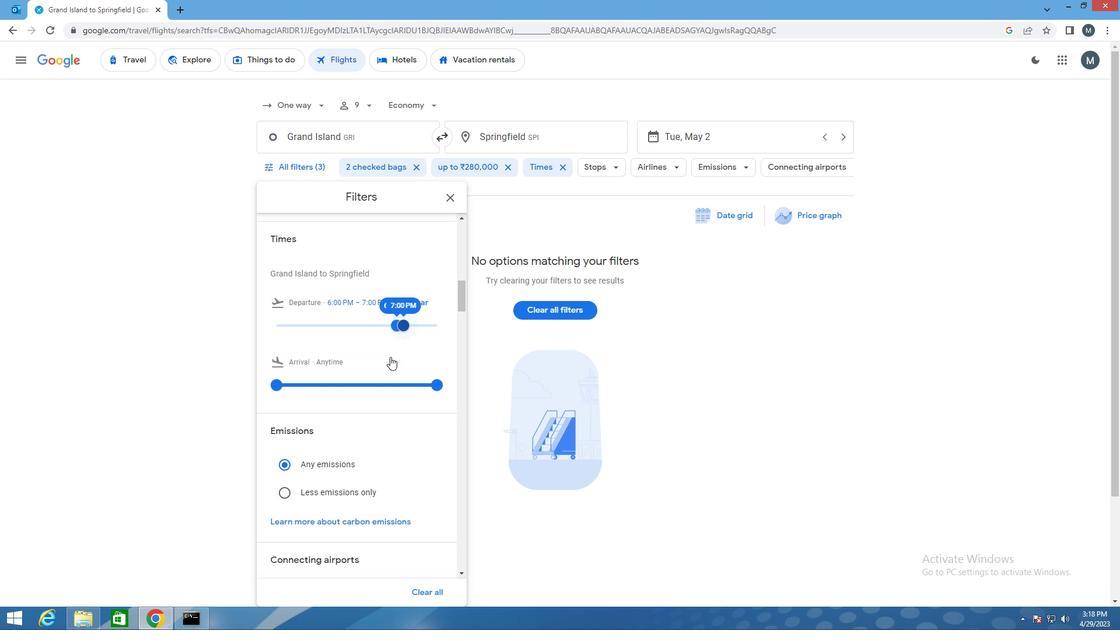 
Action: Mouse scrolled (385, 360) with delta (0, 0)
Screenshot: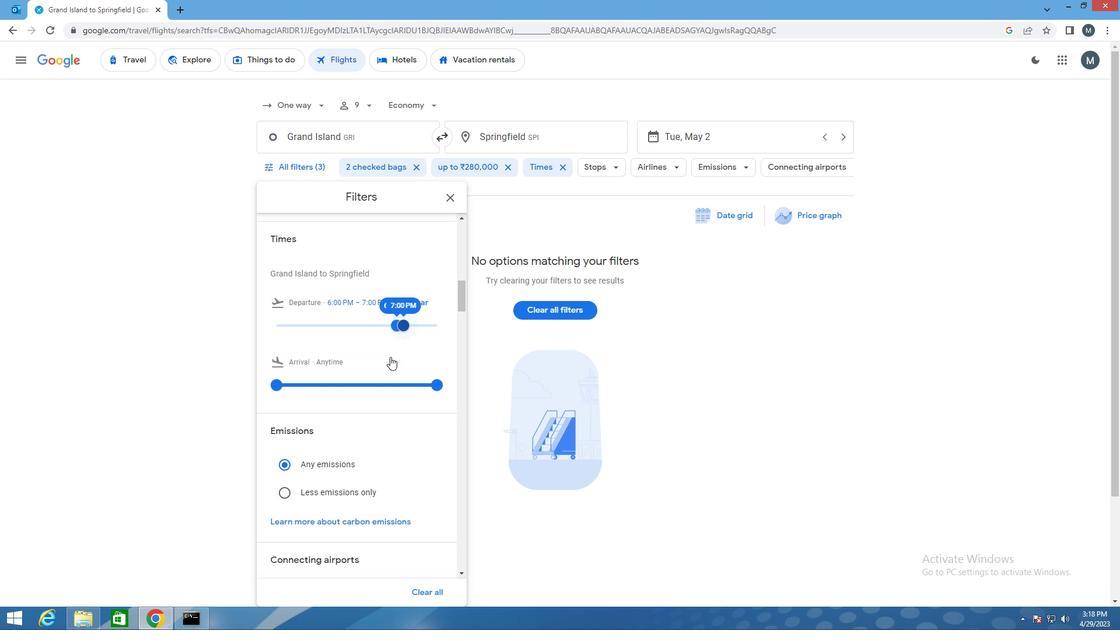 
Action: Mouse moved to (385, 361)
Screenshot: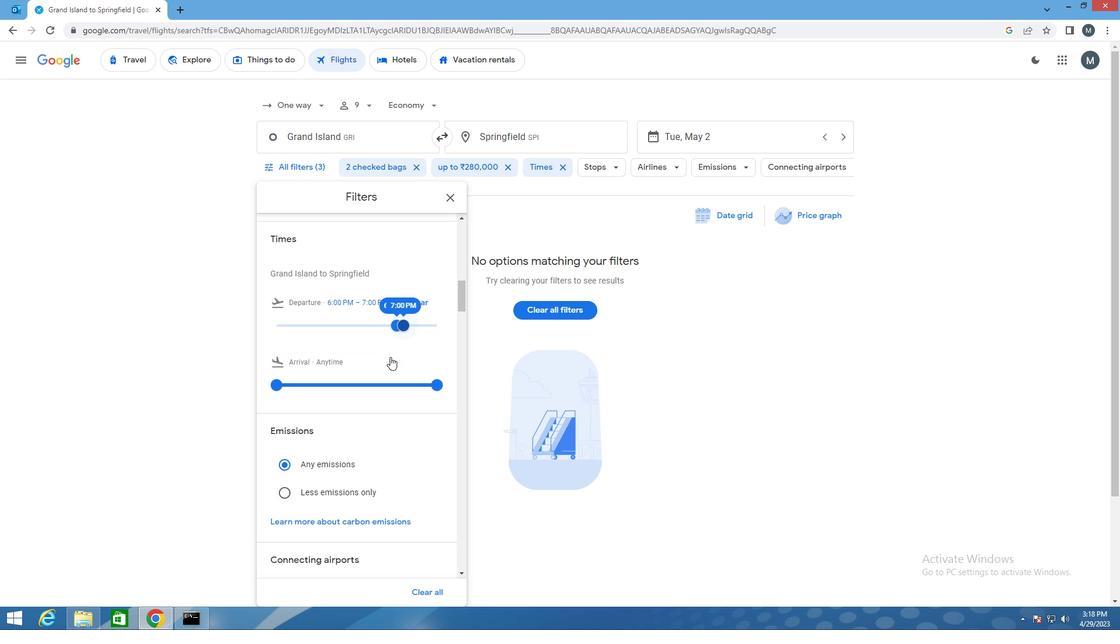 
Action: Mouse scrolled (385, 360) with delta (0, 0)
Screenshot: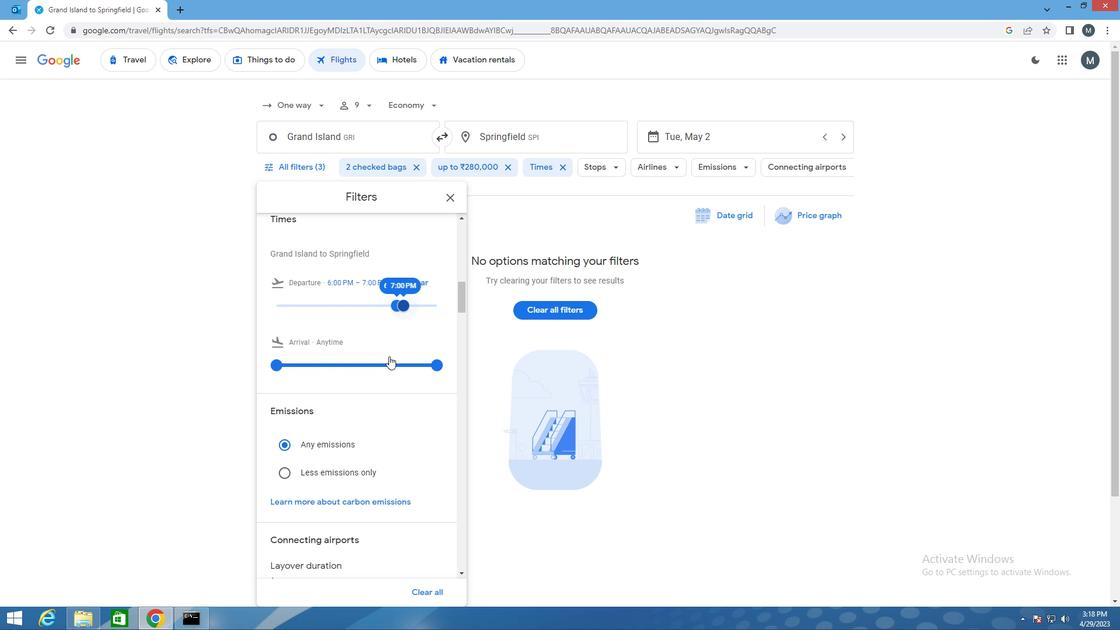 
Action: Mouse moved to (454, 202)
Screenshot: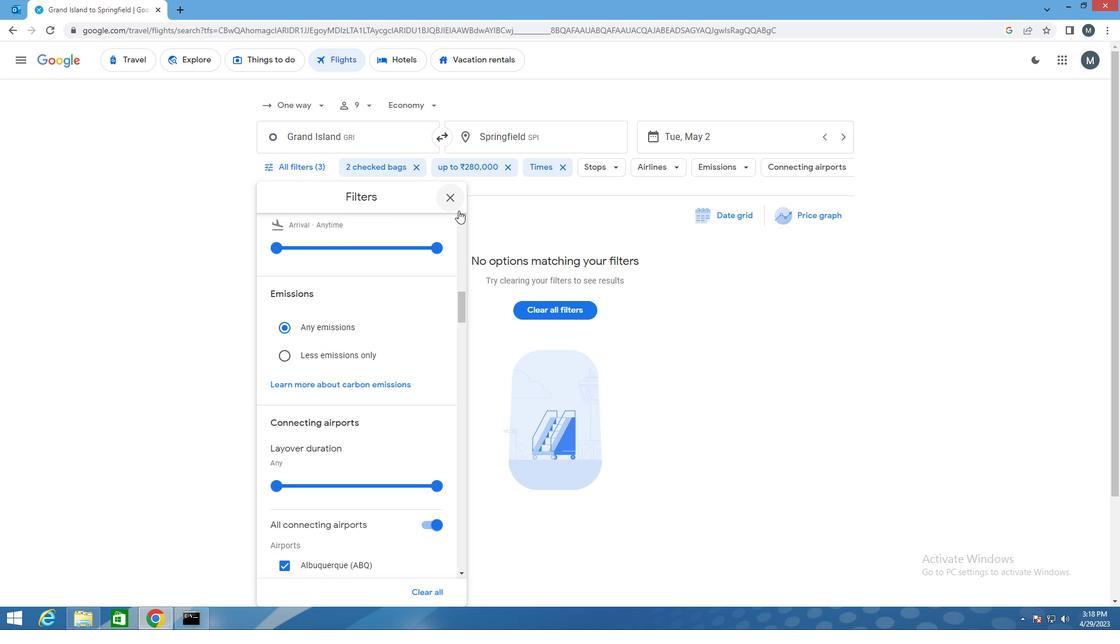 
Action: Mouse pressed left at (454, 202)
Screenshot: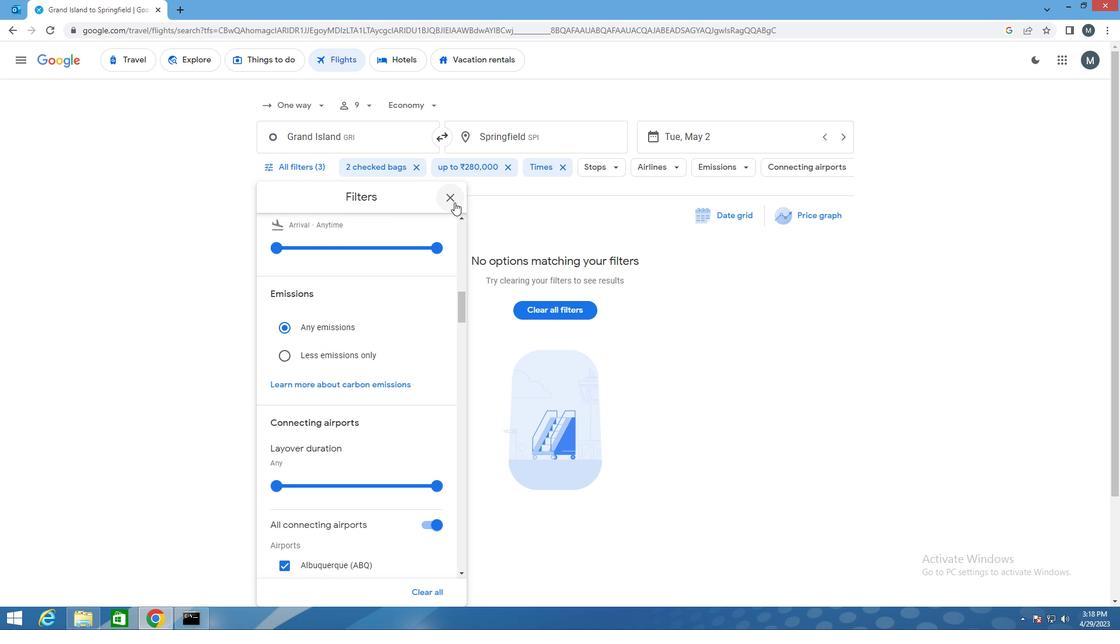 
